 Task: In the Page Aeroplanefiles.pptx, add the text box with the name 'Aeroplane'make the text  'bold'change color to  purple, insert on the slide 'date and time', and insert on the page slide no
Action: Mouse moved to (689, 497)
Screenshot: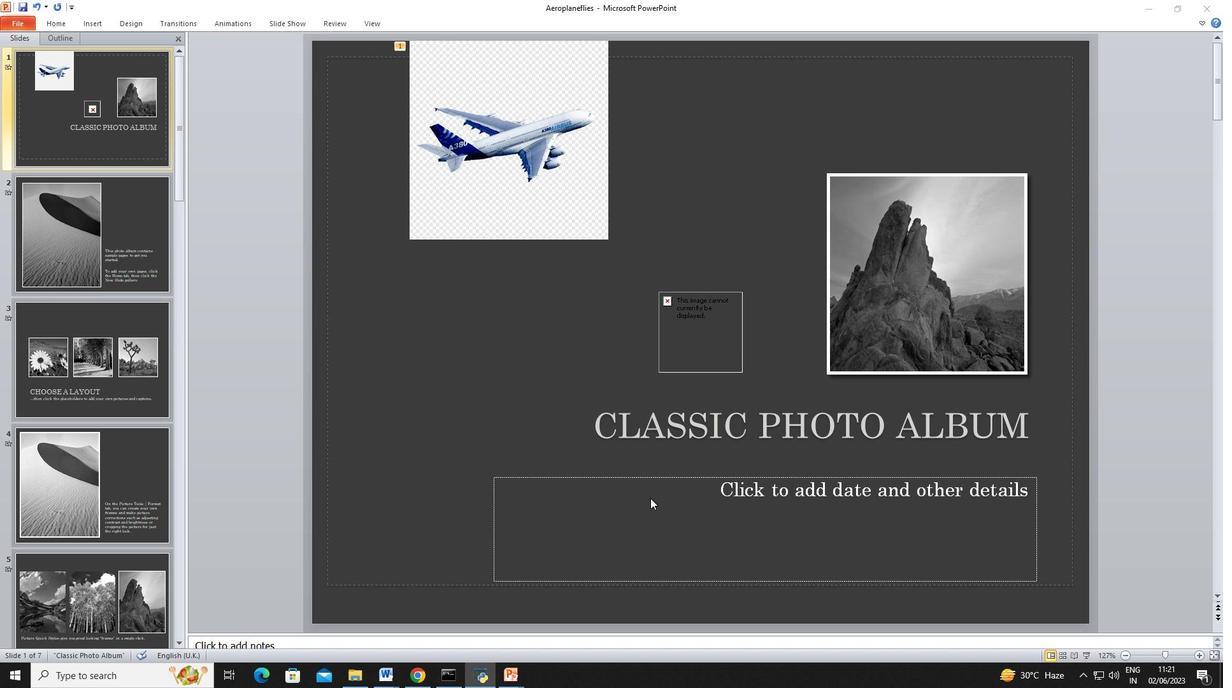 
Action: Mouse pressed left at (689, 497)
Screenshot: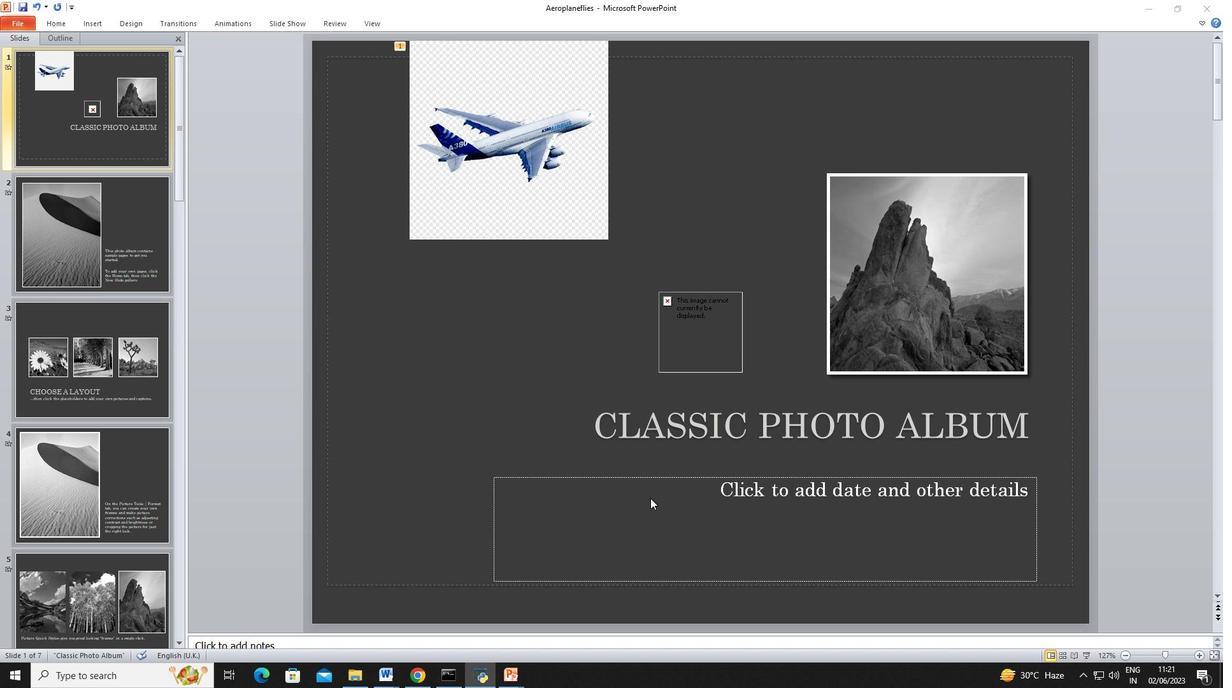 
Action: Mouse moved to (666, 302)
Screenshot: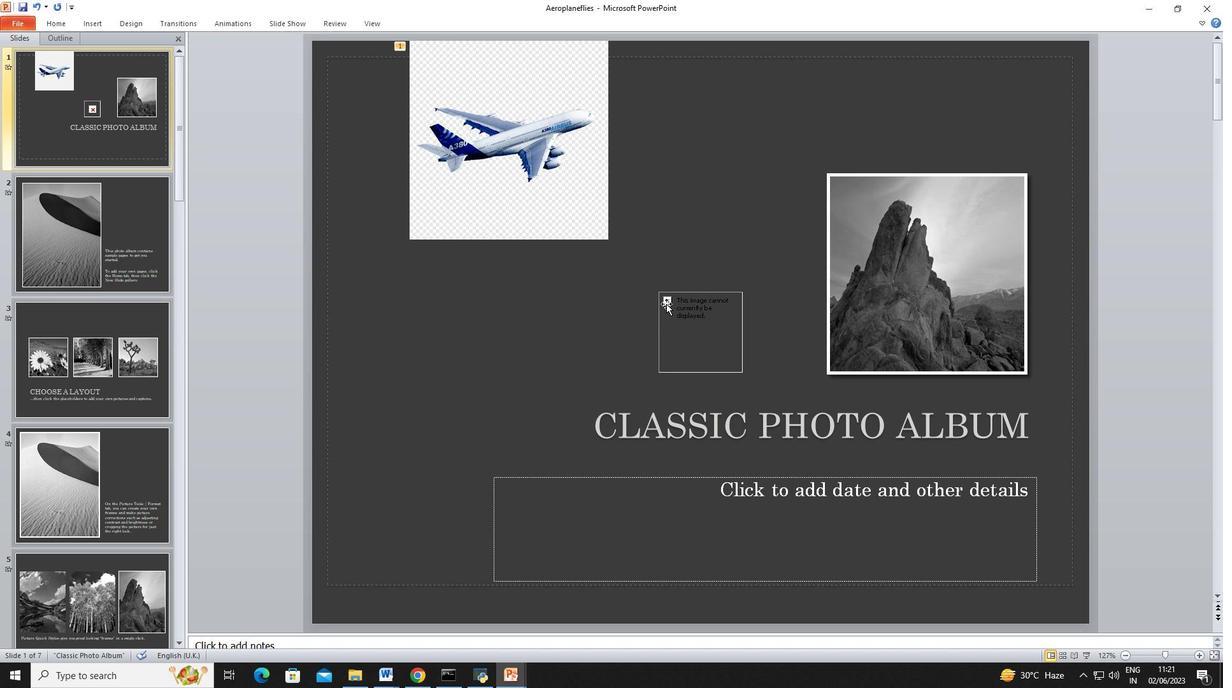 
Action: Mouse pressed left at (666, 302)
Screenshot: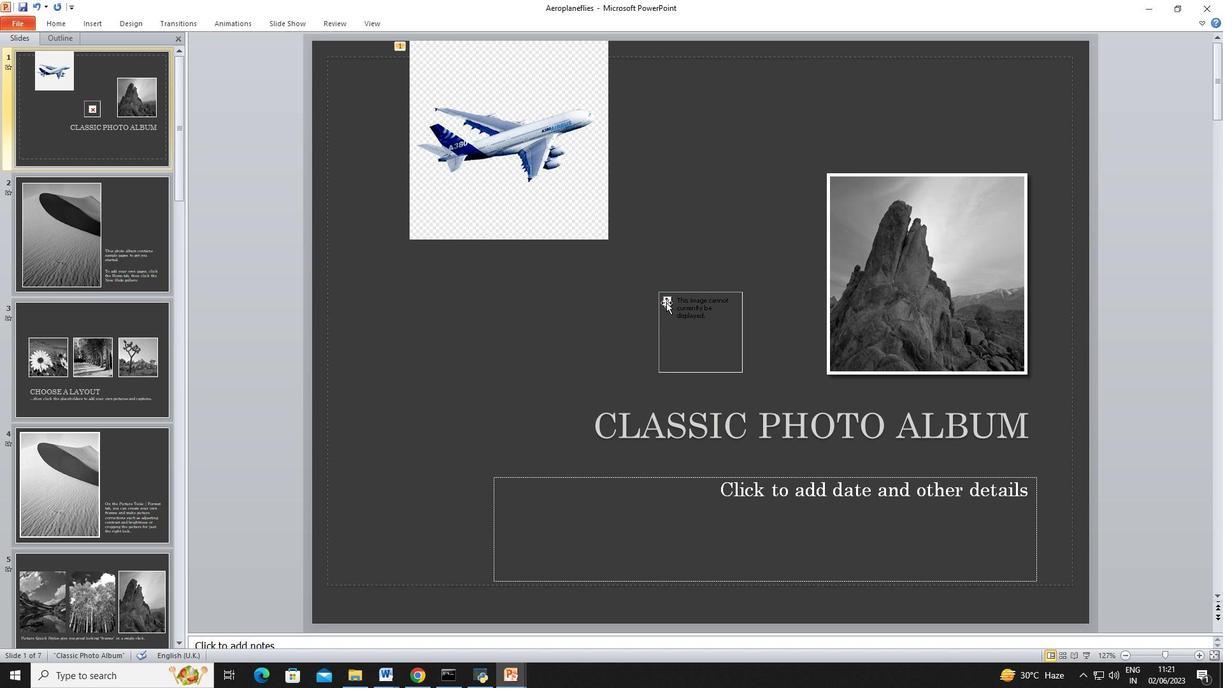 
Action: Mouse moved to (666, 299)
Screenshot: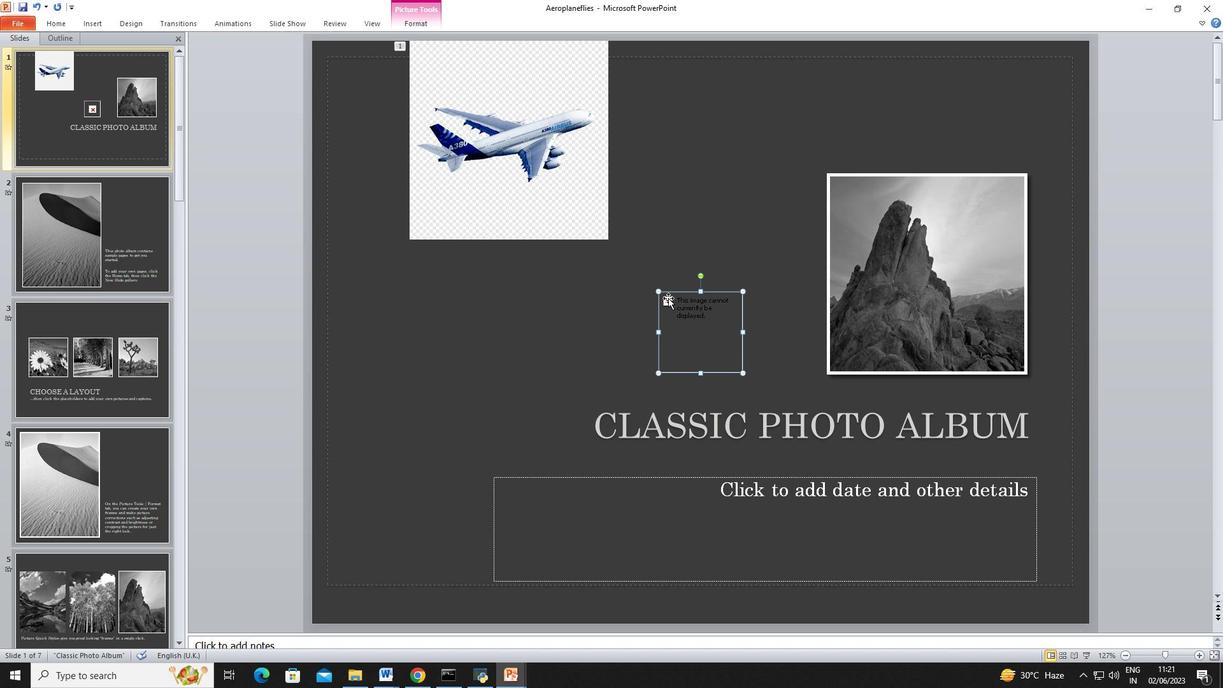 
Action: Mouse pressed left at (666, 299)
Screenshot: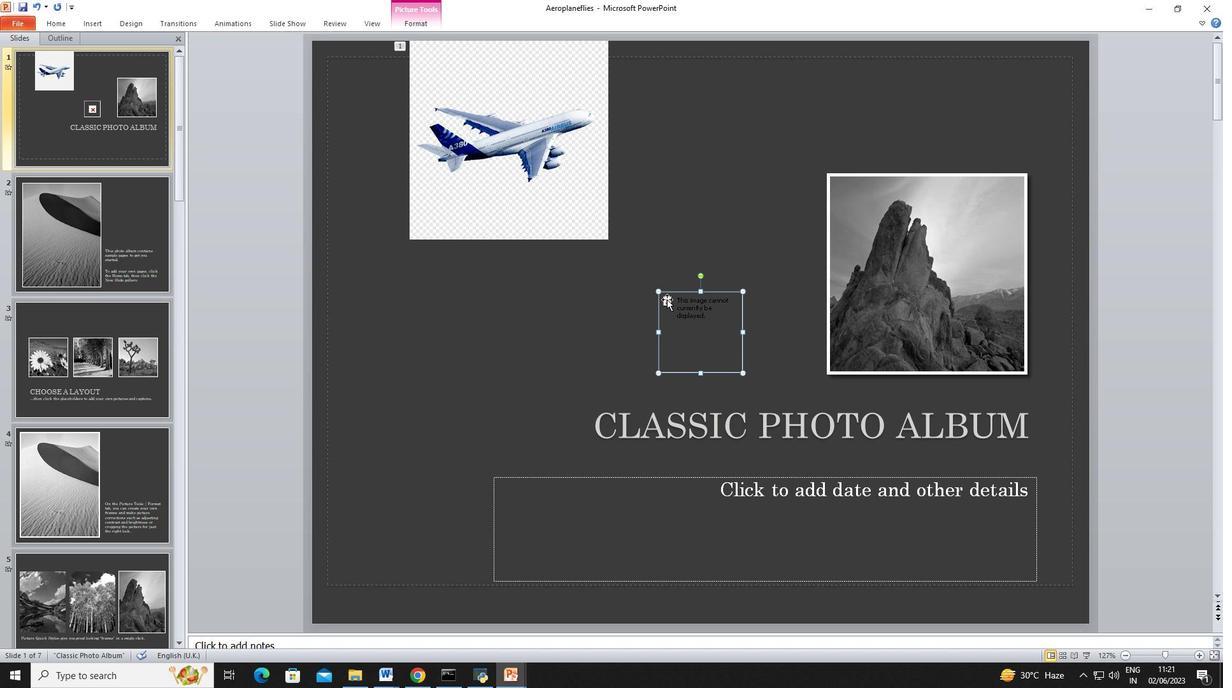 
Action: Mouse moved to (699, 290)
Screenshot: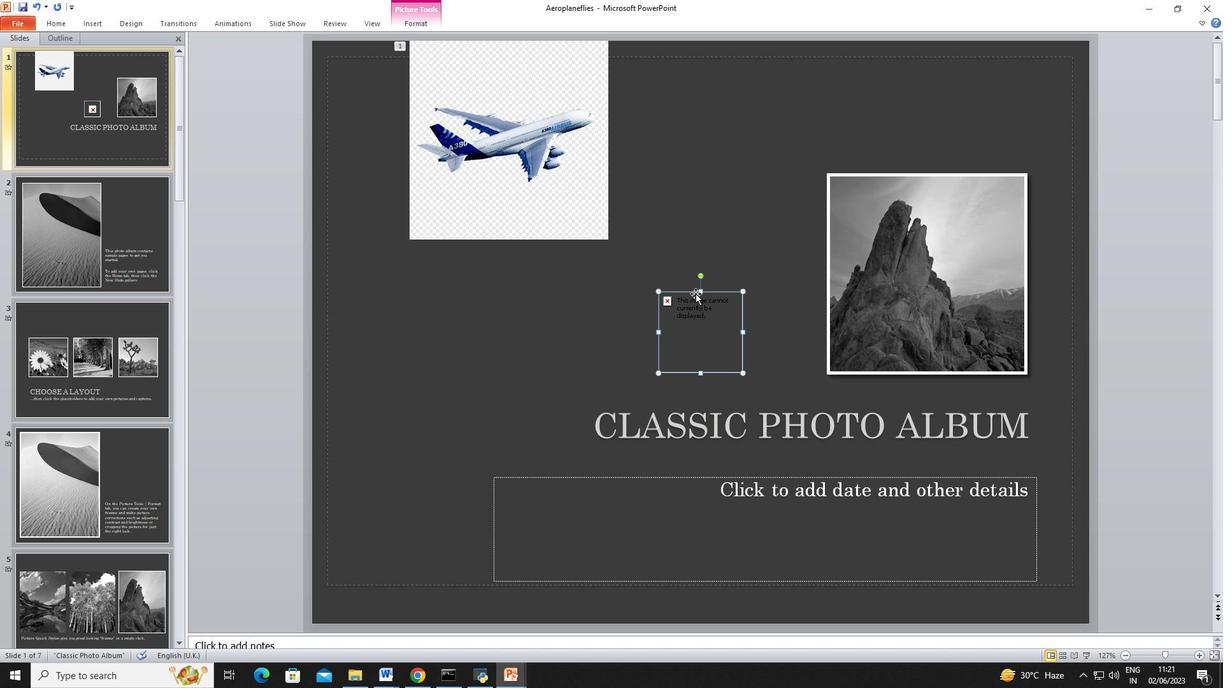 
Action: Mouse pressed right at (699, 290)
Screenshot: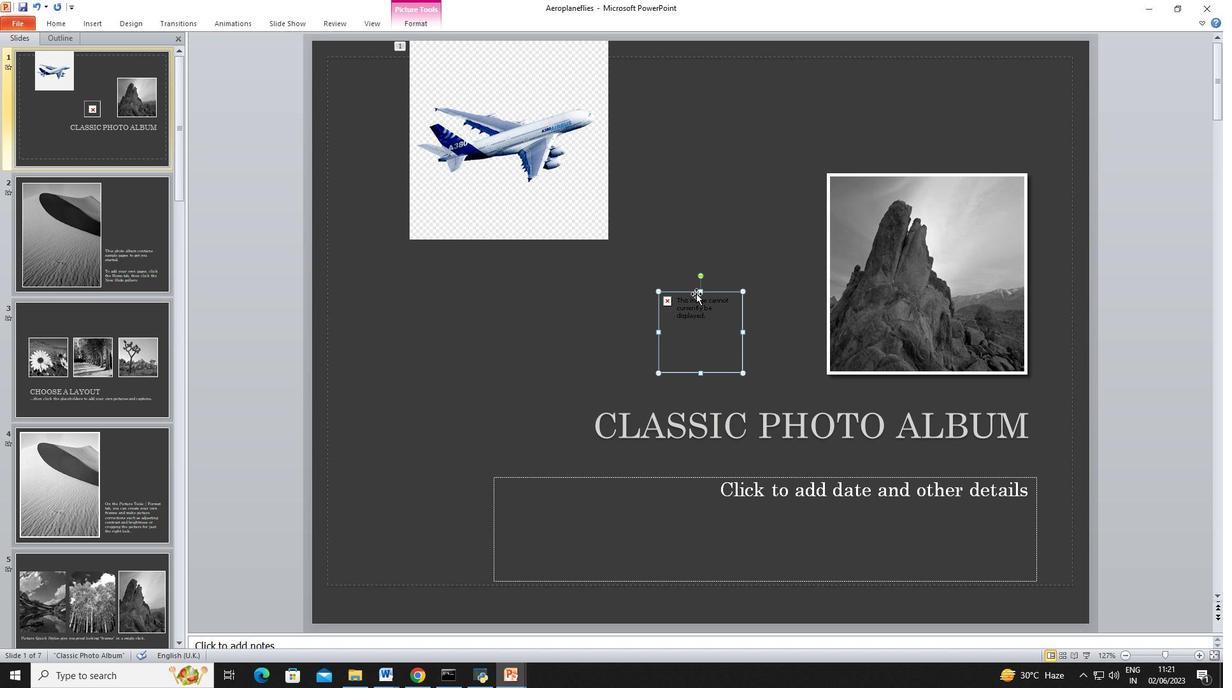 
Action: Mouse moved to (721, 300)
Screenshot: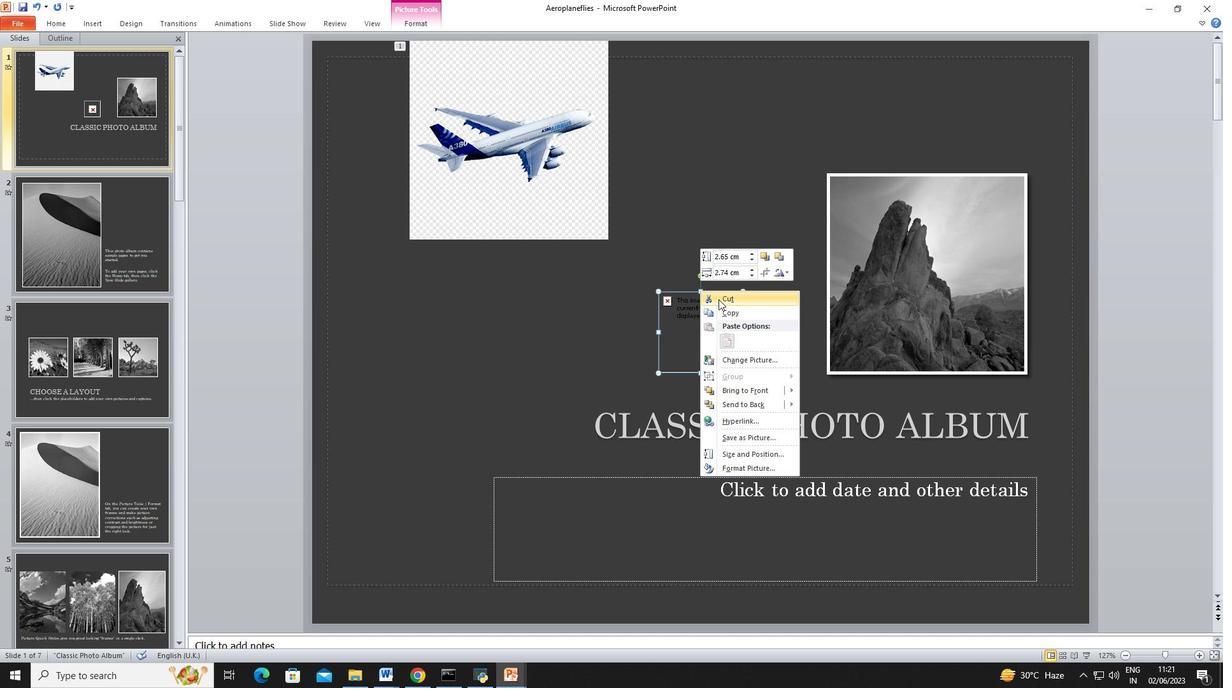 
Action: Mouse pressed left at (721, 300)
Screenshot: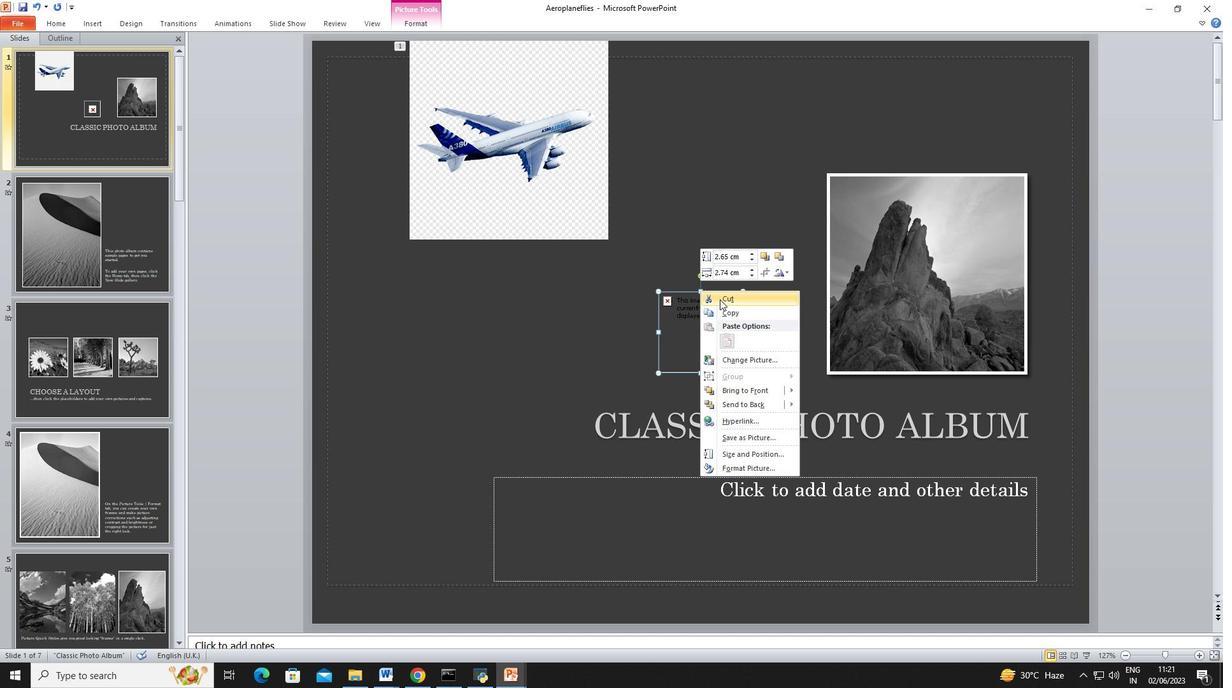 
Action: Mouse moved to (700, 506)
Screenshot: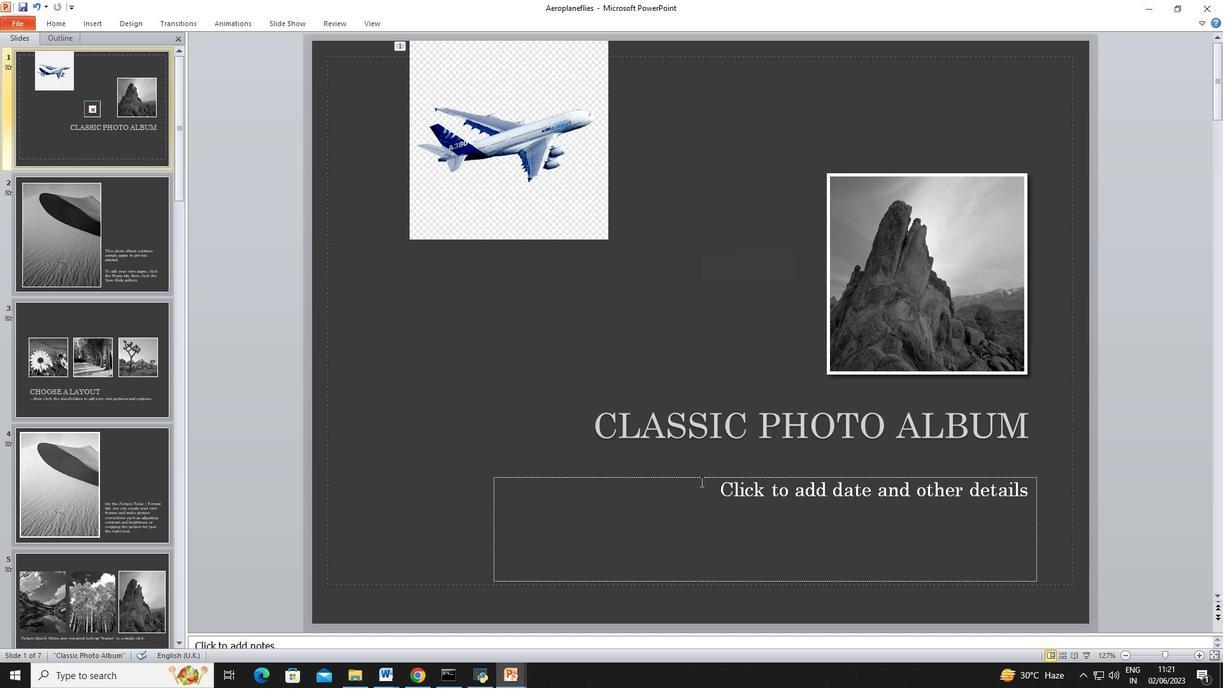
Action: Mouse pressed left at (700, 506)
Screenshot: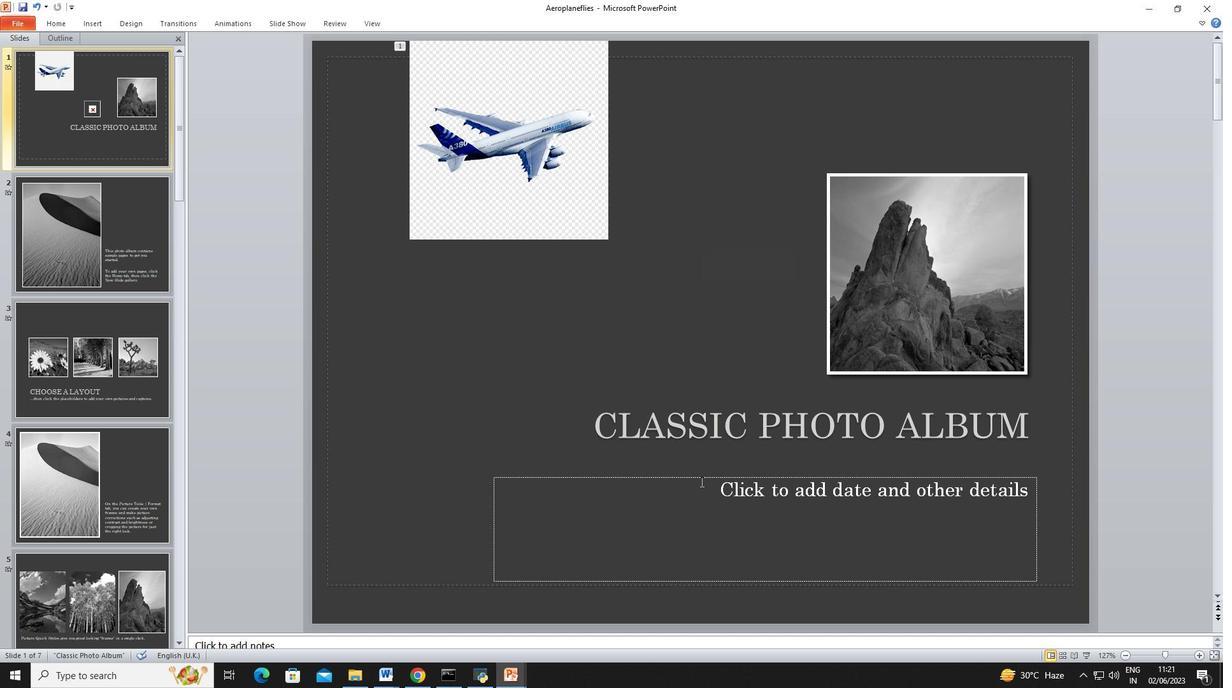 
Action: Mouse moved to (715, 543)
Screenshot: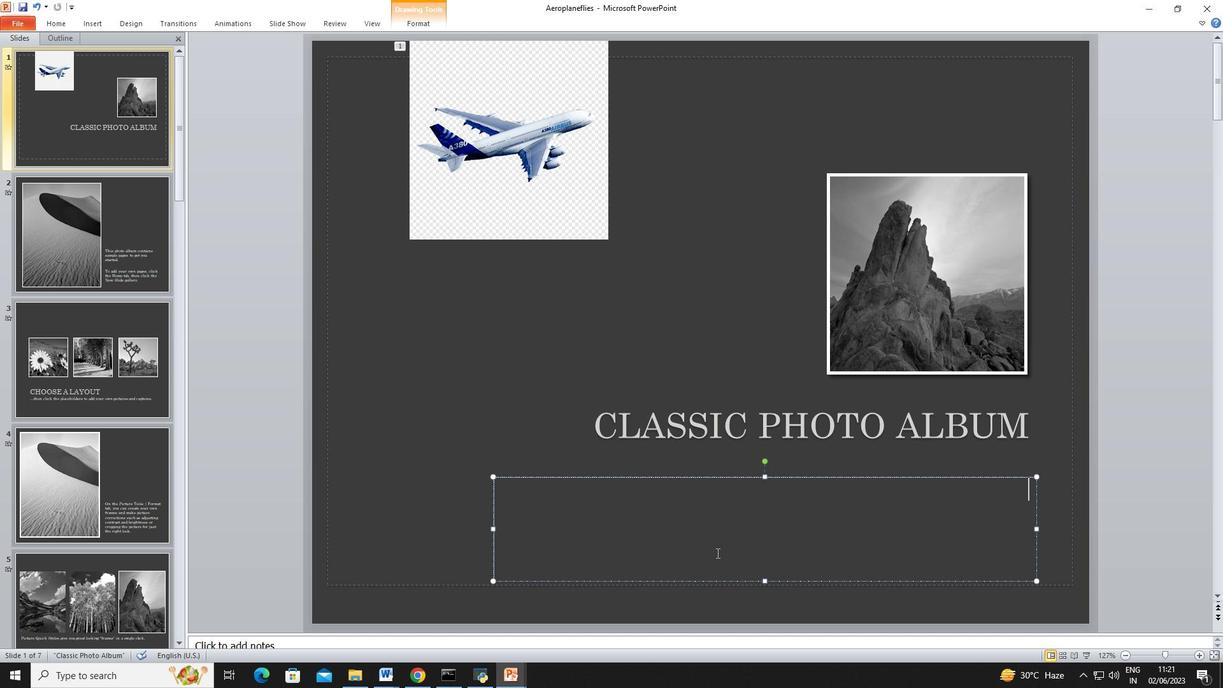 
Action: Key pressed <Key.shift>Aeroplane
Screenshot: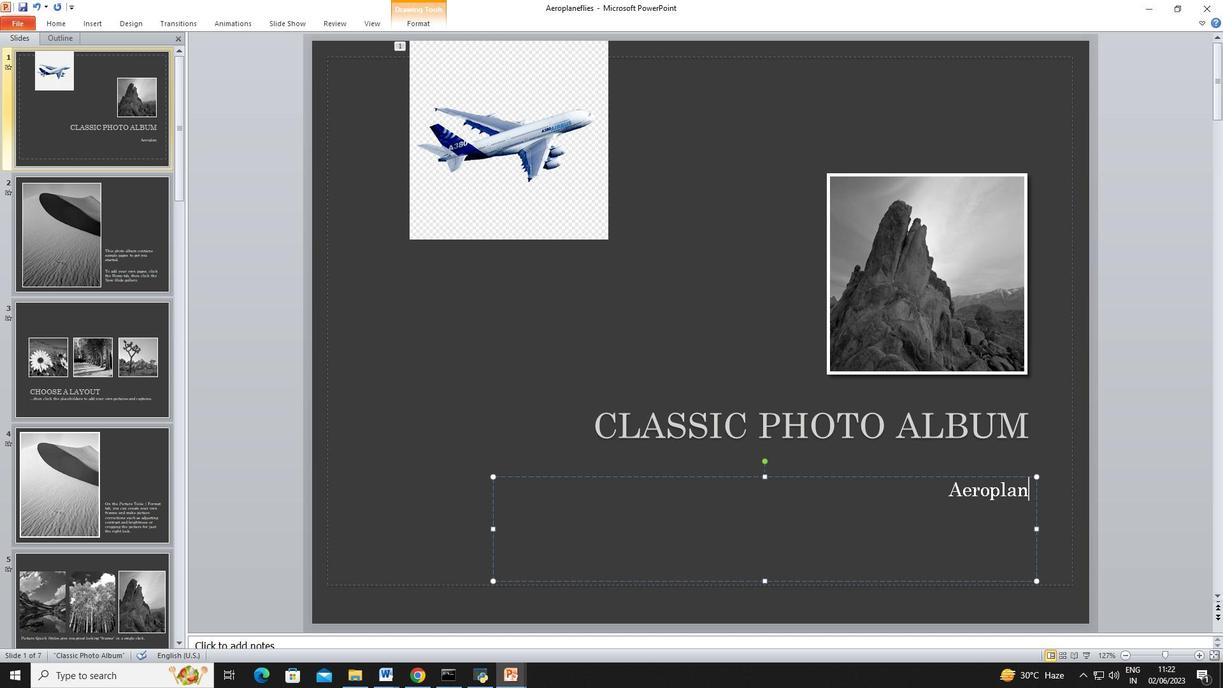 
Action: Mouse moved to (936, 498)
Screenshot: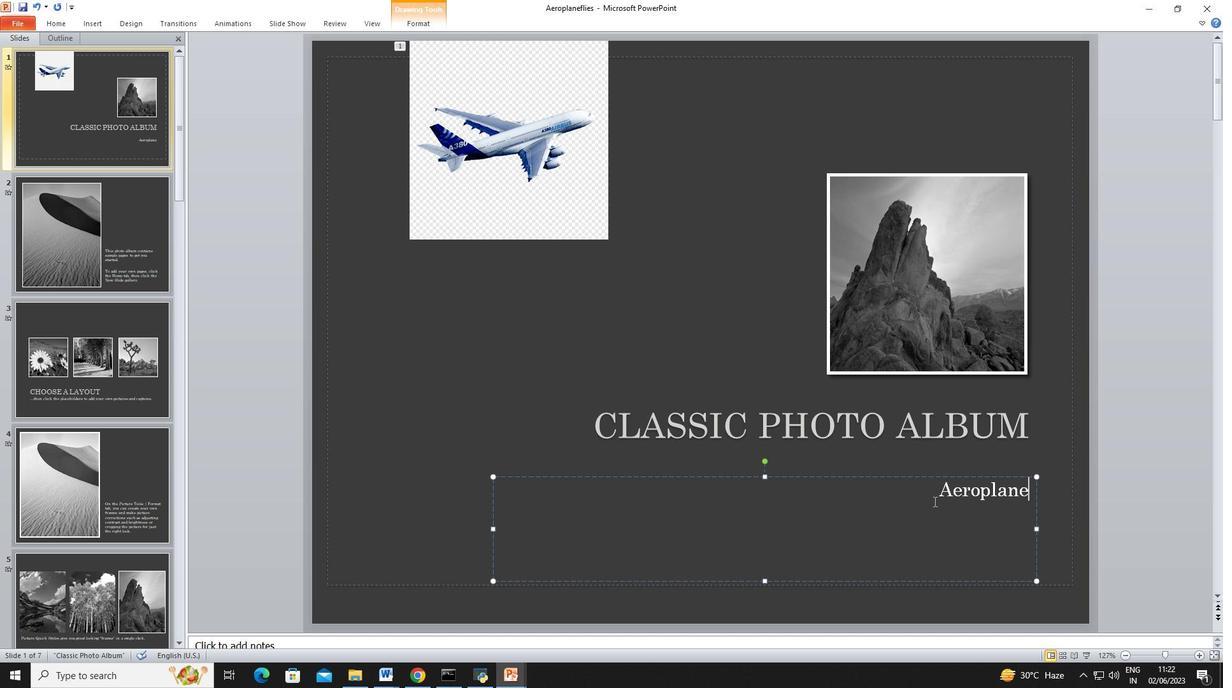 
Action: Mouse pressed left at (936, 498)
Screenshot: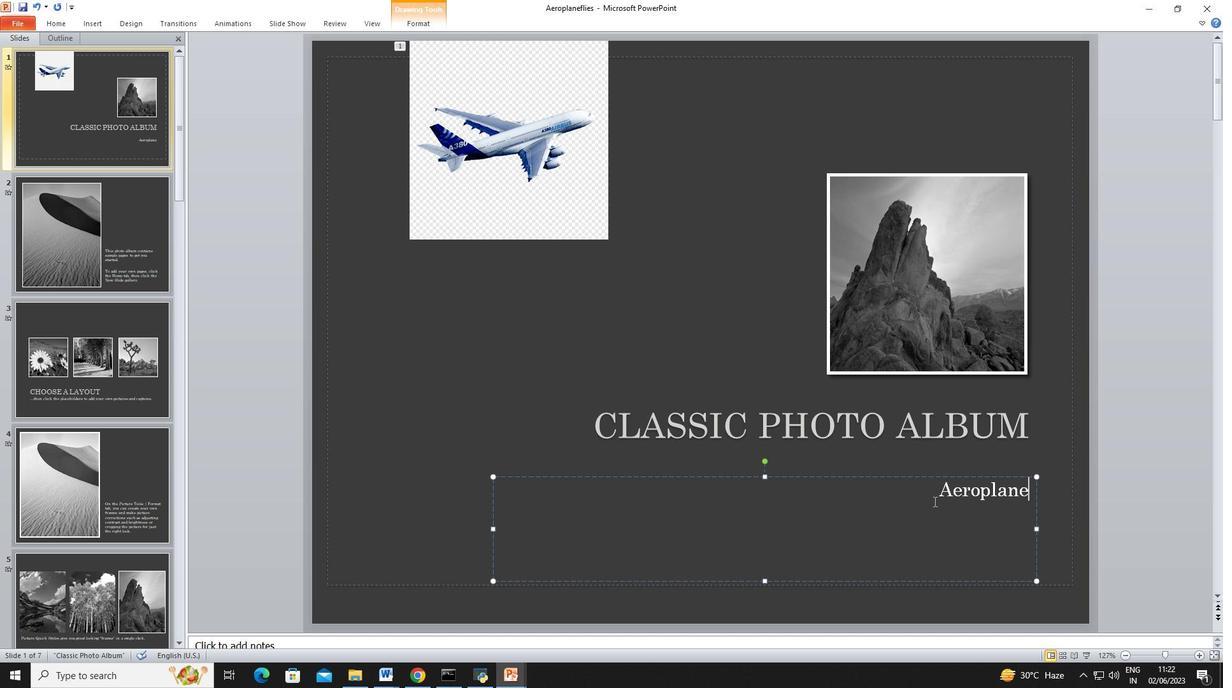 
Action: Mouse moved to (59, 21)
Screenshot: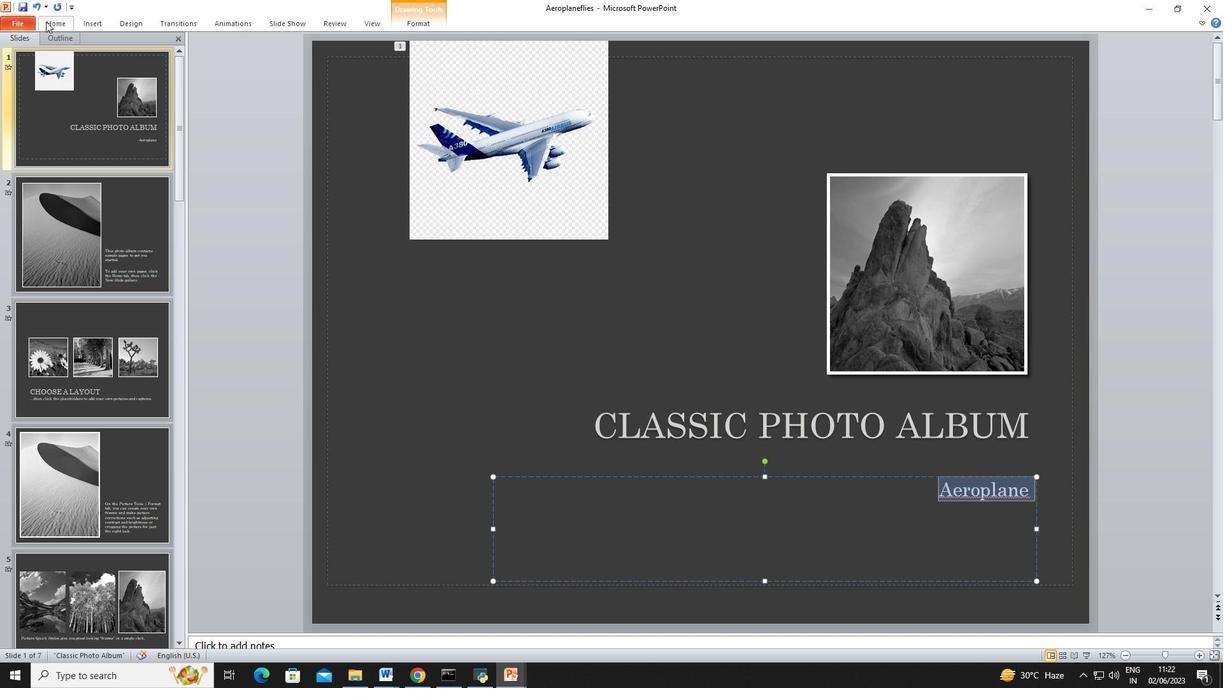 
Action: Mouse pressed left at (59, 21)
Screenshot: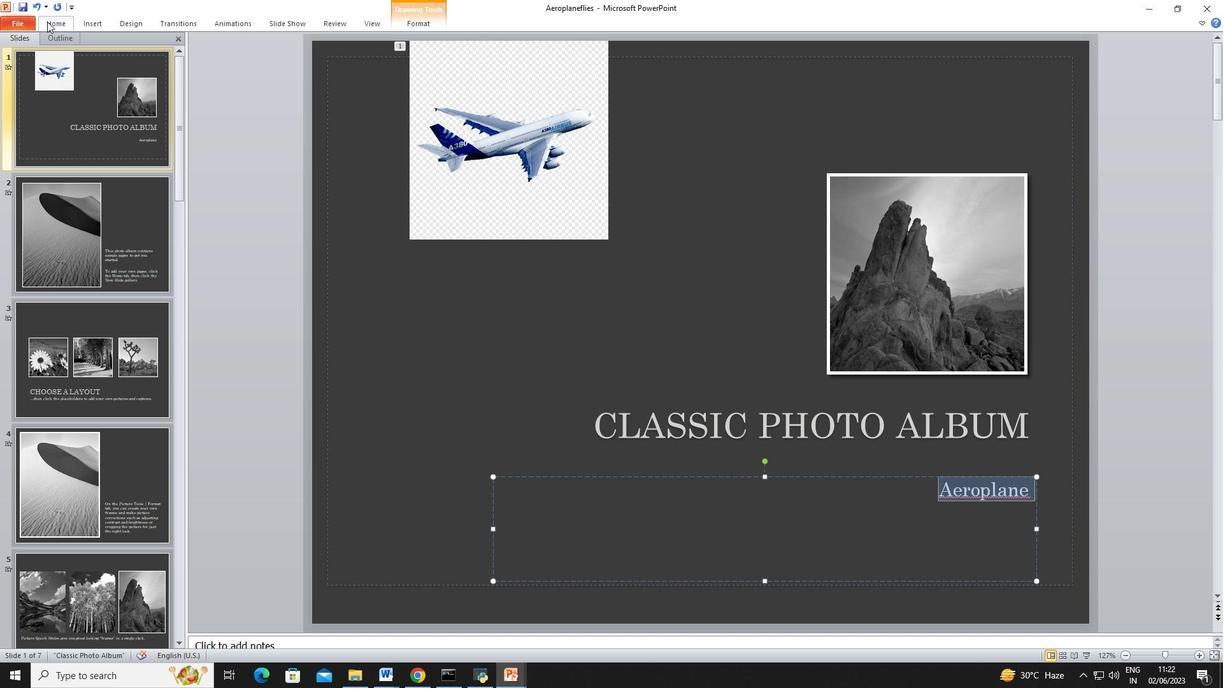 
Action: Mouse moved to (185, 65)
Screenshot: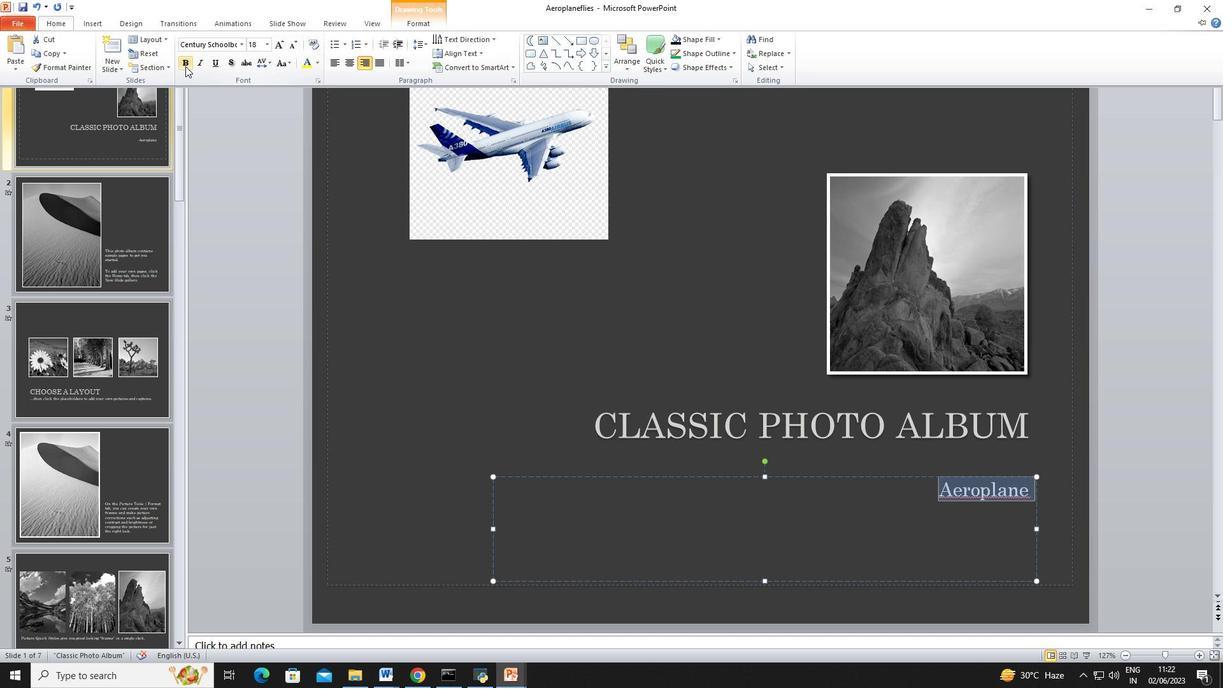 
Action: Mouse pressed left at (185, 65)
Screenshot: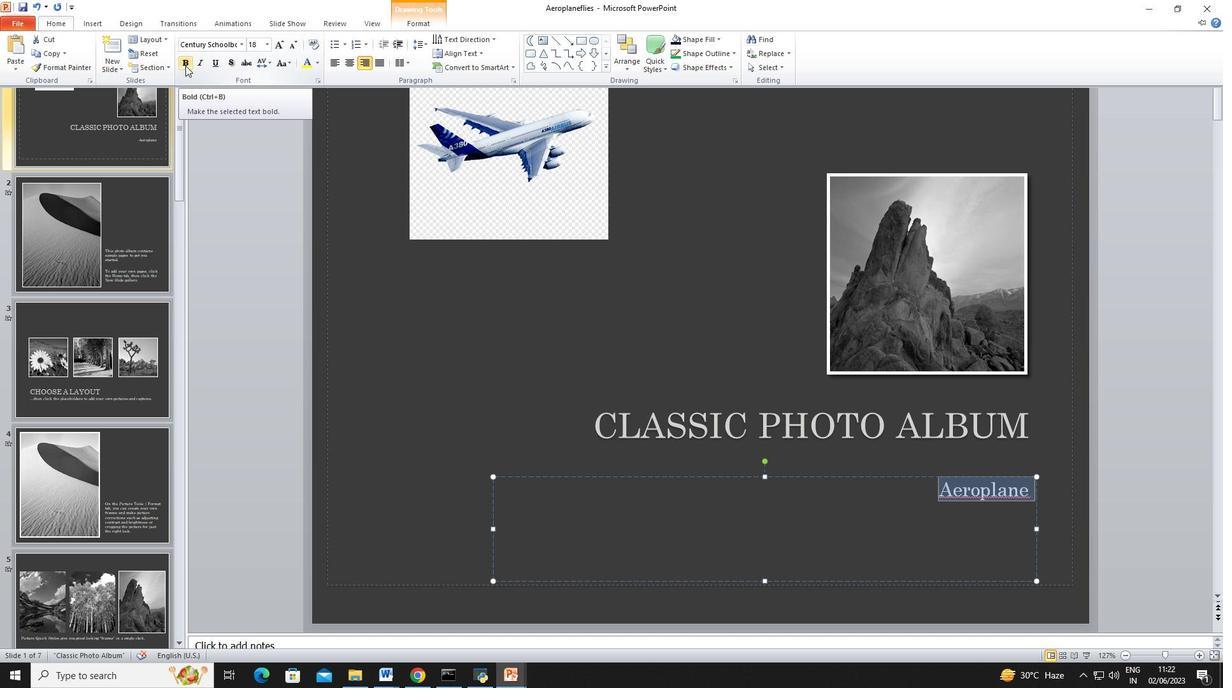 
Action: Mouse moved to (55, 21)
Screenshot: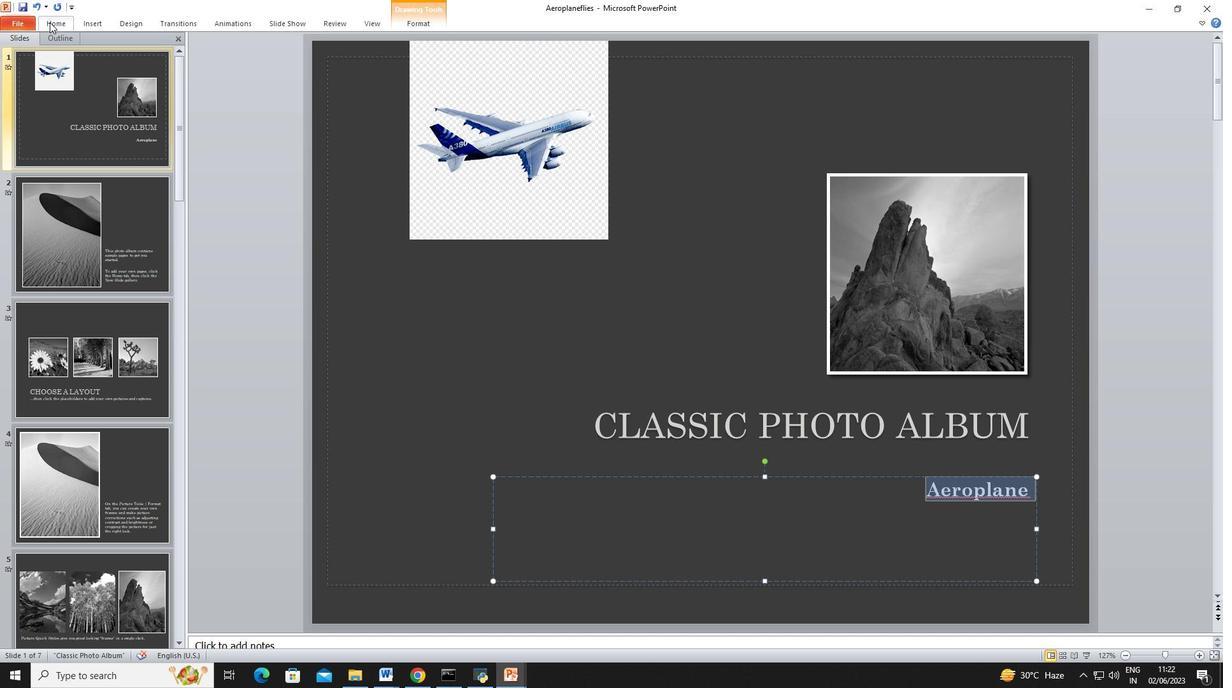 
Action: Mouse pressed left at (55, 21)
Screenshot: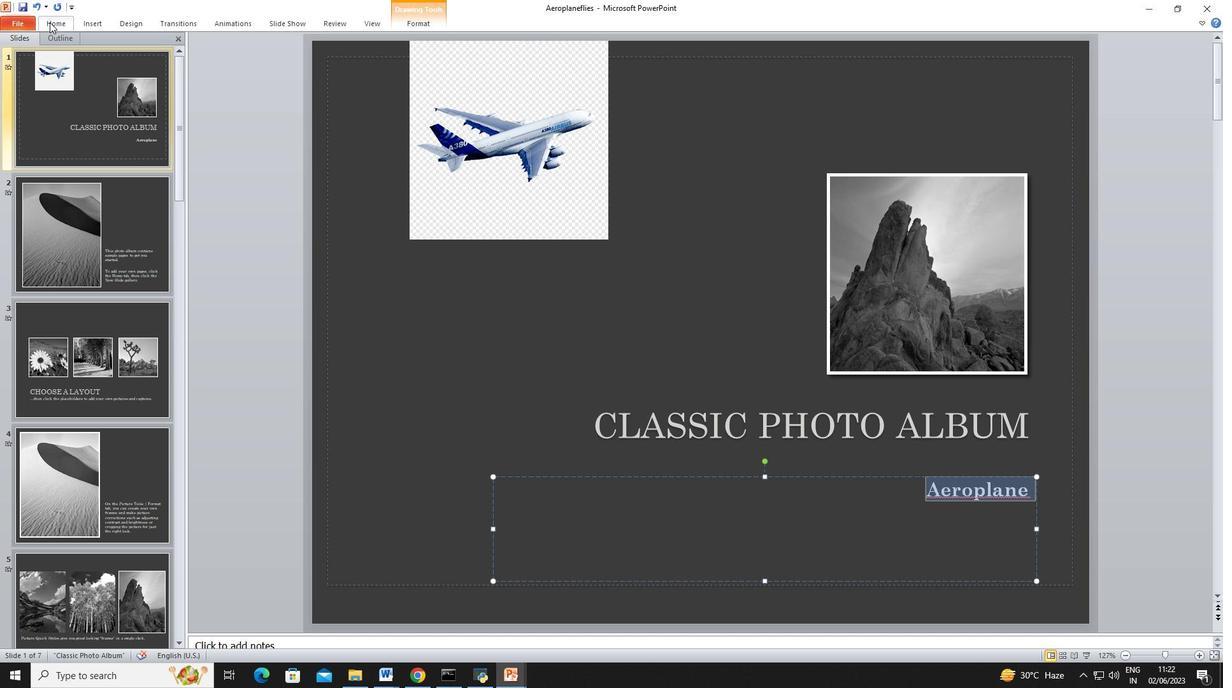 
Action: Mouse moved to (318, 61)
Screenshot: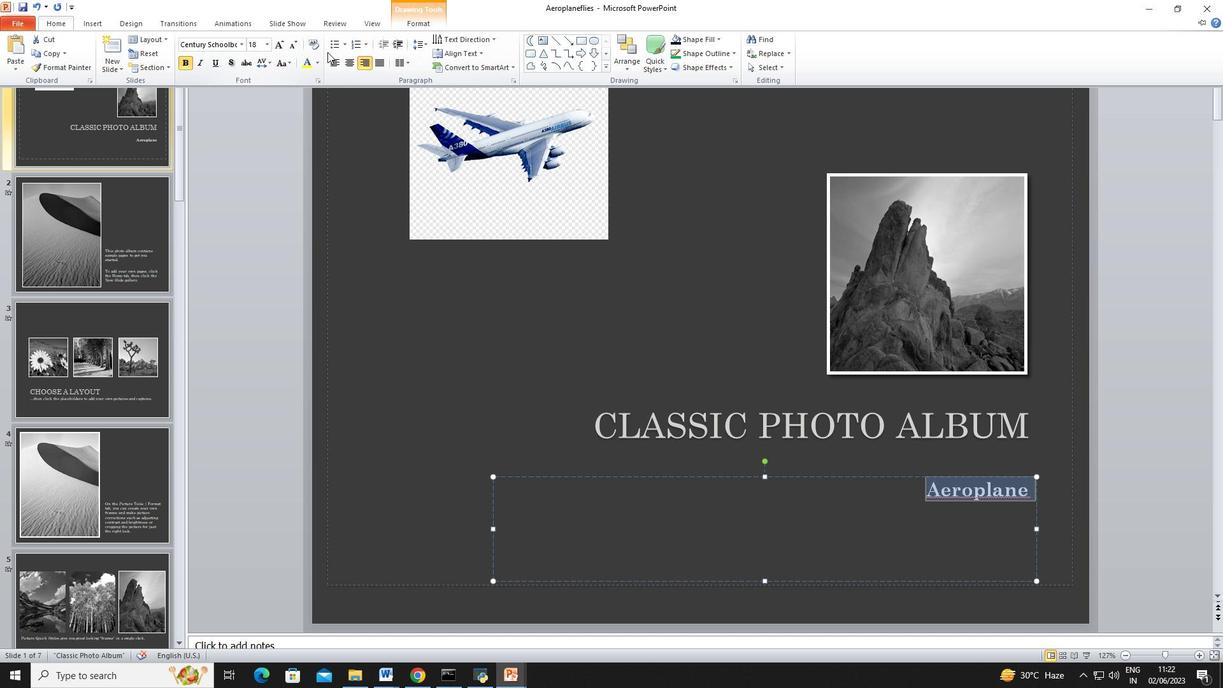 
Action: Mouse pressed left at (318, 61)
Screenshot: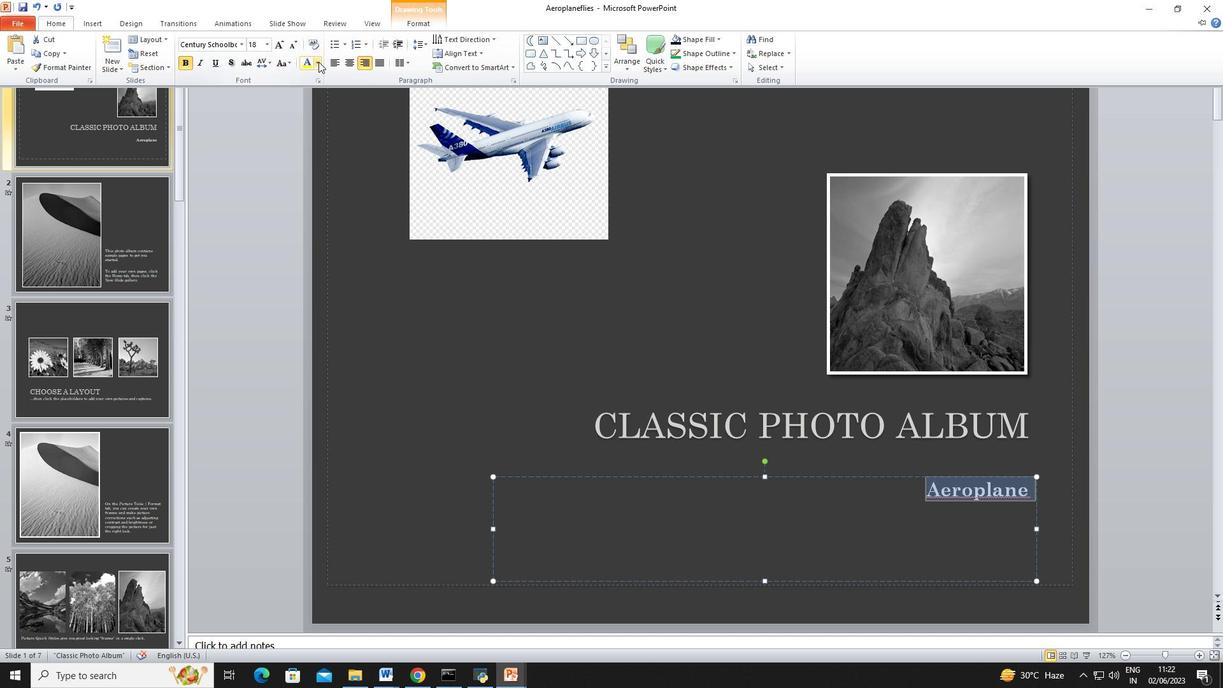 
Action: Mouse moved to (400, 154)
Screenshot: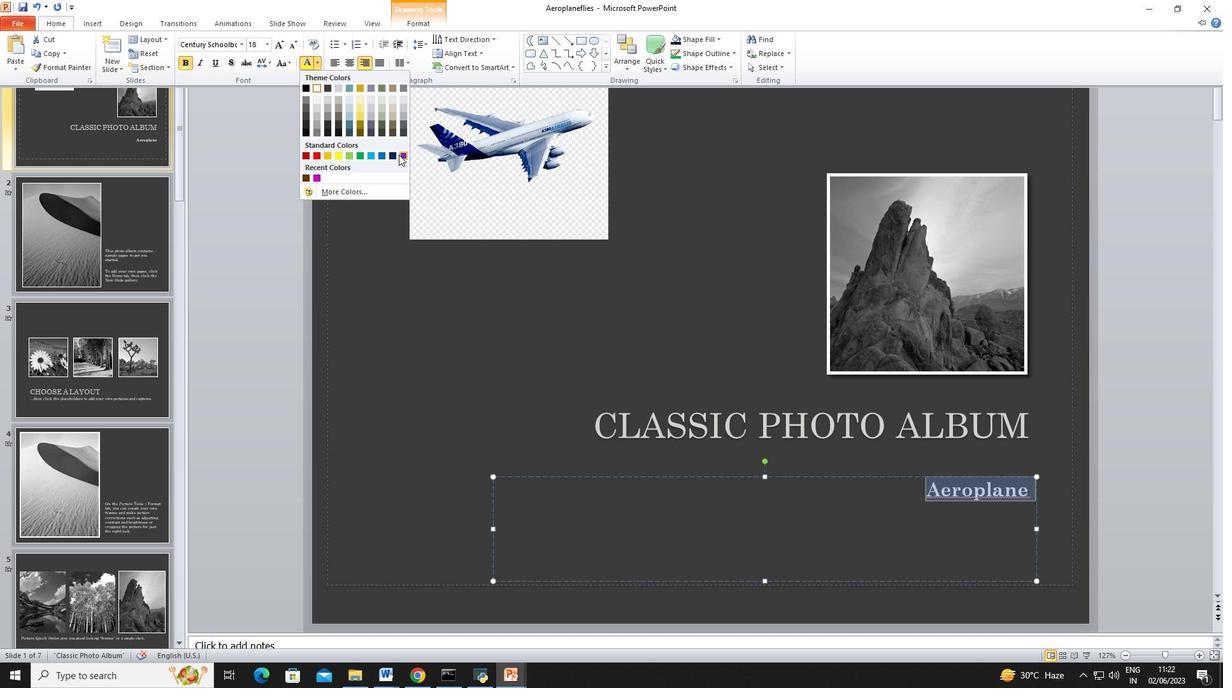 
Action: Mouse pressed left at (400, 154)
Screenshot: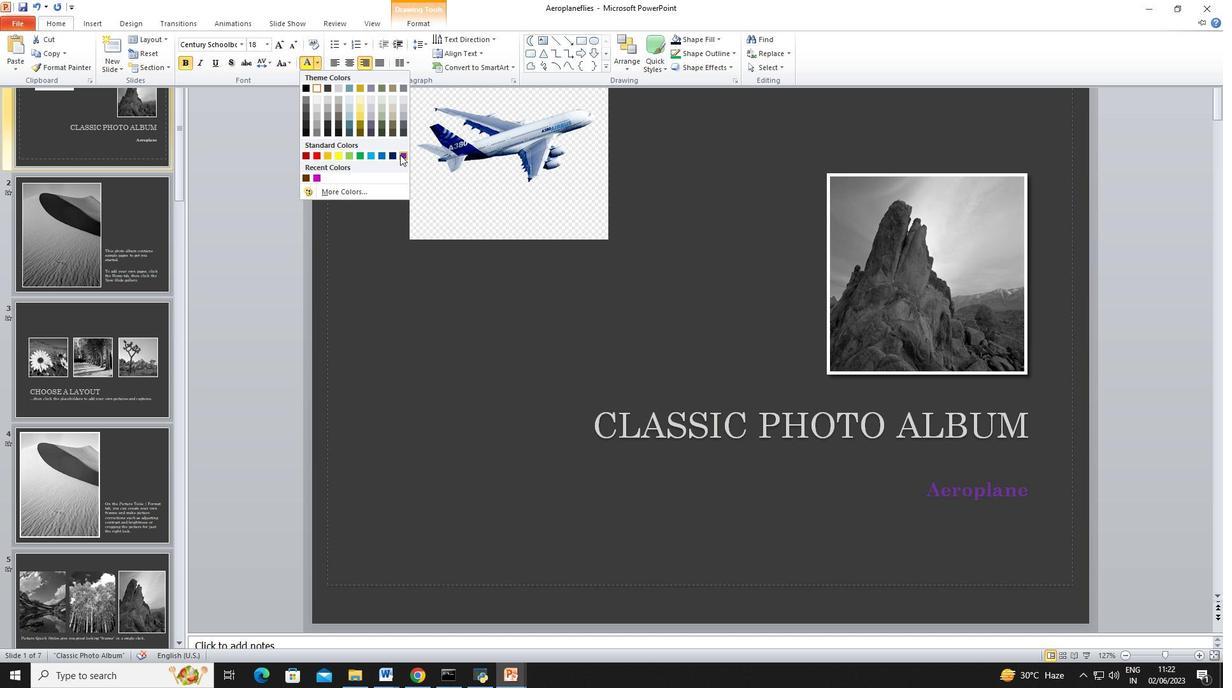 
Action: Mouse moved to (1021, 490)
Screenshot: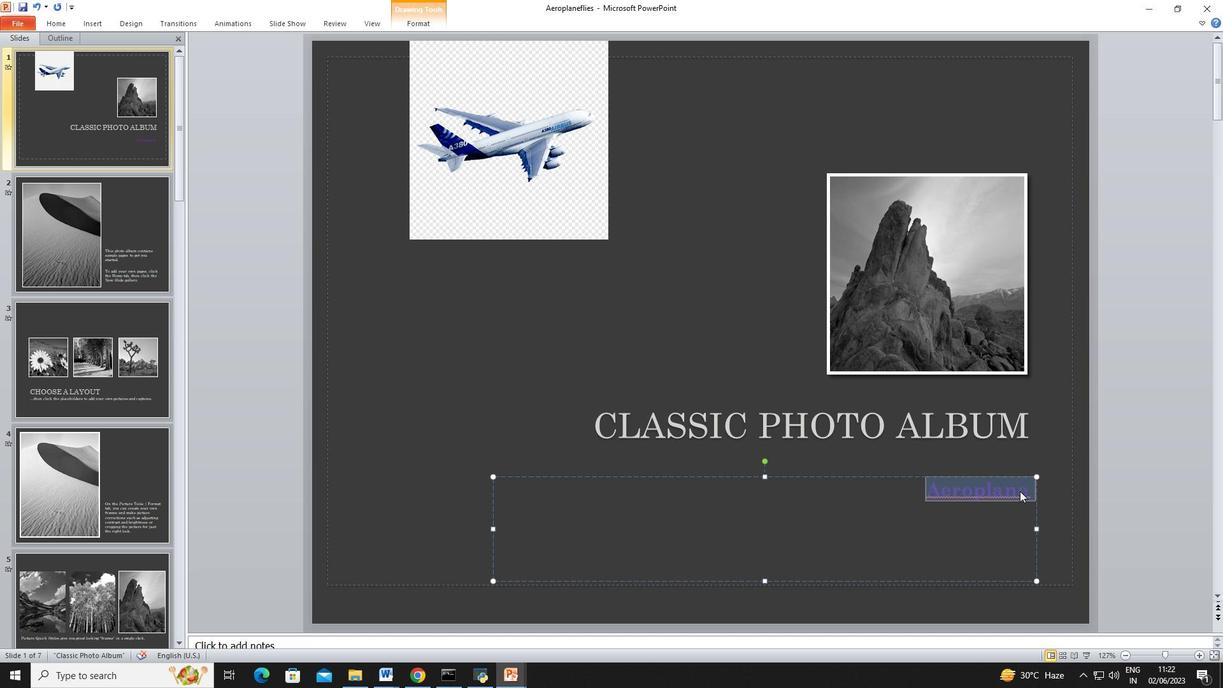 
Action: Mouse pressed left at (1021, 490)
Screenshot: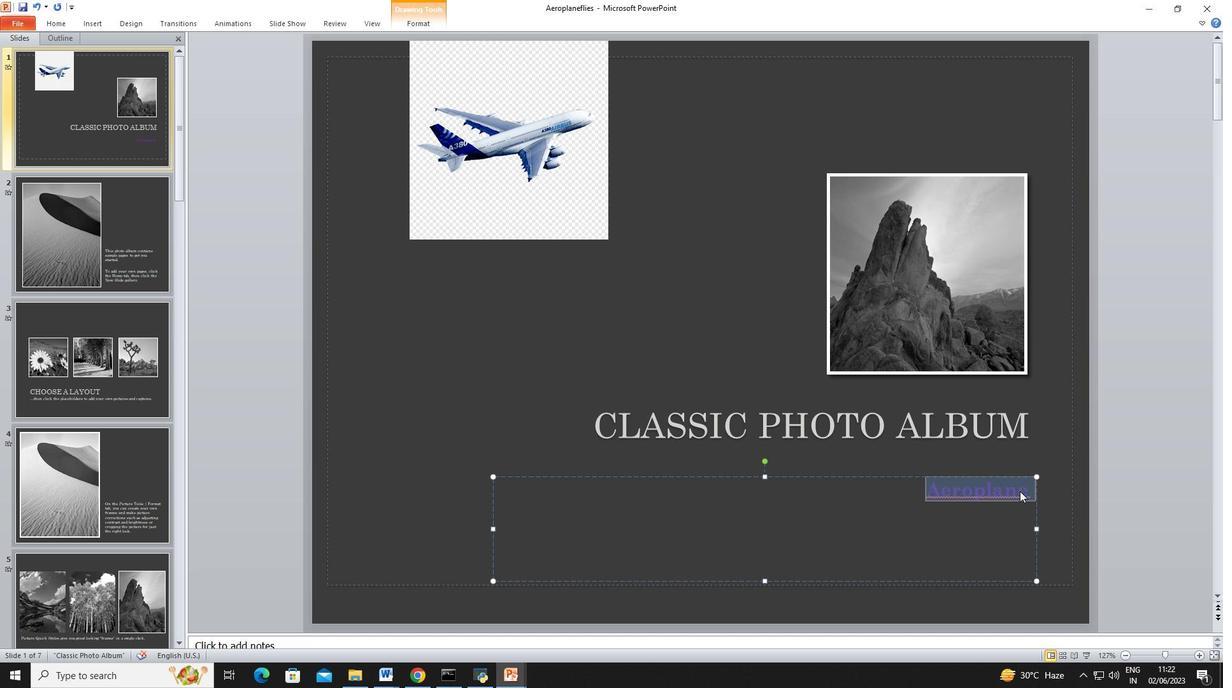 
Action: Mouse moved to (1027, 498)
Screenshot: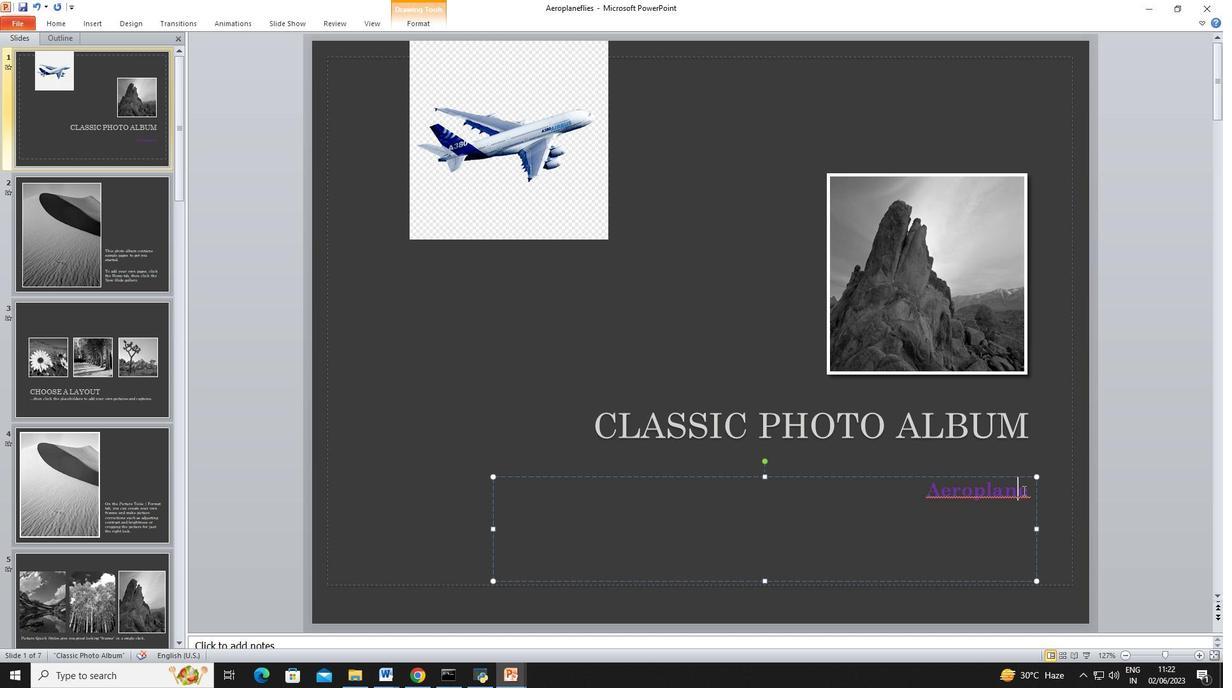 
Action: Mouse pressed left at (1027, 498)
Screenshot: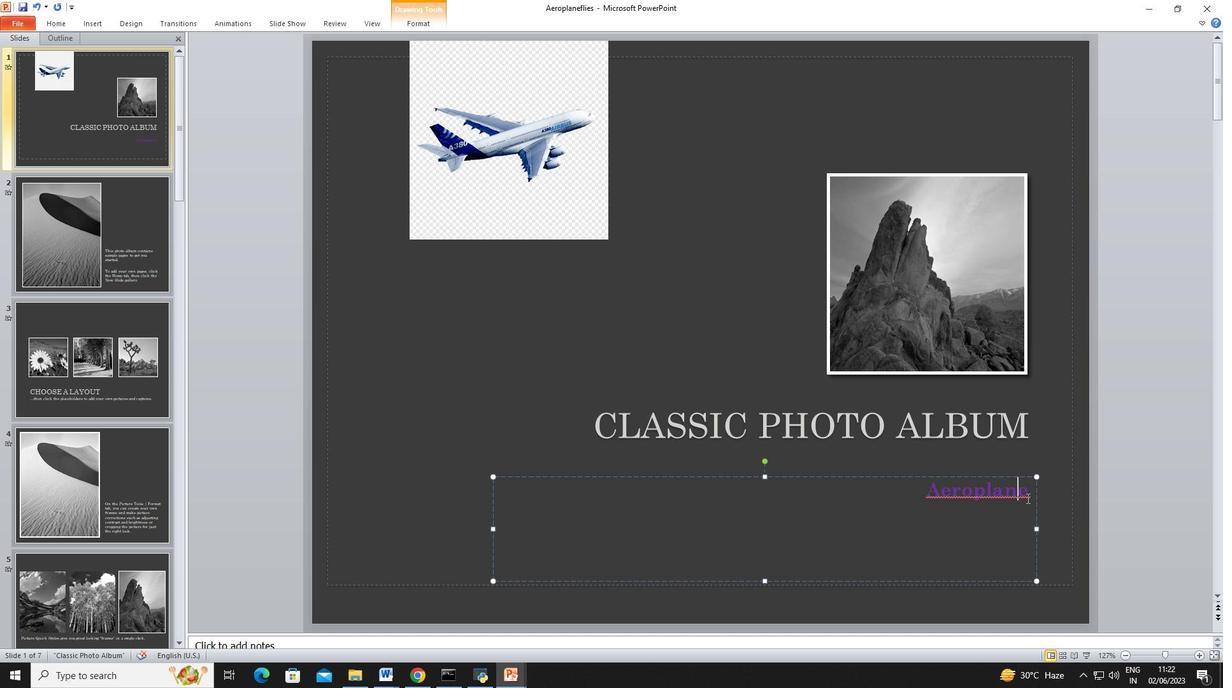 
Action: Mouse moved to (98, 22)
Screenshot: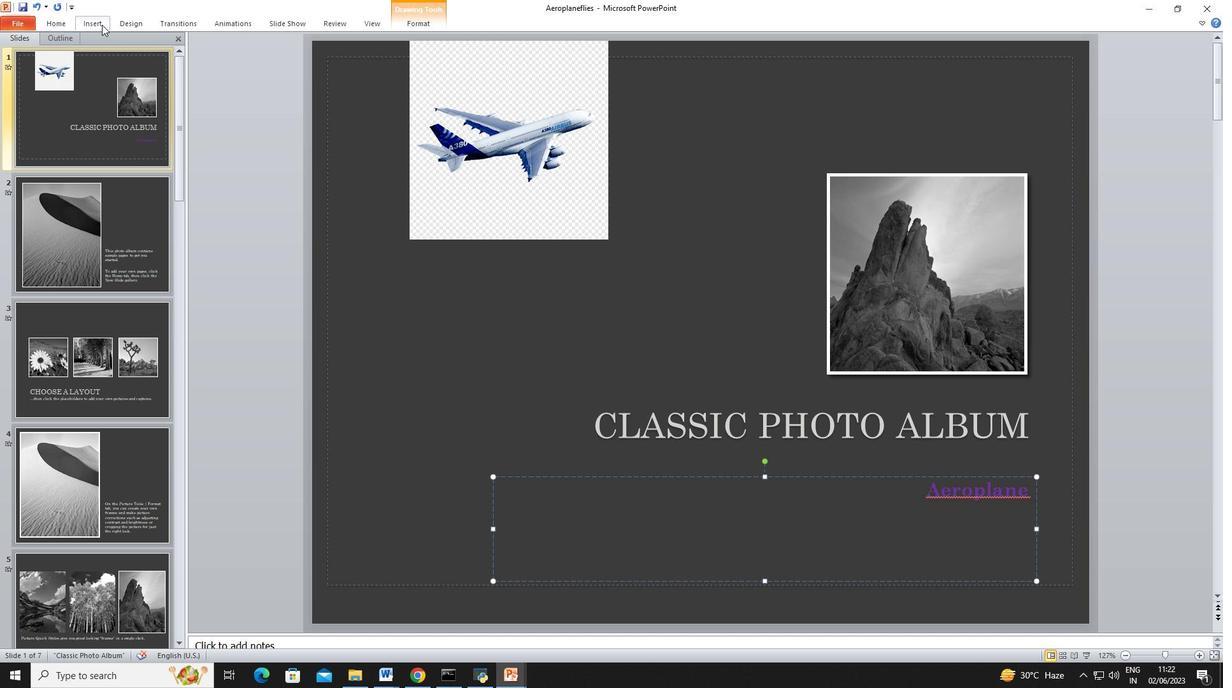 
Action: Mouse pressed left at (98, 22)
Screenshot: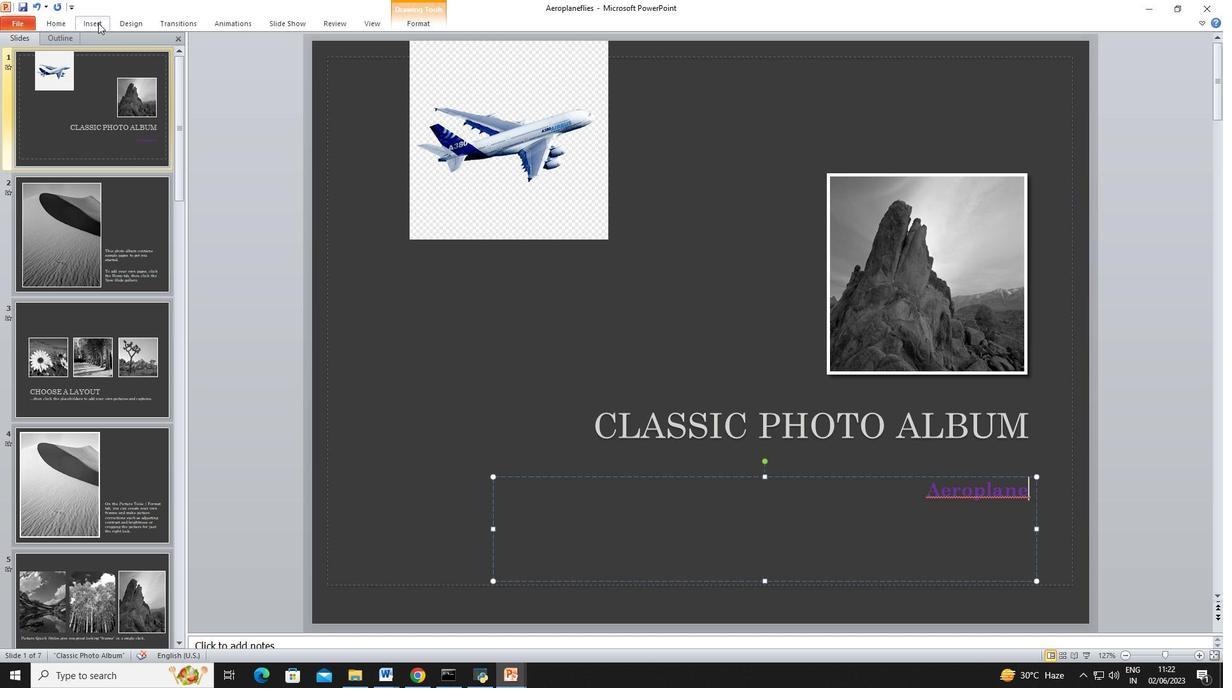 
Action: Mouse moved to (418, 66)
Screenshot: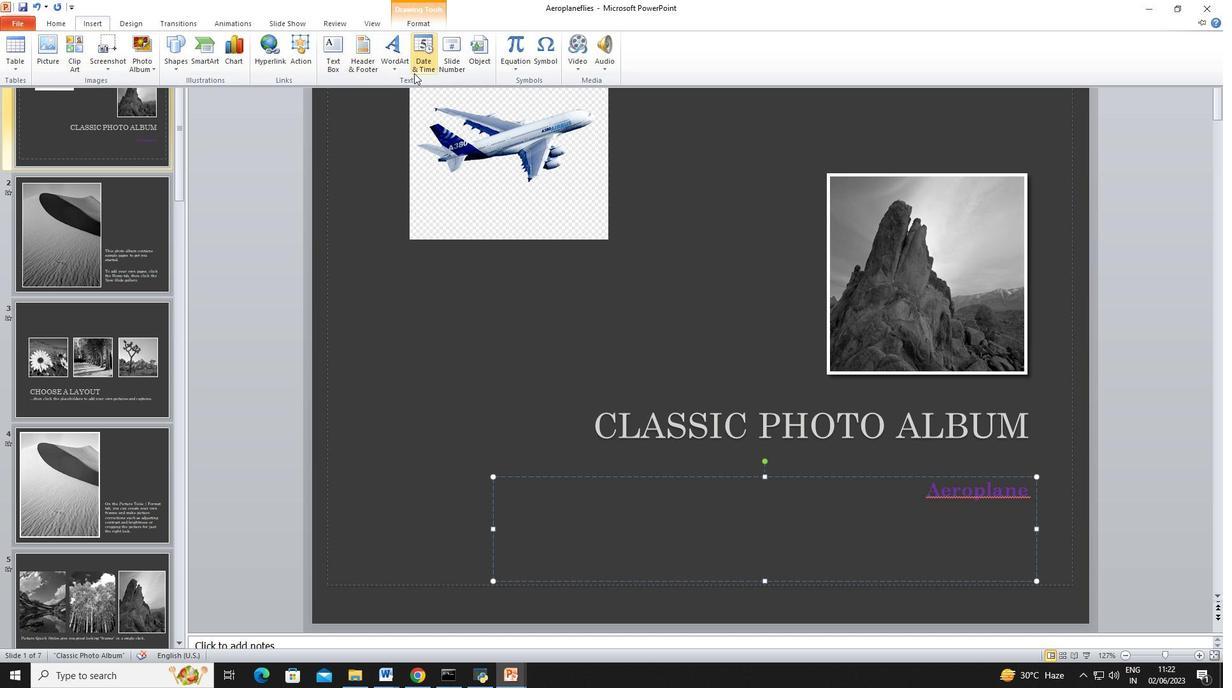 
Action: Mouse pressed left at (418, 66)
Screenshot: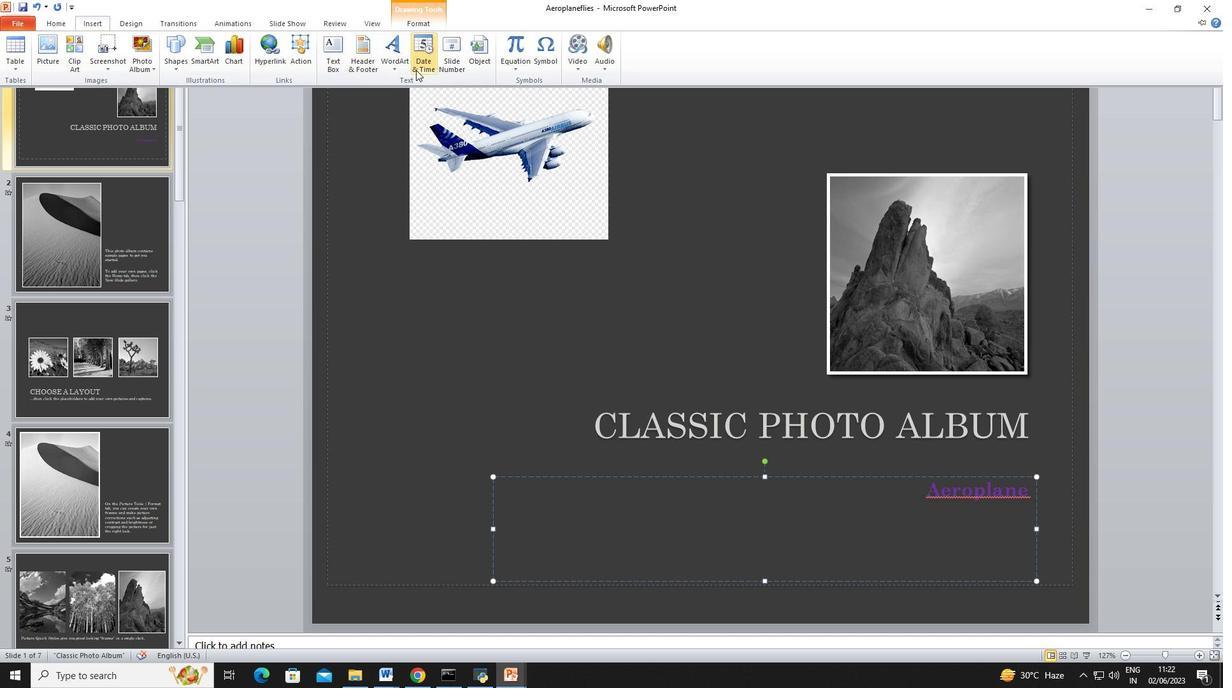 
Action: Mouse moved to (316, 388)
Screenshot: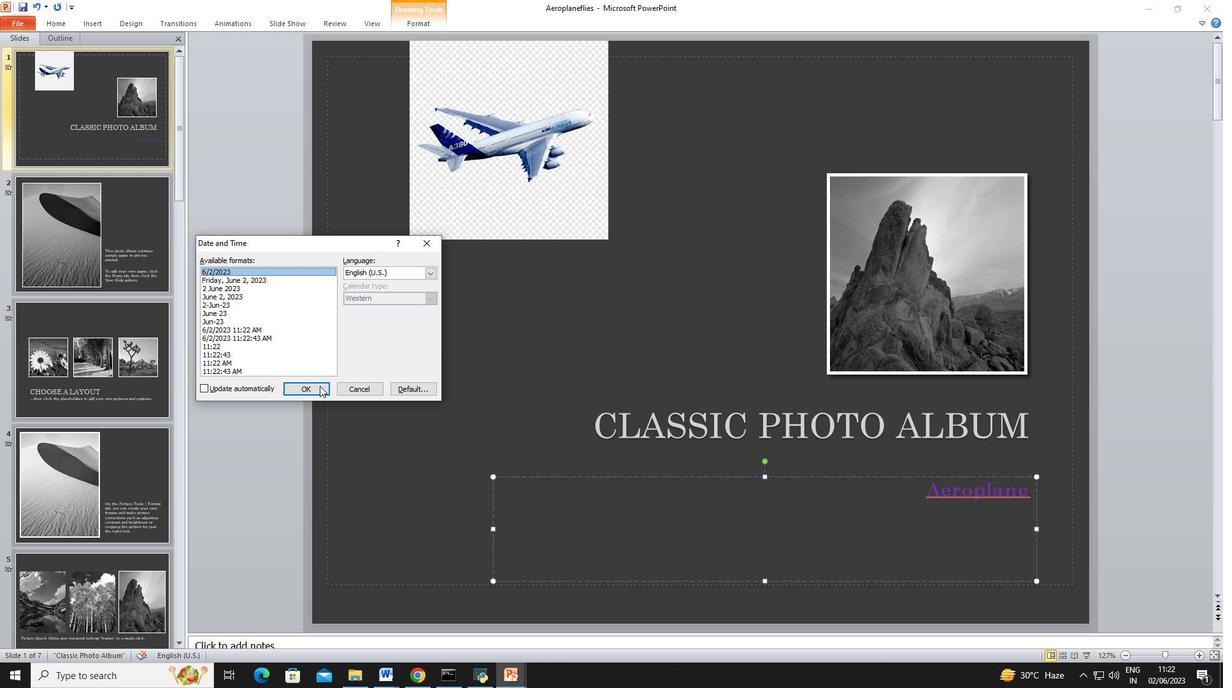 
Action: Mouse pressed left at (316, 388)
Screenshot: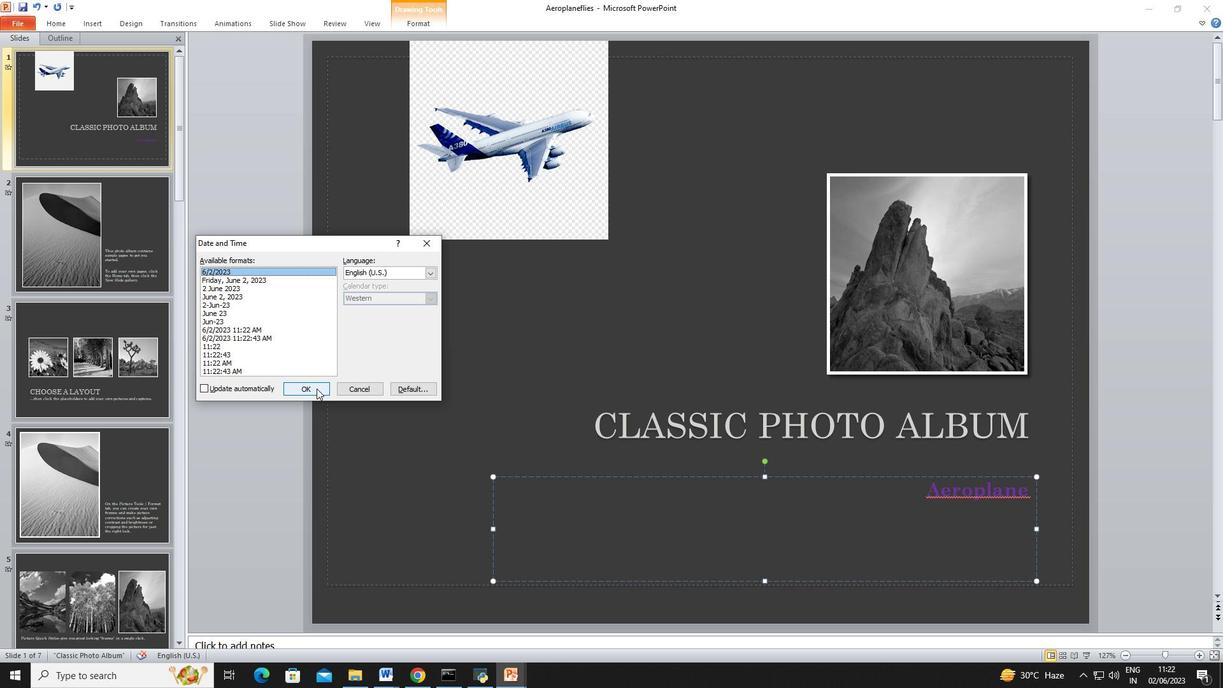 
Action: Mouse moved to (949, 488)
Screenshot: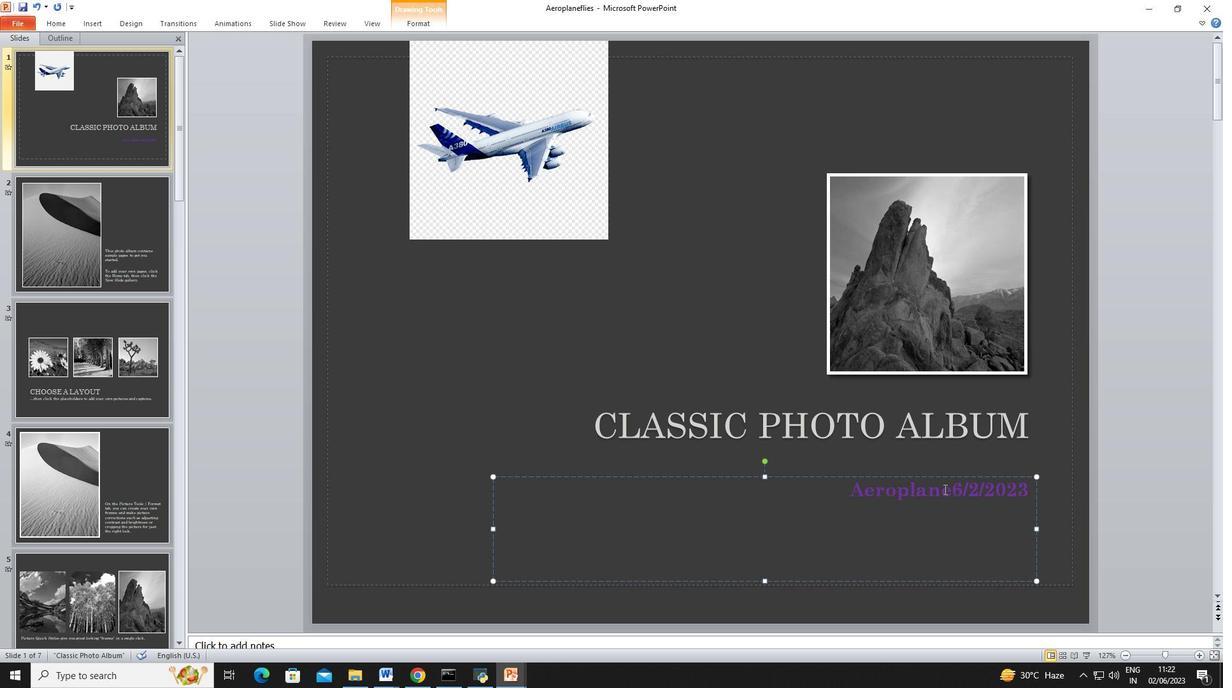 
Action: Mouse pressed left at (949, 488)
Screenshot: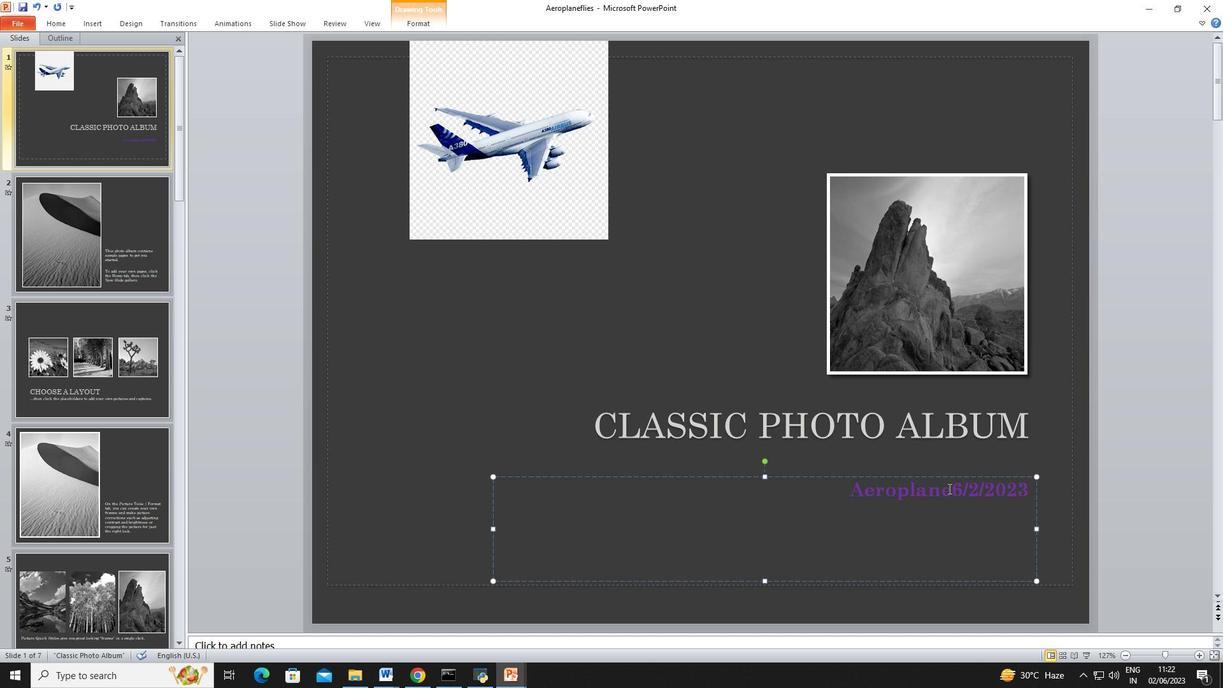 
Action: Mouse moved to (1032, 483)
Screenshot: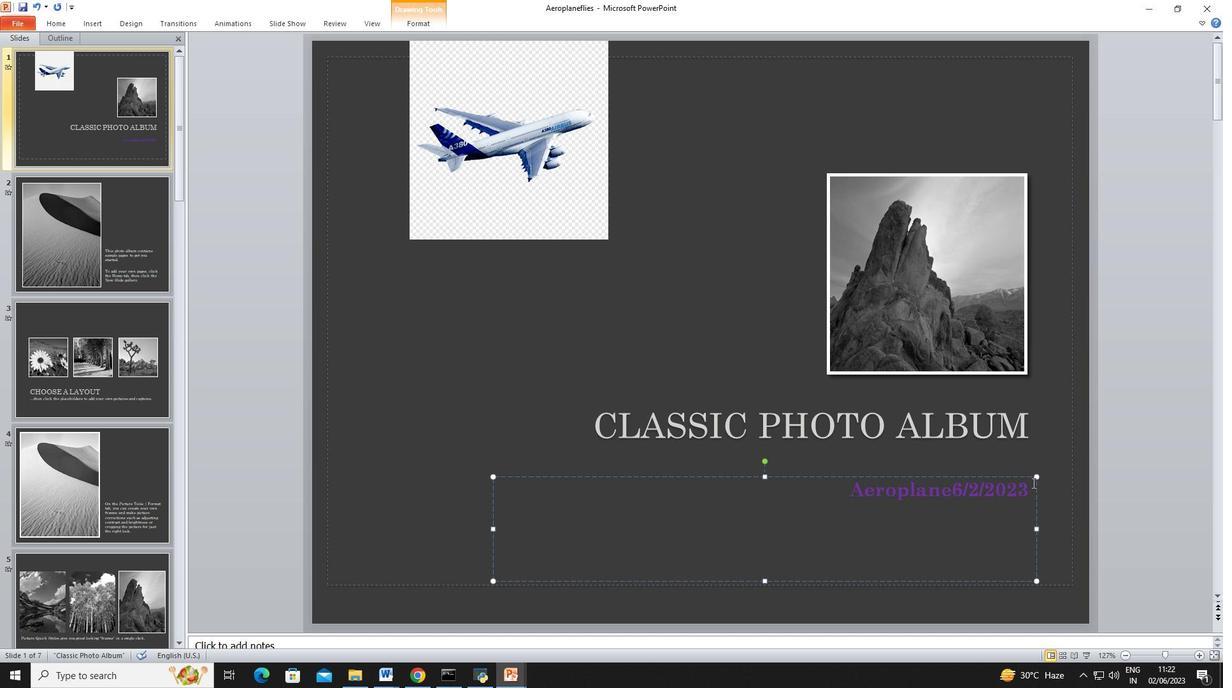 
Action: Mouse pressed left at (1032, 483)
Screenshot: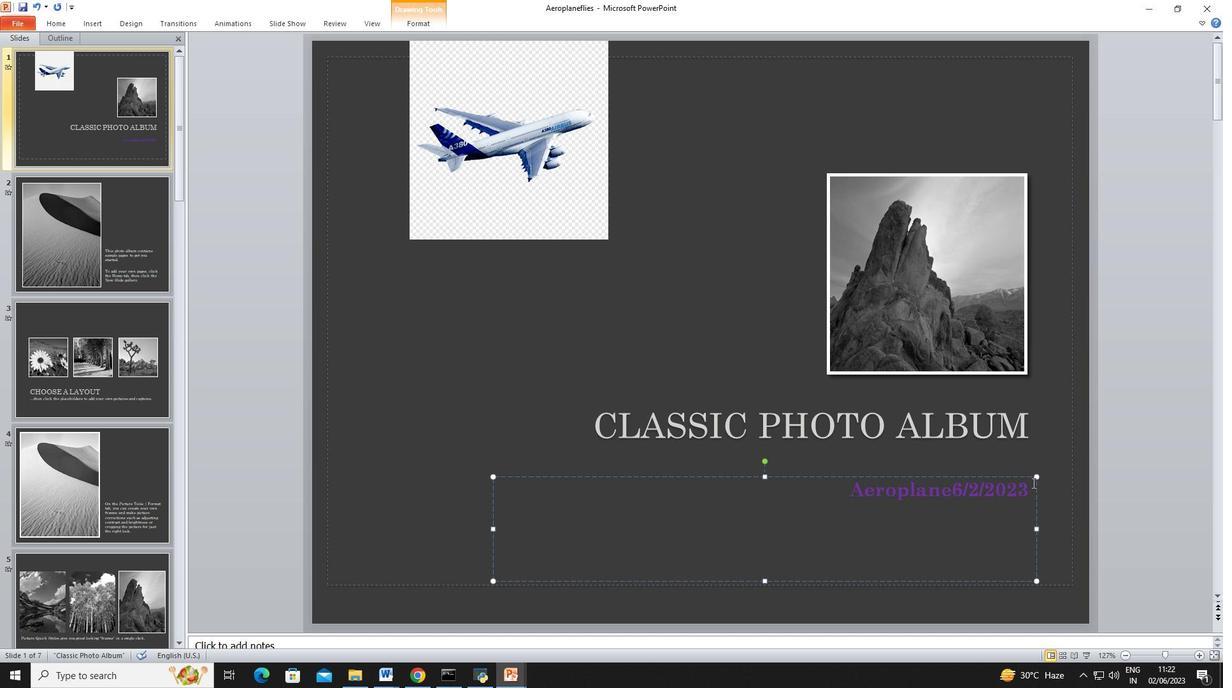 
Action: Mouse moved to (852, 487)
Screenshot: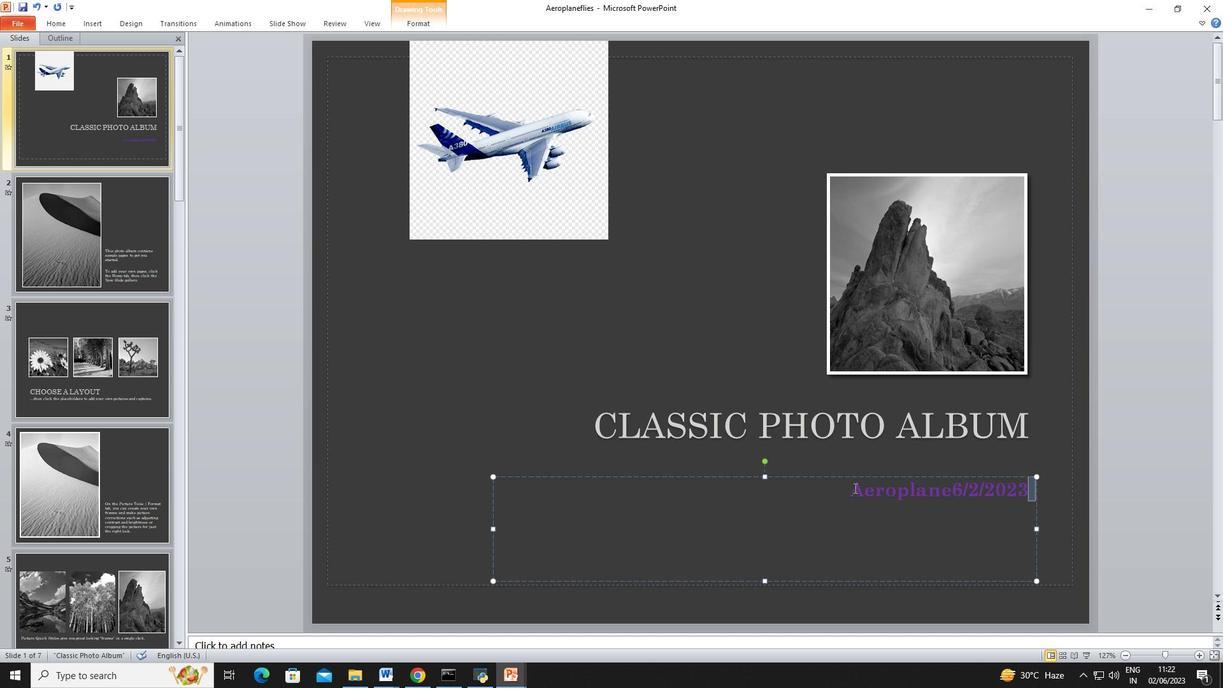 
Action: Mouse pressed left at (852, 487)
Screenshot: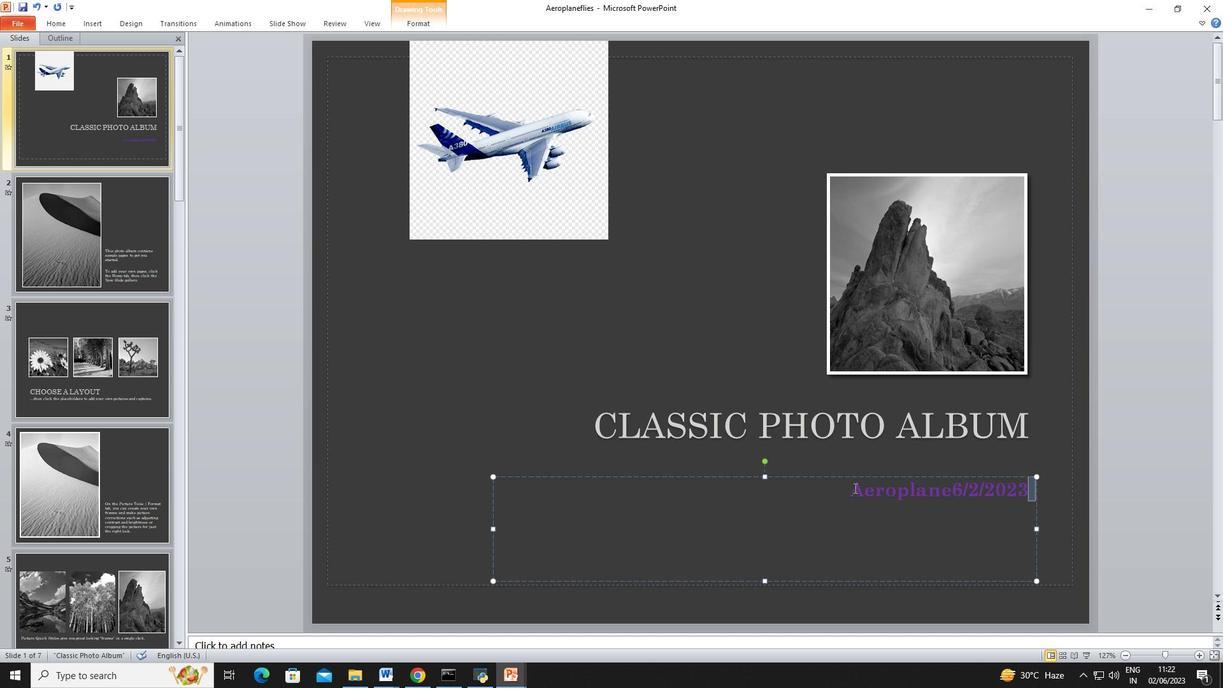 
Action: Mouse moved to (849, 486)
Screenshot: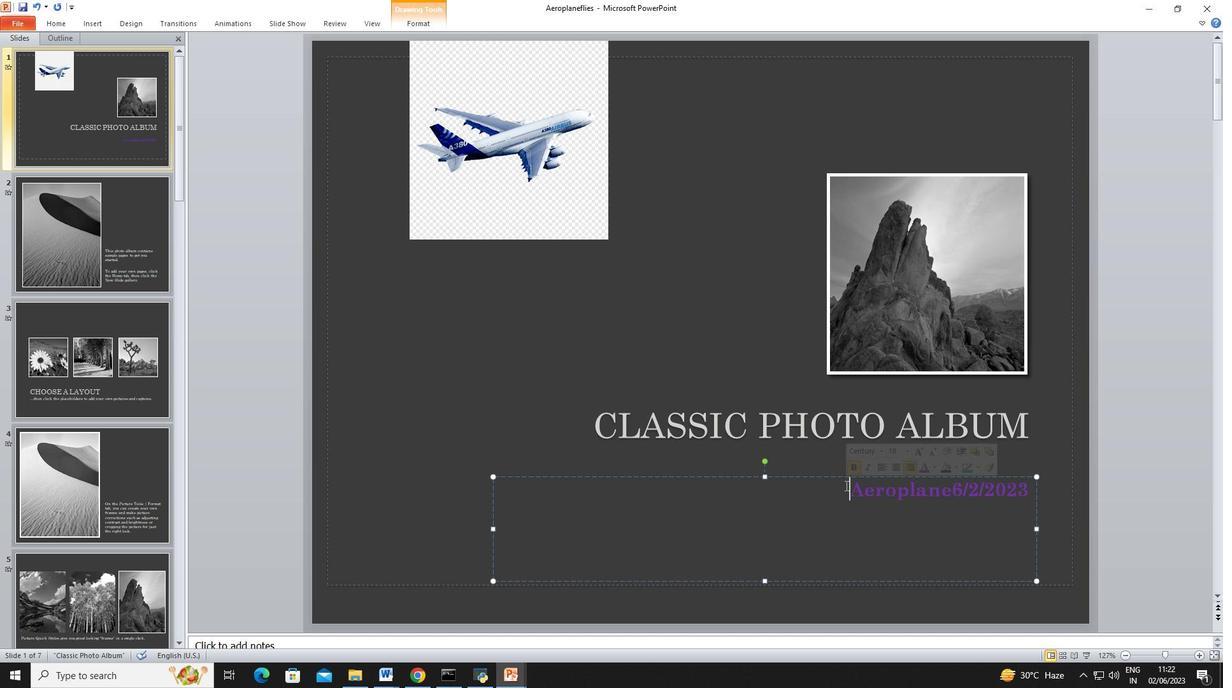 
Action: Key pressed <Key.backspace><Key.backspace>
Screenshot: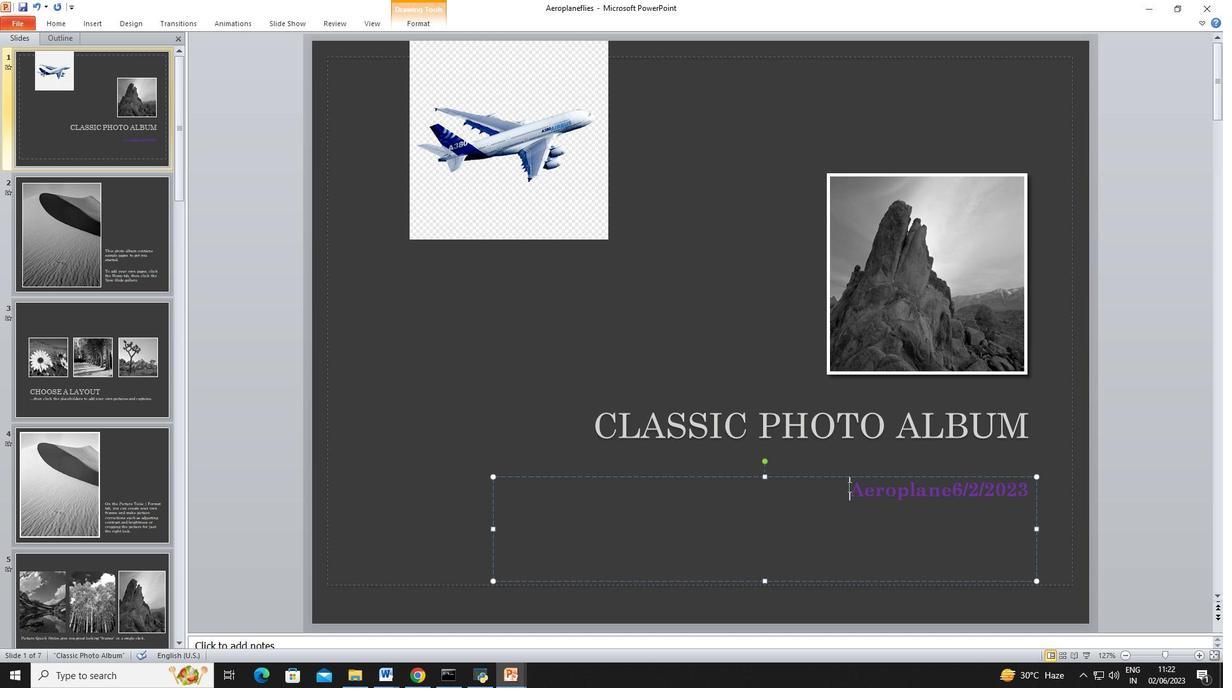 
Action: Mouse moved to (850, 486)
Screenshot: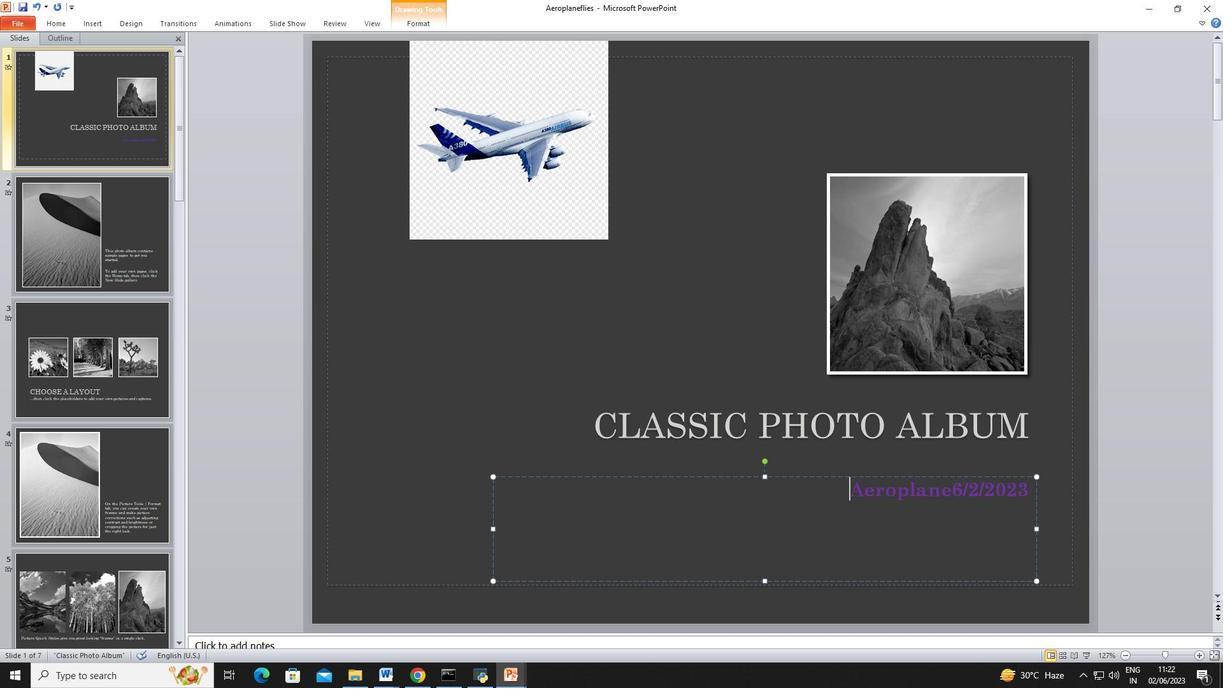 
Action: Key pressed <Key.backspace>
Screenshot: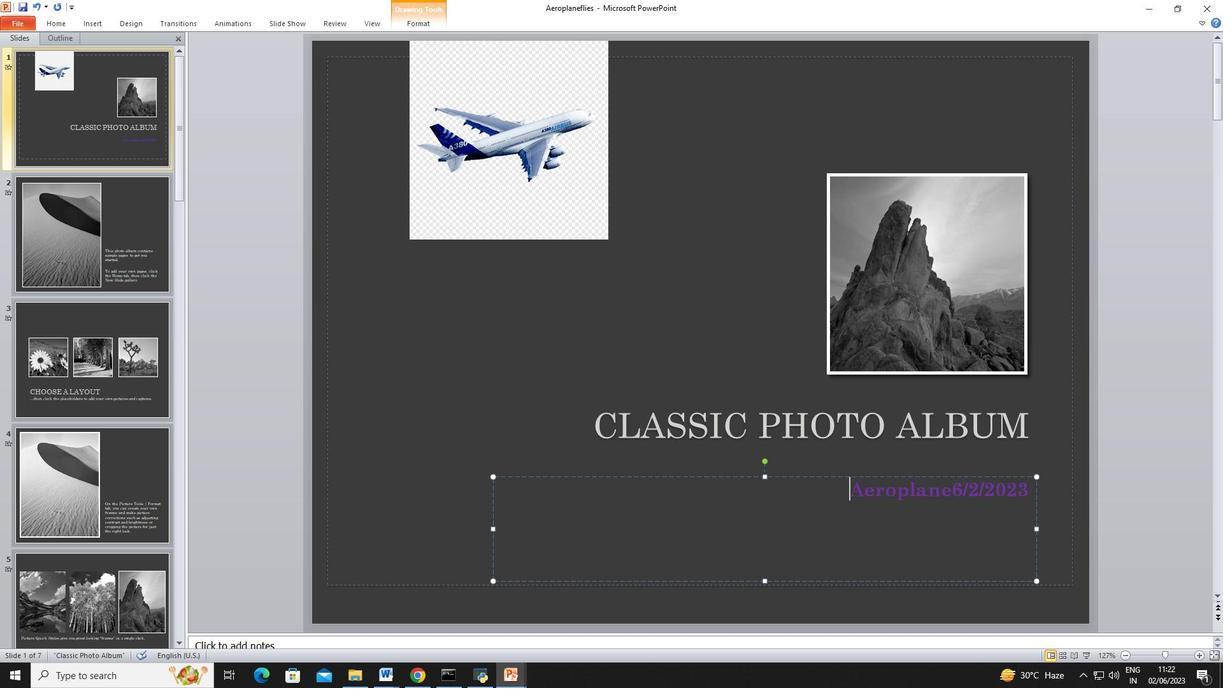 
Action: Mouse moved to (863, 488)
Screenshot: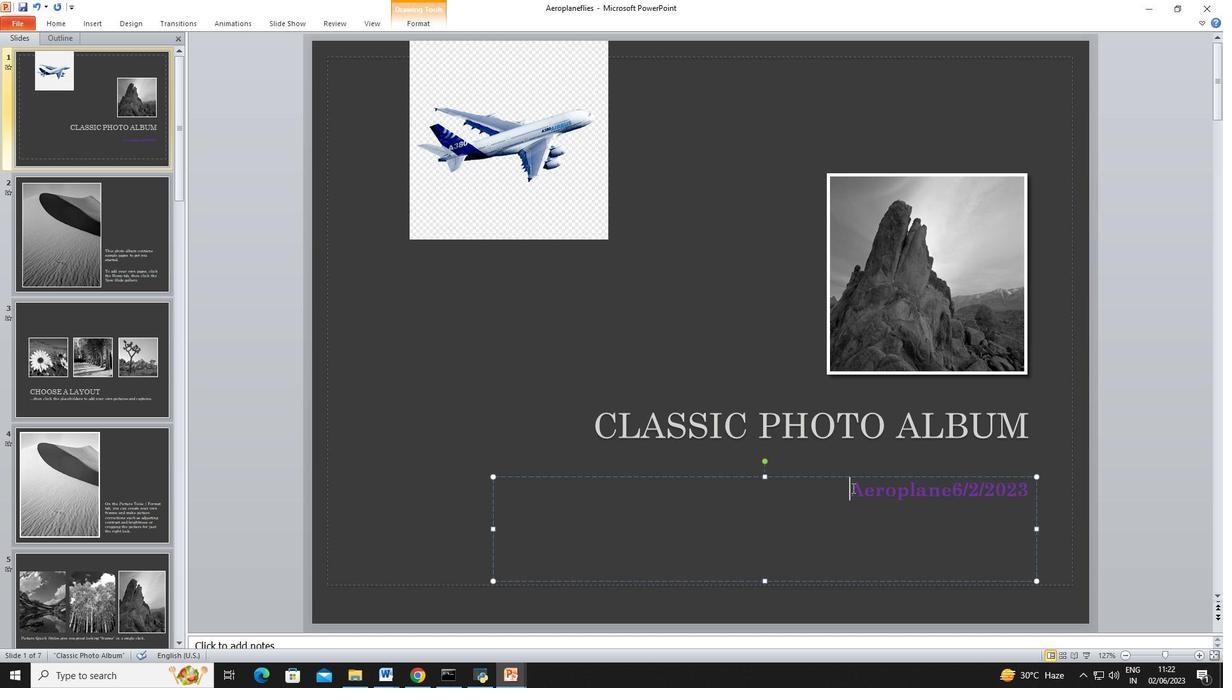 
Action: Key pressed <Key.backspace>
Screenshot: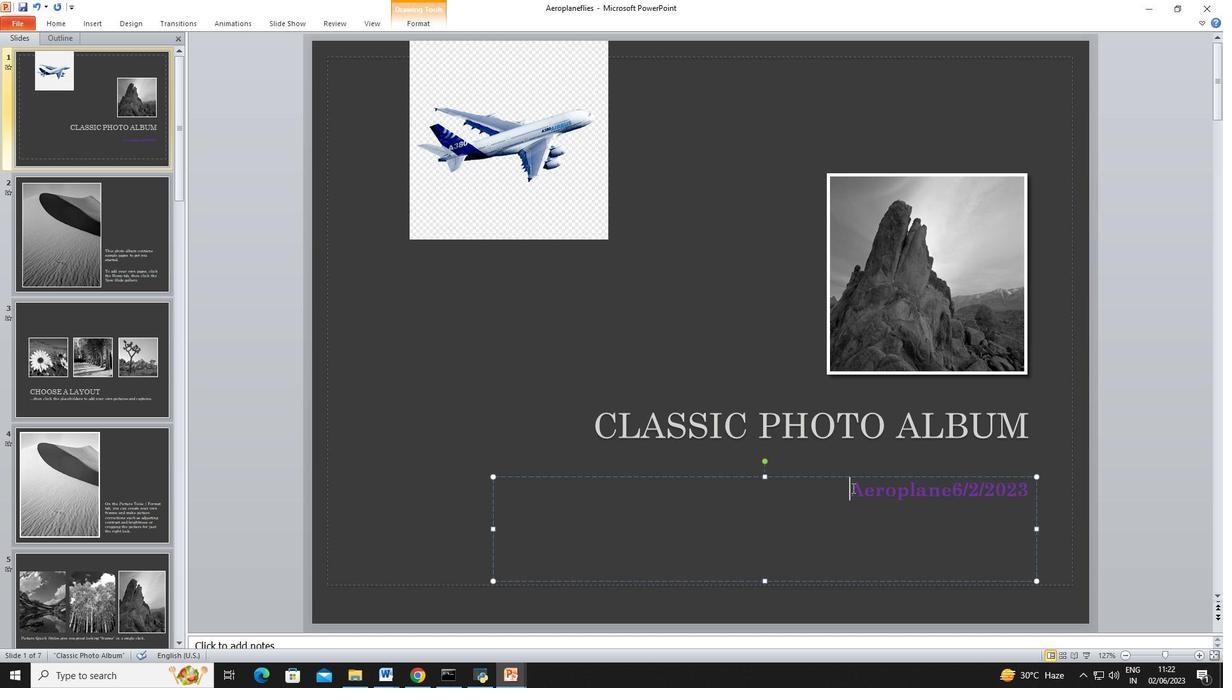 
Action: Mouse moved to (950, 490)
Screenshot: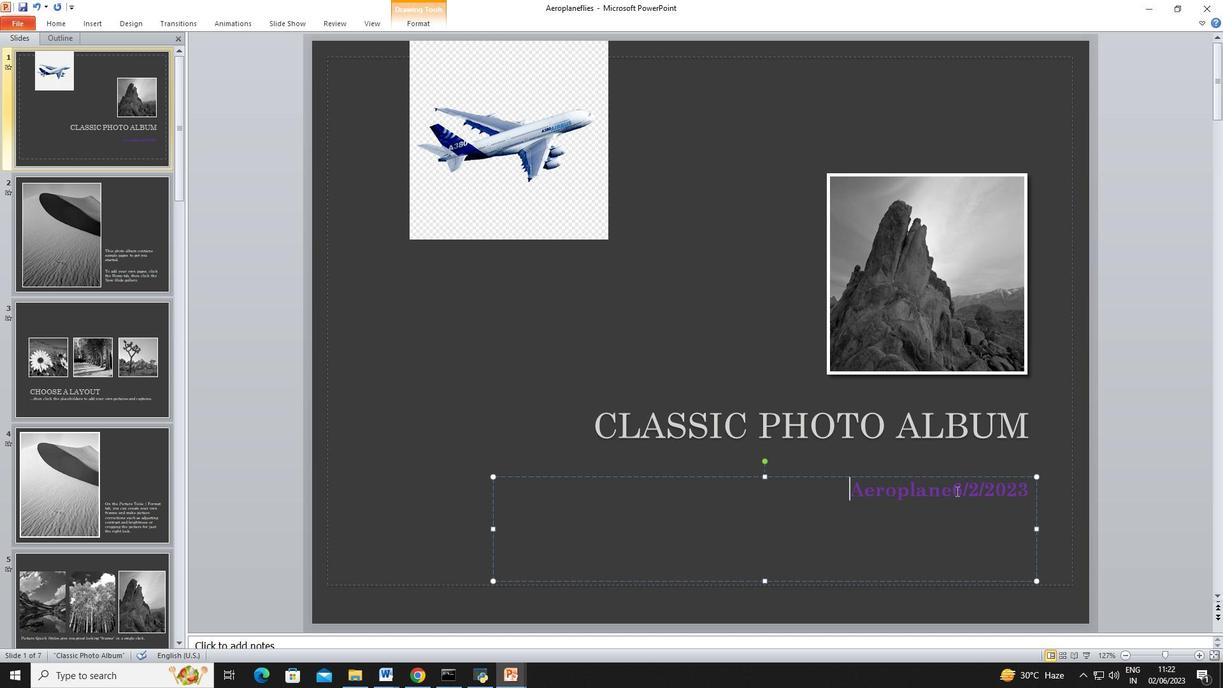 
Action: Mouse pressed left at (950, 490)
Screenshot: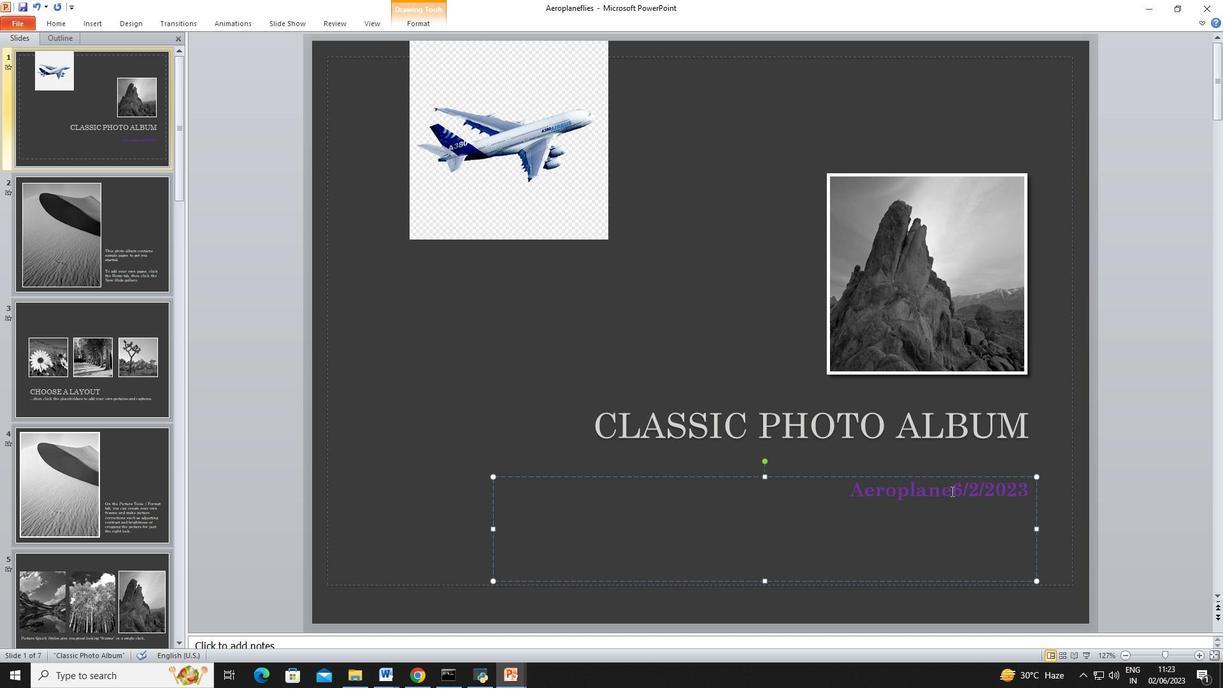 
Action: Key pressed <Key.space>
Screenshot: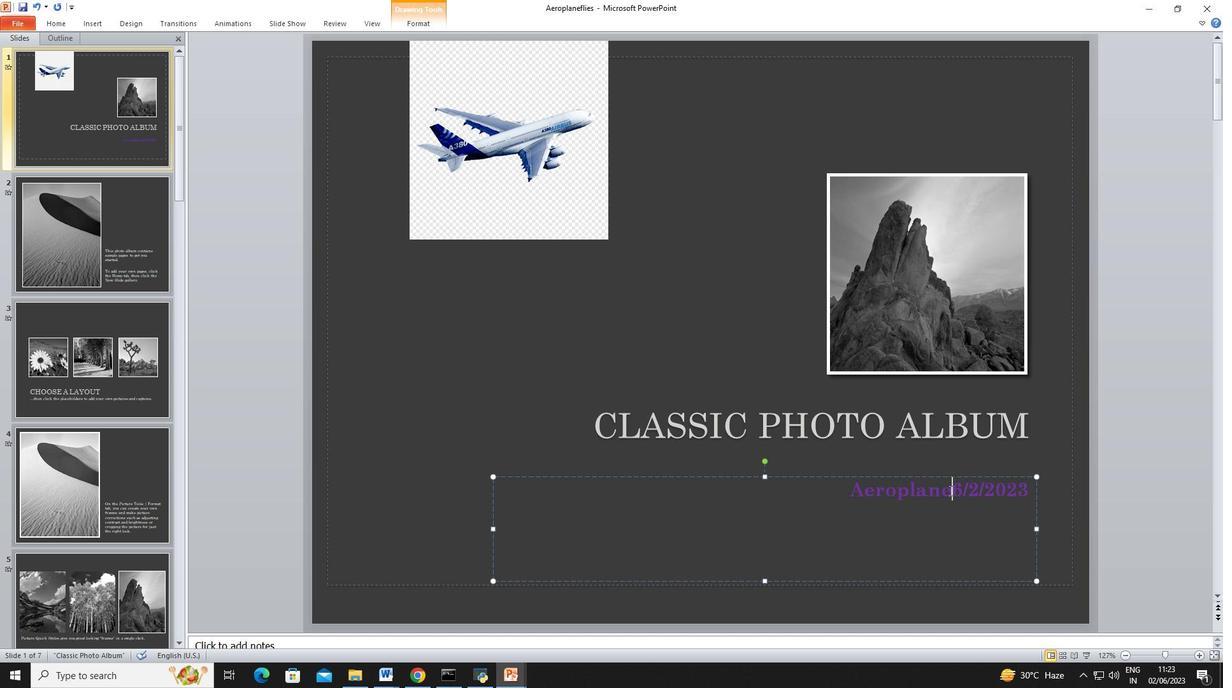 
Action: Mouse moved to (949, 490)
Screenshot: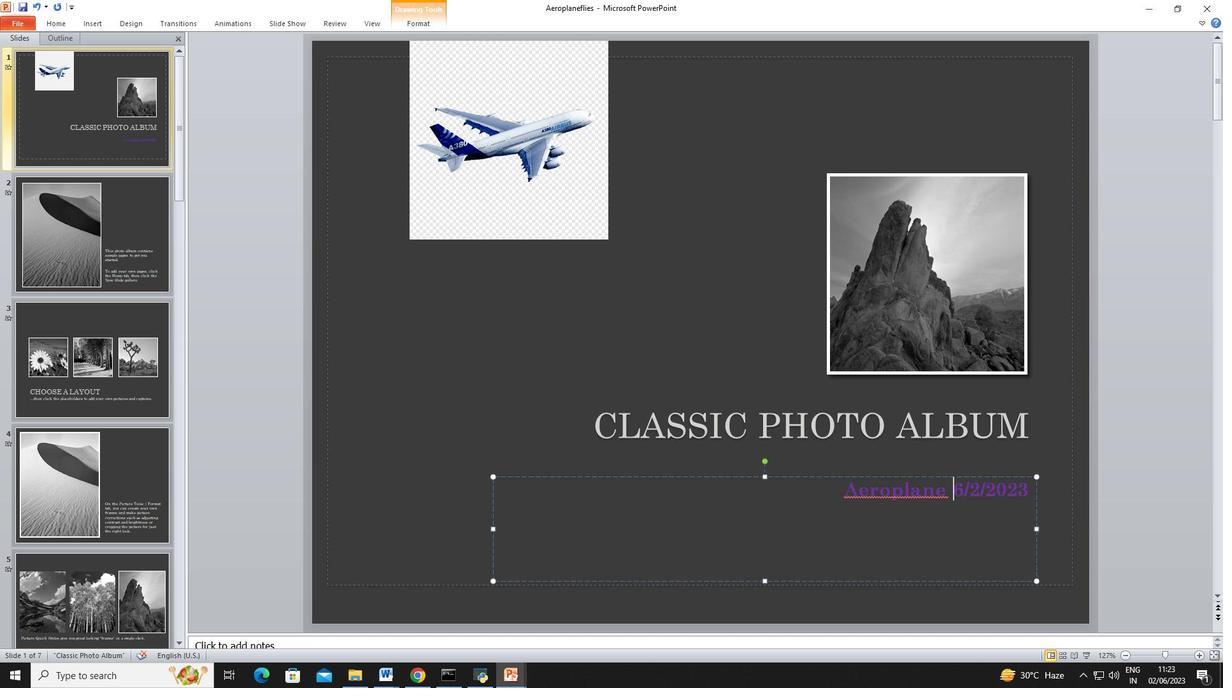 
Action: Key pressed <Key.space><Key.space><Key.space><Key.space><Key.space><Key.space><Key.space><Key.space><Key.space><Key.space><Key.space><Key.space><Key.space><Key.space><Key.space><Key.space><Key.space><Key.space><Key.space><Key.space><Key.space><Key.space><Key.space><Key.space><Key.space>
Screenshot: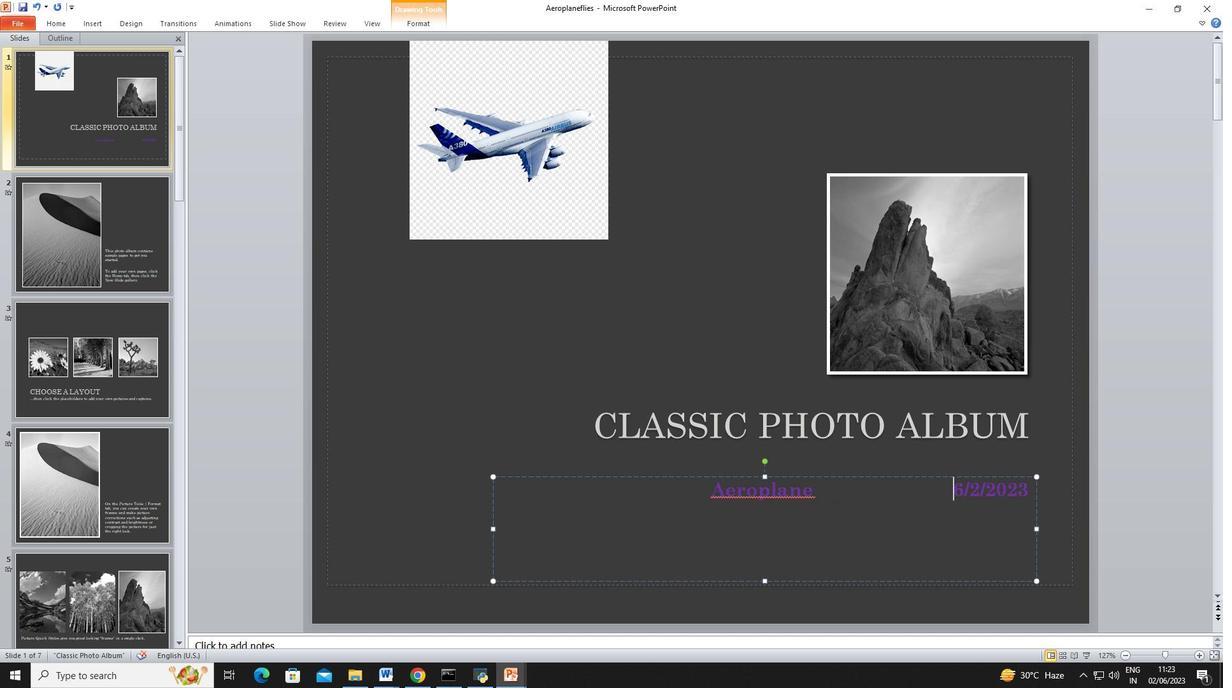 
Action: Mouse moved to (908, 481)
Screenshot: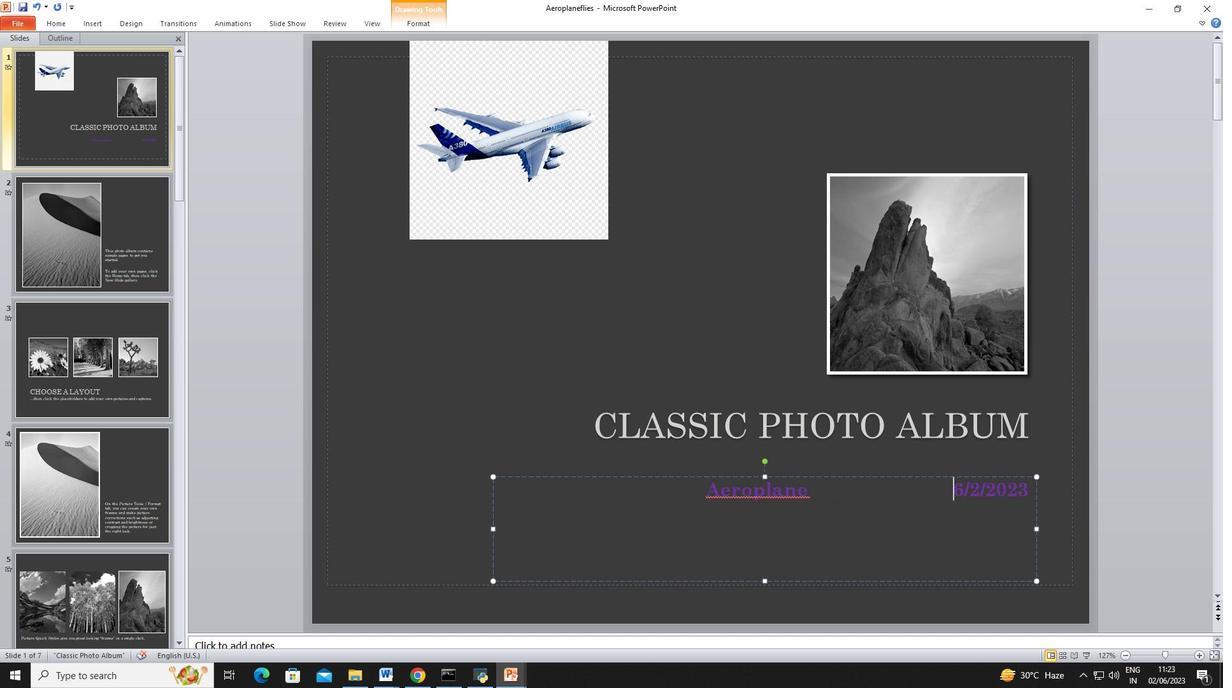 
Action: Key pressed <Key.space>
Screenshot: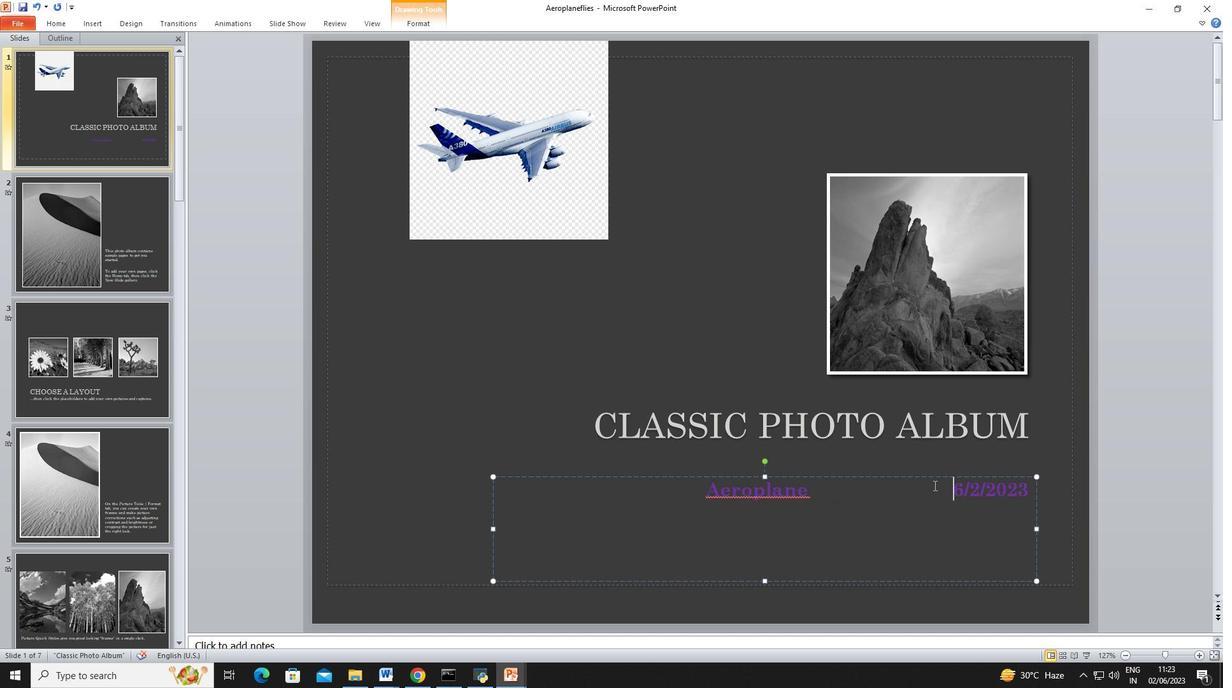 
Action: Mouse moved to (900, 481)
Screenshot: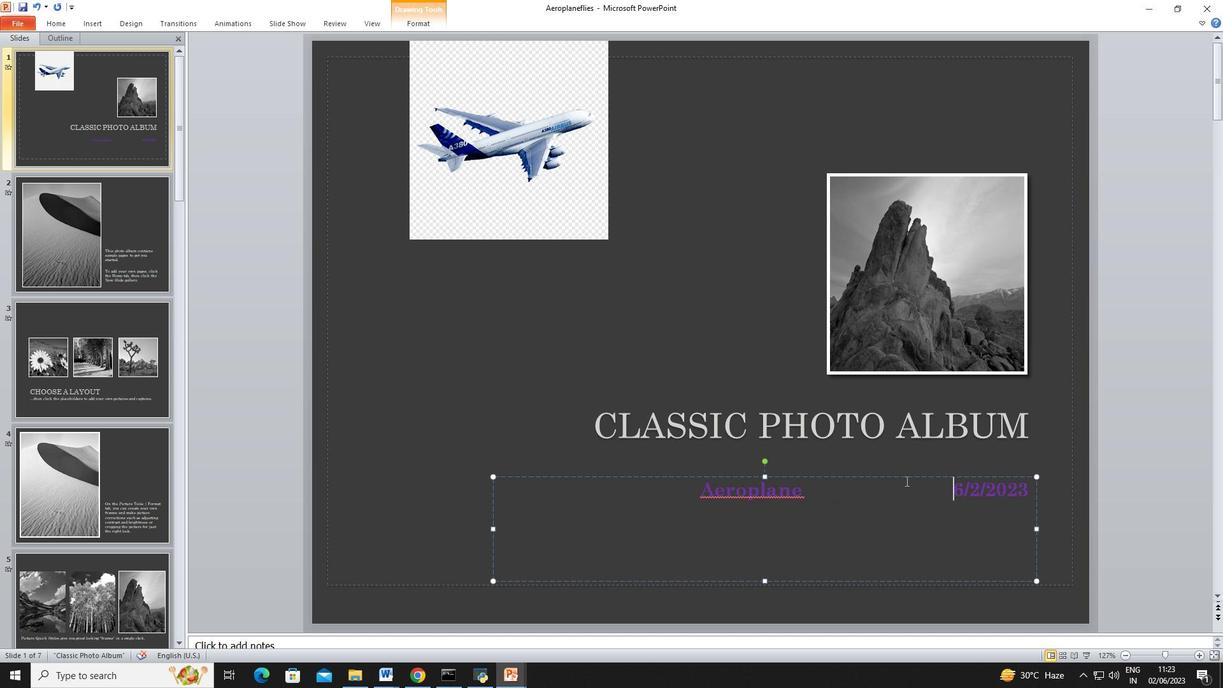 
Action: Key pressed <Key.space>
Screenshot: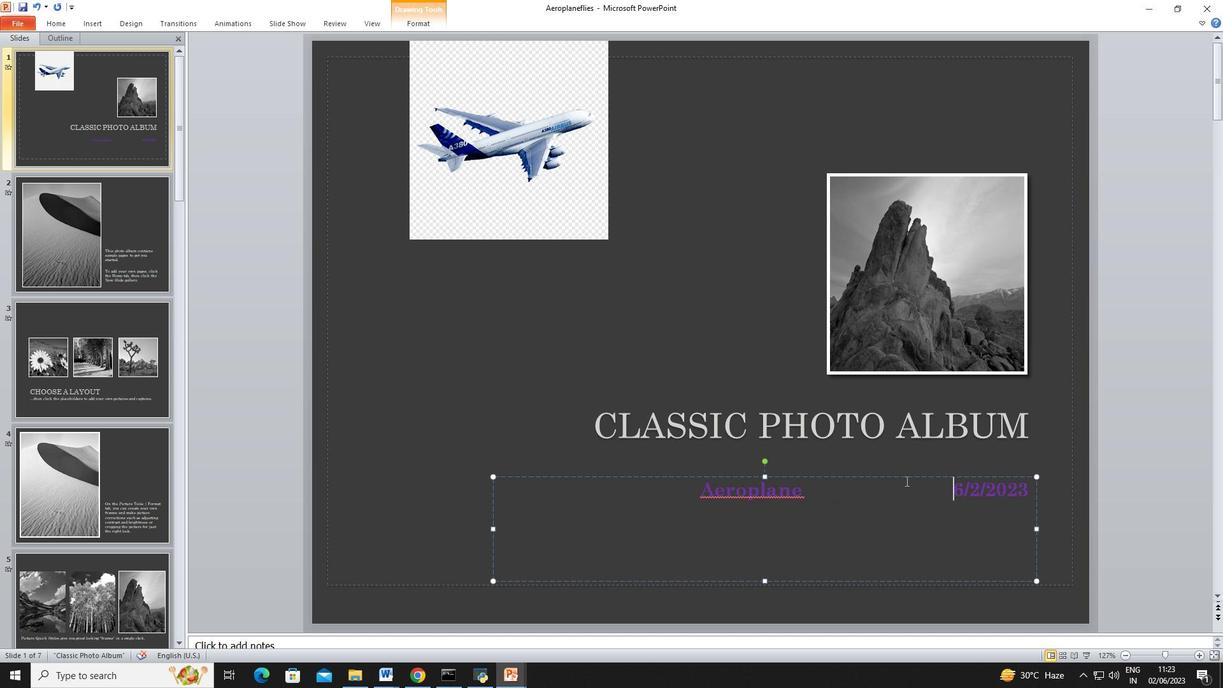
Action: Mouse moved to (712, 411)
Screenshot: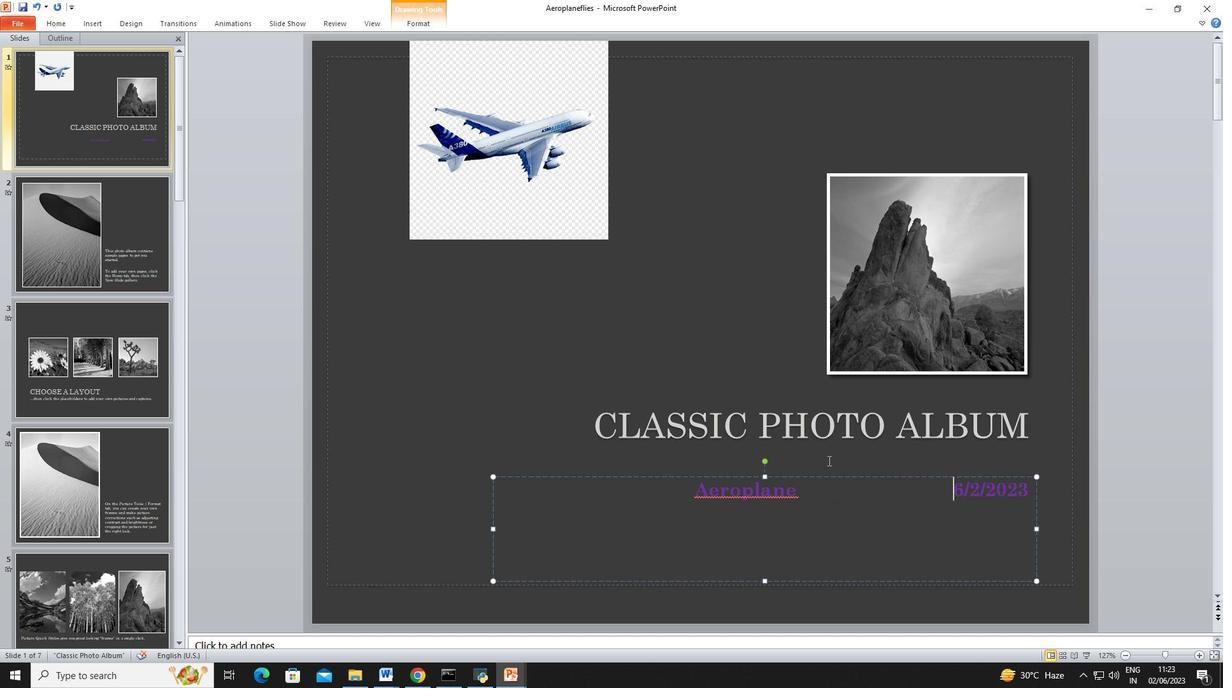 
Action: Key pressed <Key.space>
Screenshot: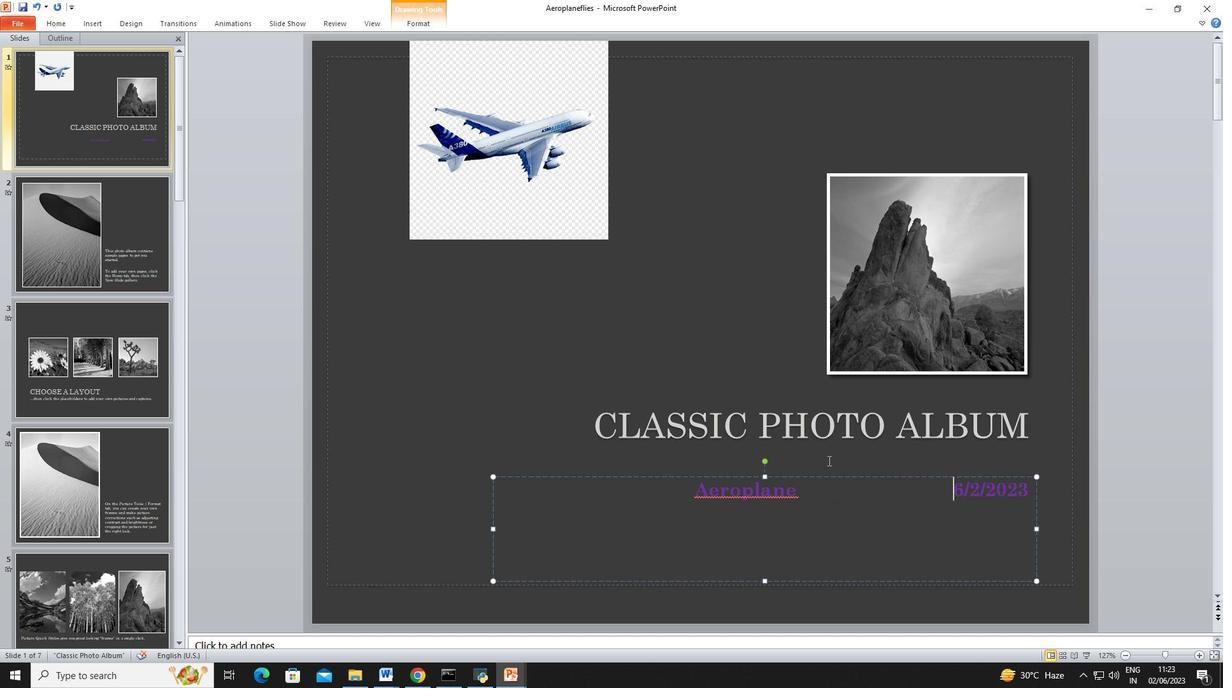 
Action: Mouse moved to (544, 130)
Screenshot: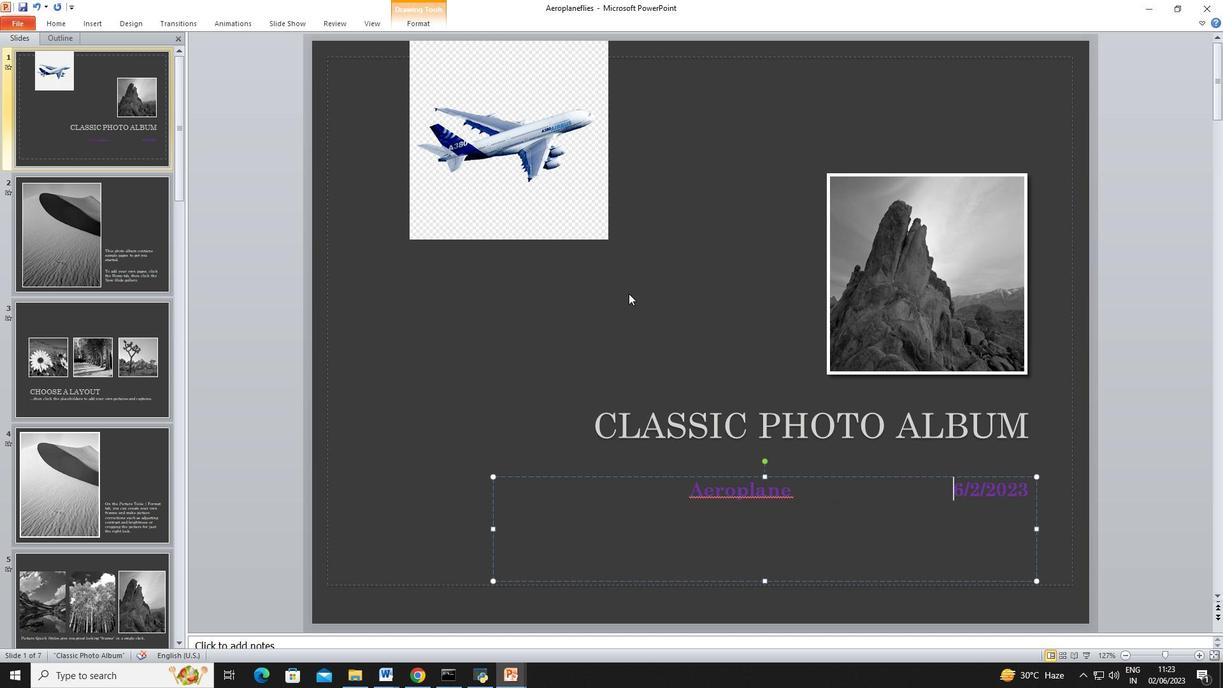 
Action: Mouse pressed left at (544, 130)
Screenshot: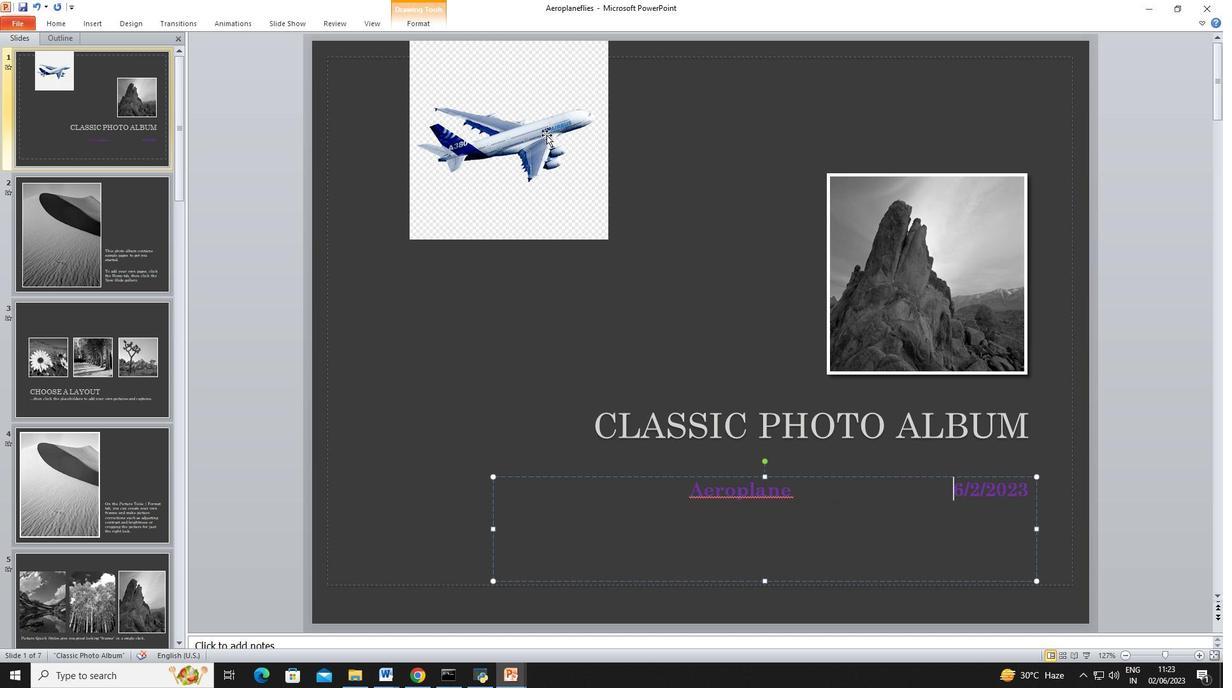 
Action: Mouse pressed left at (544, 130)
Screenshot: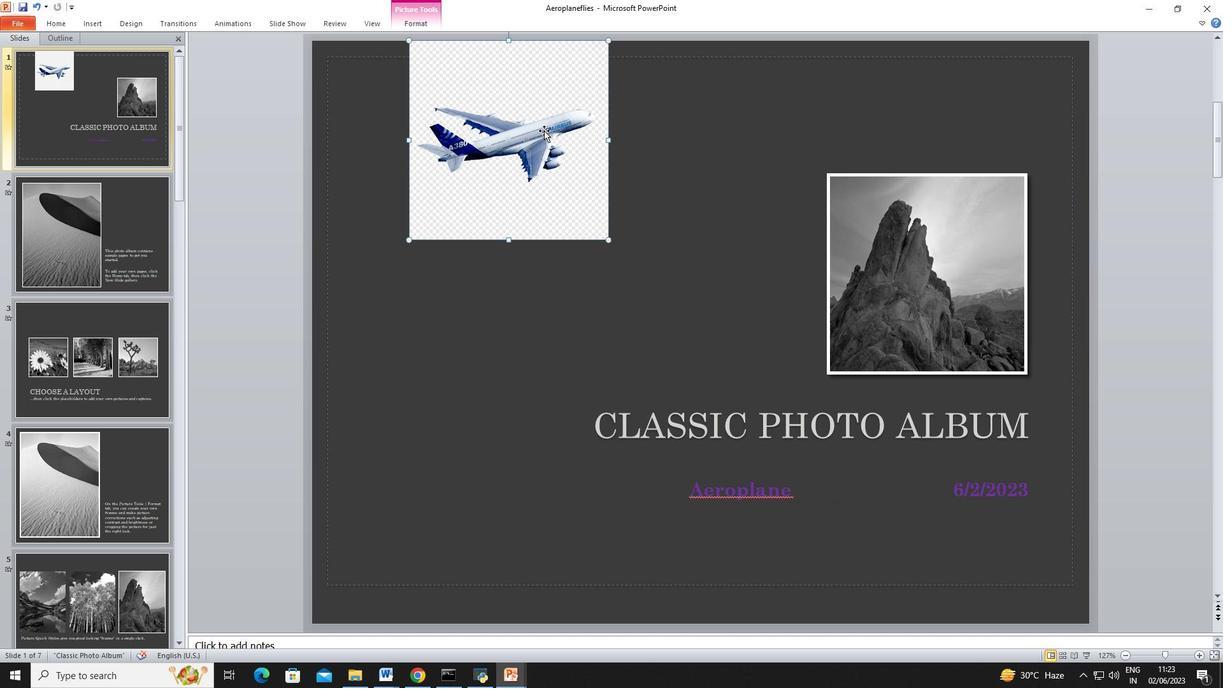 
Action: Mouse moved to (562, 177)
Screenshot: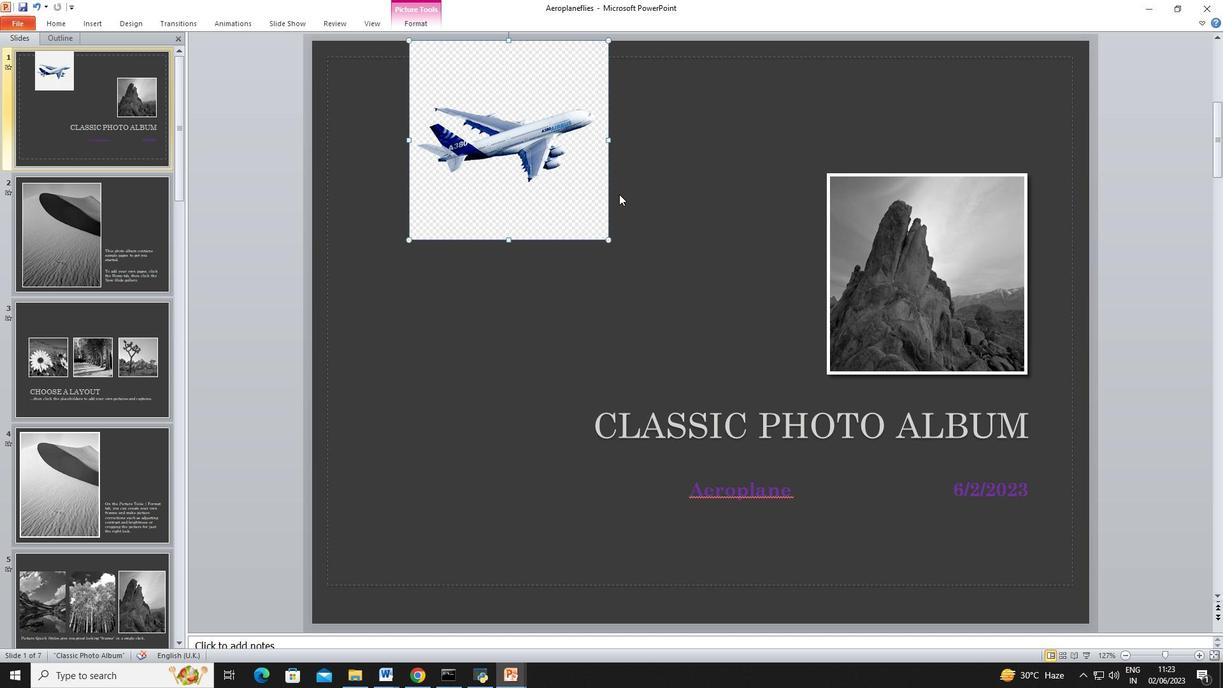 
Action: Mouse pressed left at (562, 177)
Screenshot: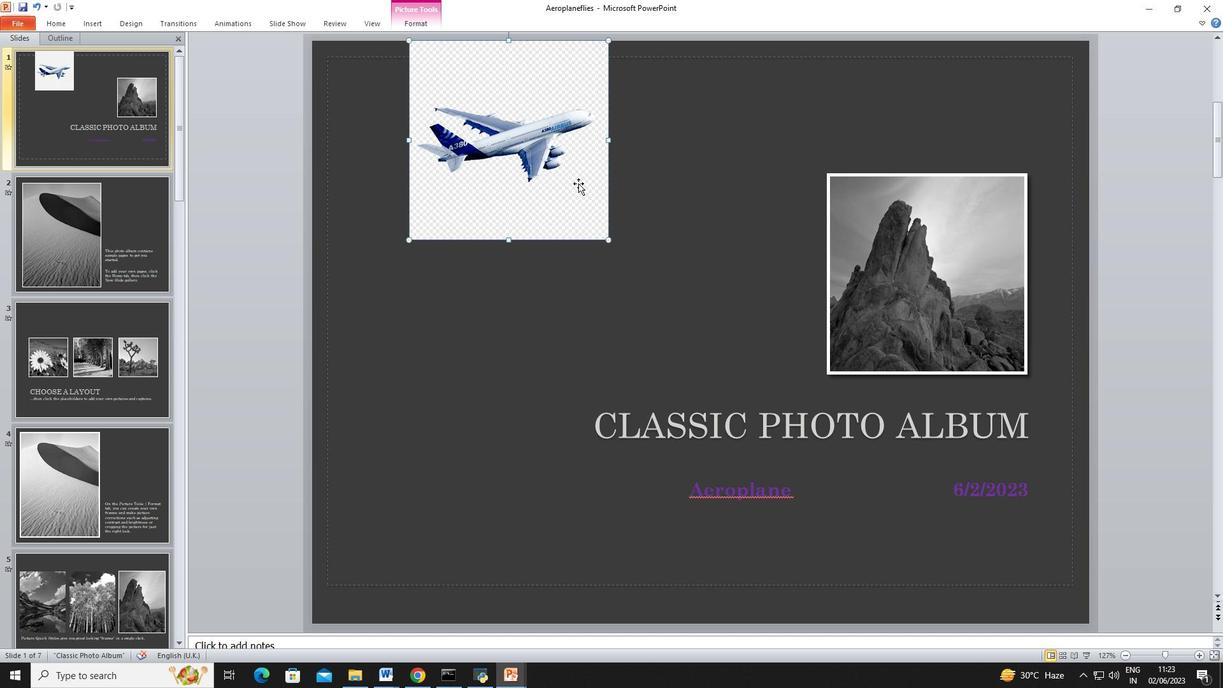 
Action: Mouse moved to (958, 314)
Screenshot: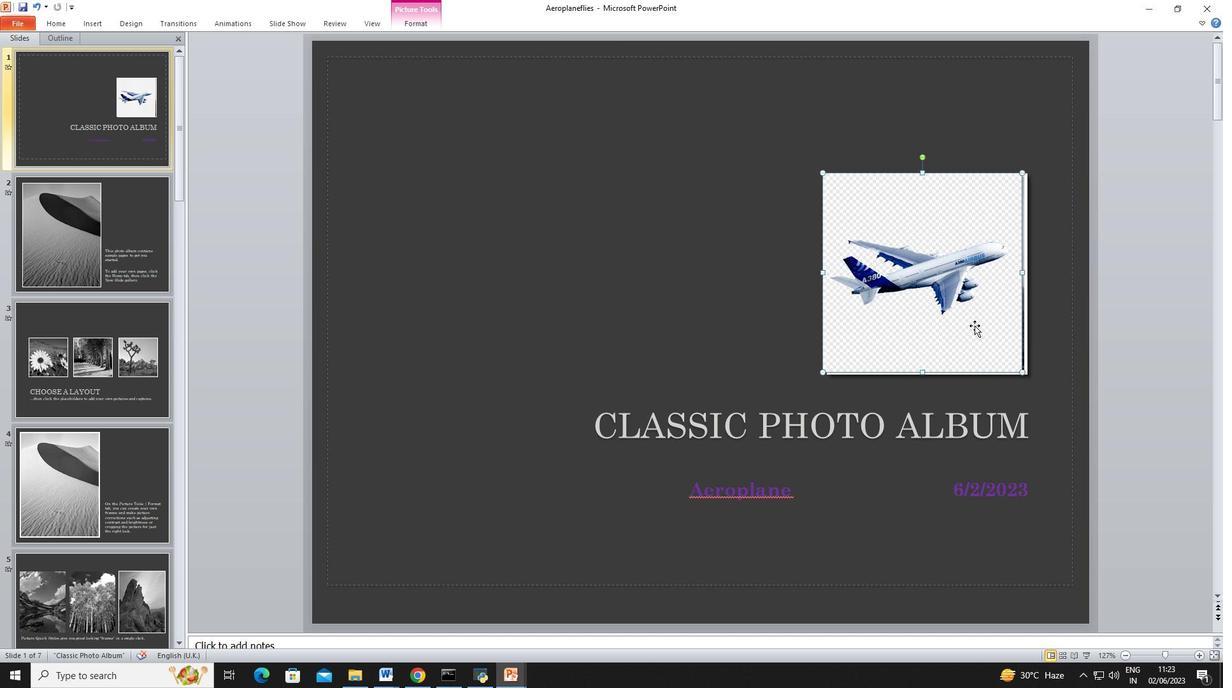 
Action: Mouse pressed left at (958, 314)
Screenshot: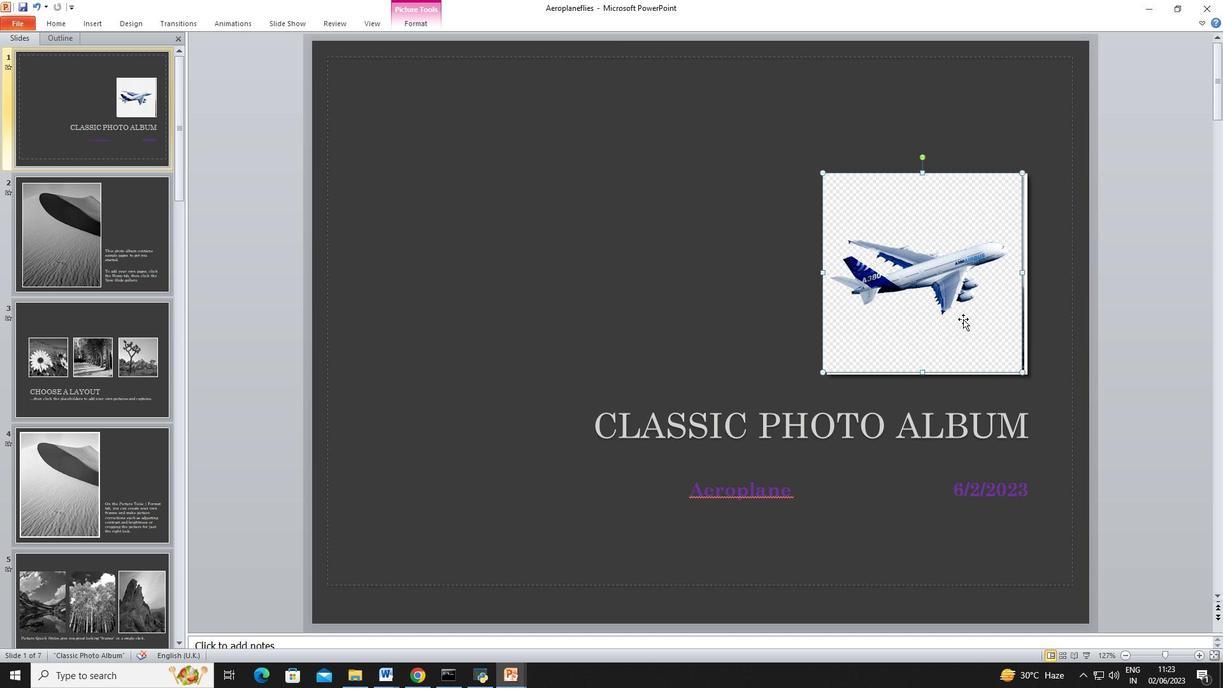 
Action: Mouse moved to (984, 430)
Screenshot: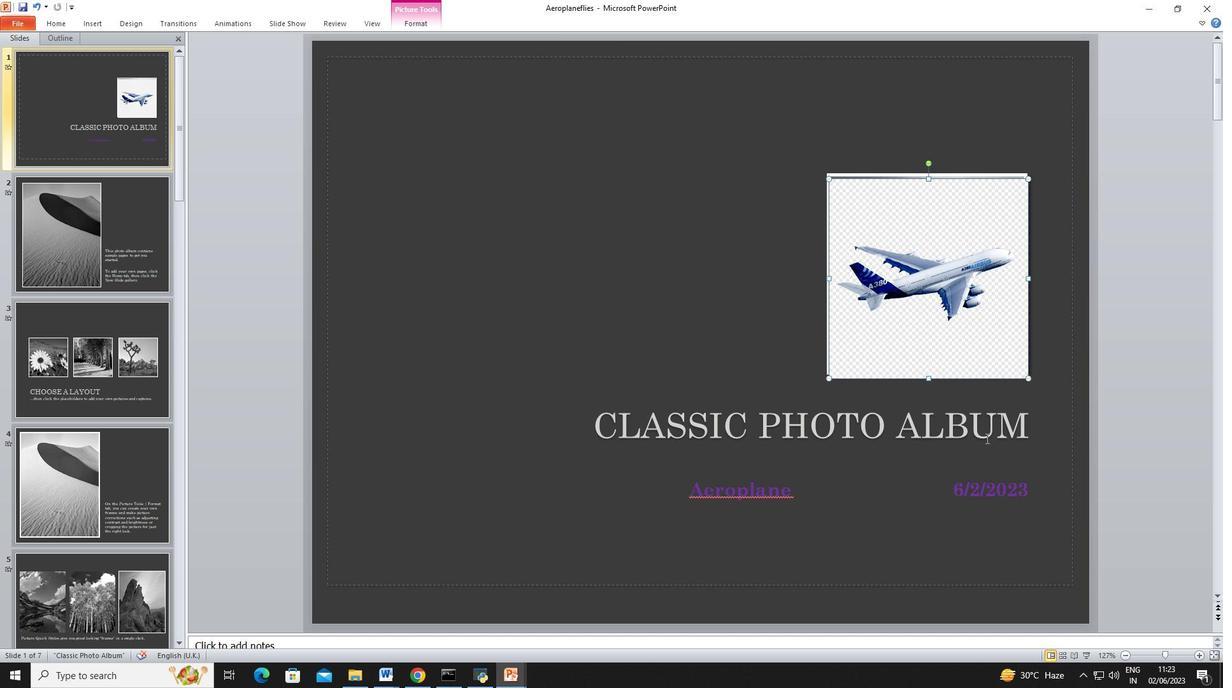
Action: Mouse pressed left at (984, 430)
Screenshot: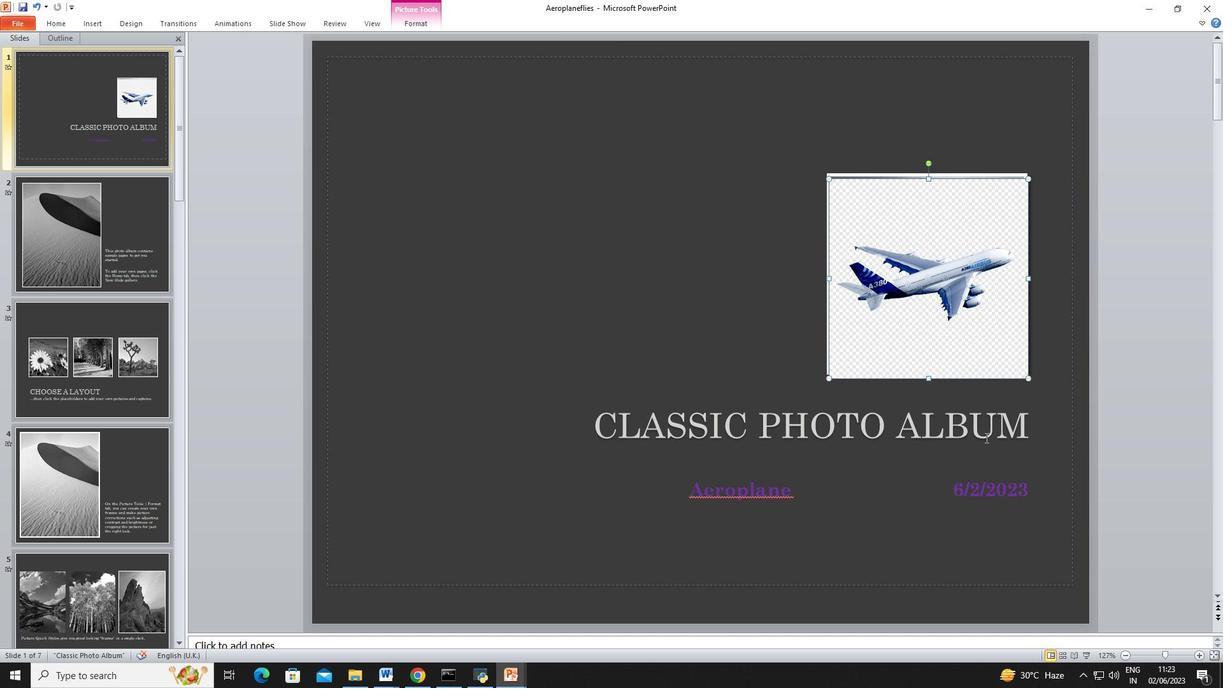 
Action: Mouse moved to (1027, 427)
Screenshot: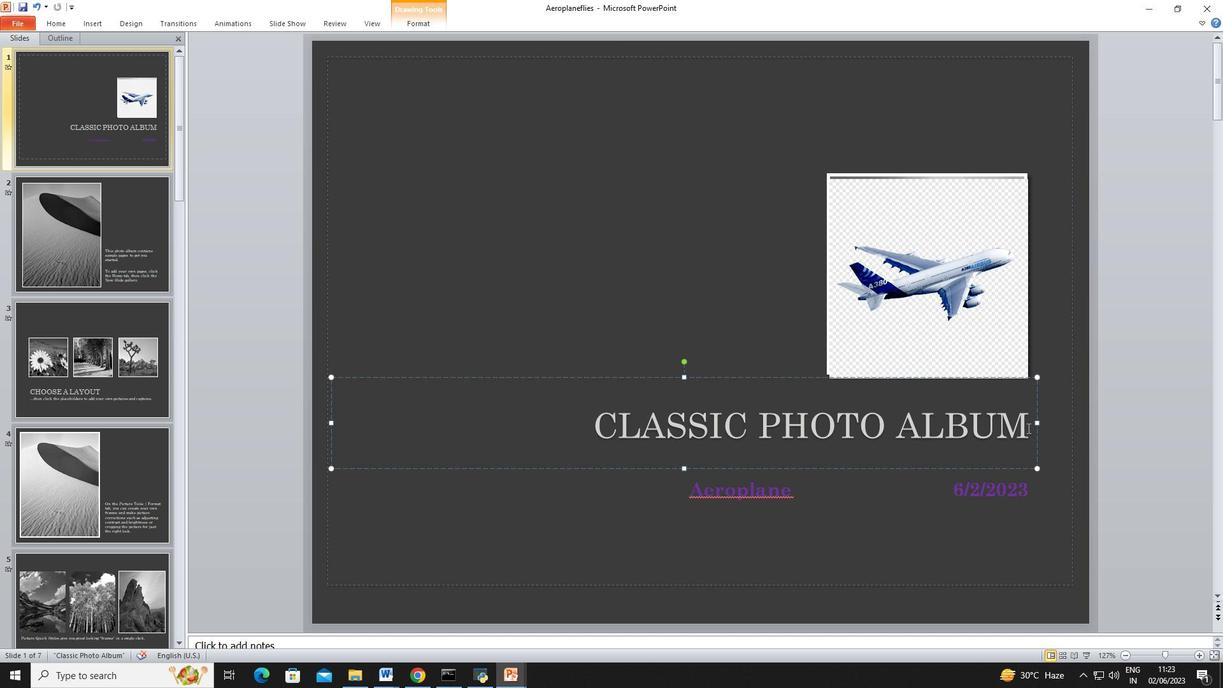 
Action: Mouse pressed left at (1027, 427)
Screenshot: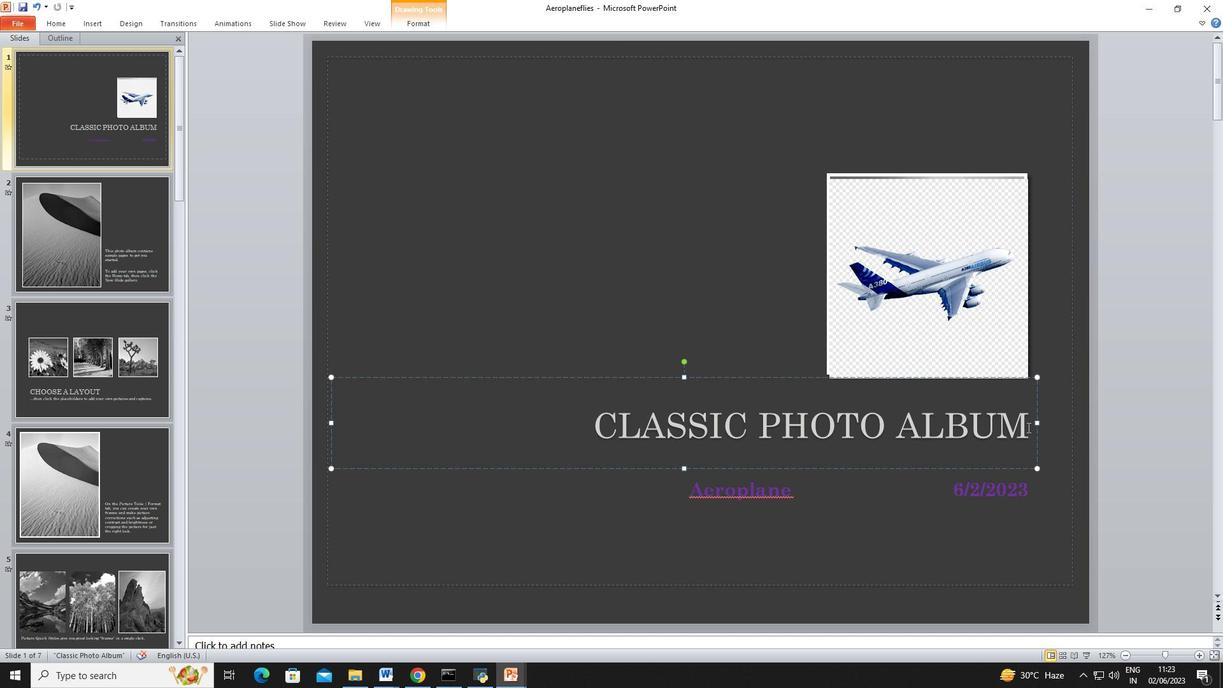 
Action: Mouse moved to (696, 429)
Screenshot: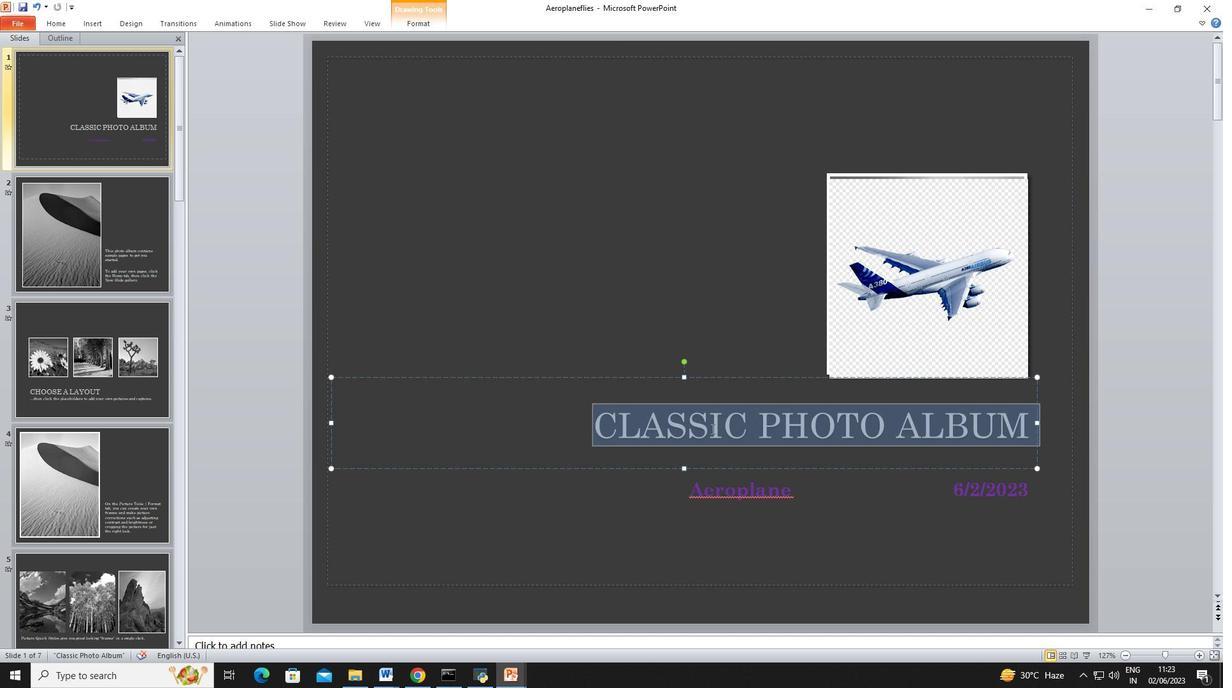 
Action: Key pressed <Key.backspace>
Screenshot: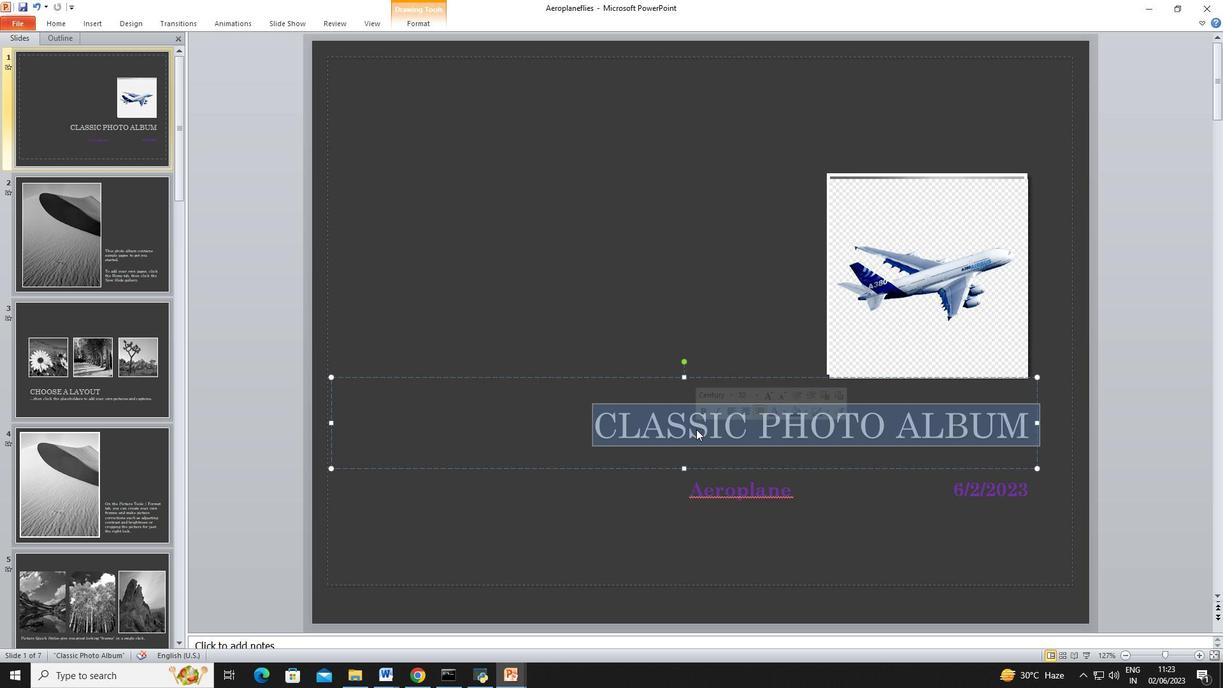 
Action: Mouse moved to (808, 492)
Screenshot: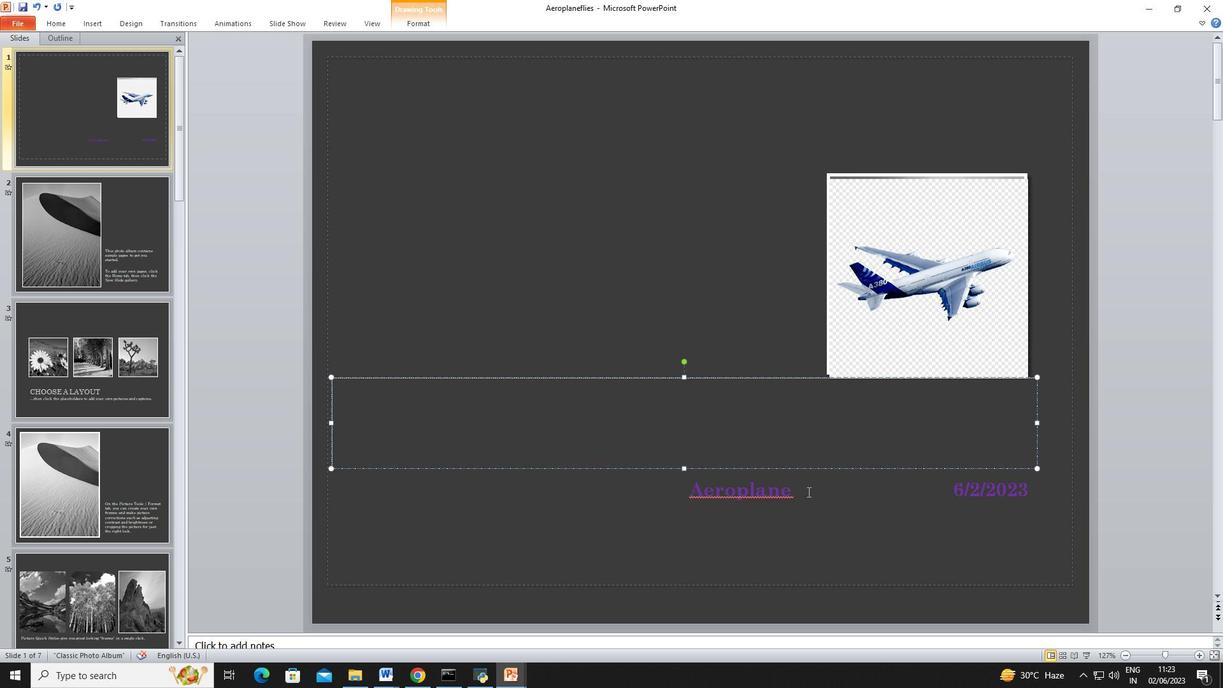 
Action: Mouse pressed left at (808, 492)
Screenshot: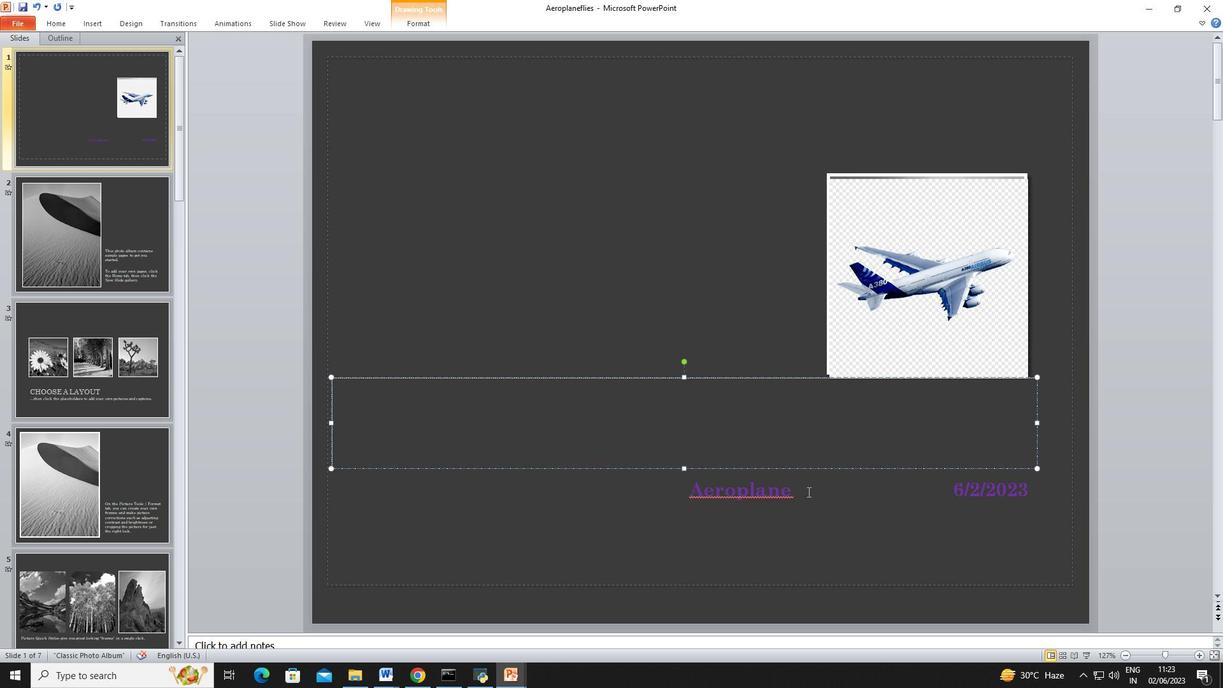 
Action: Mouse moved to (674, 479)
Screenshot: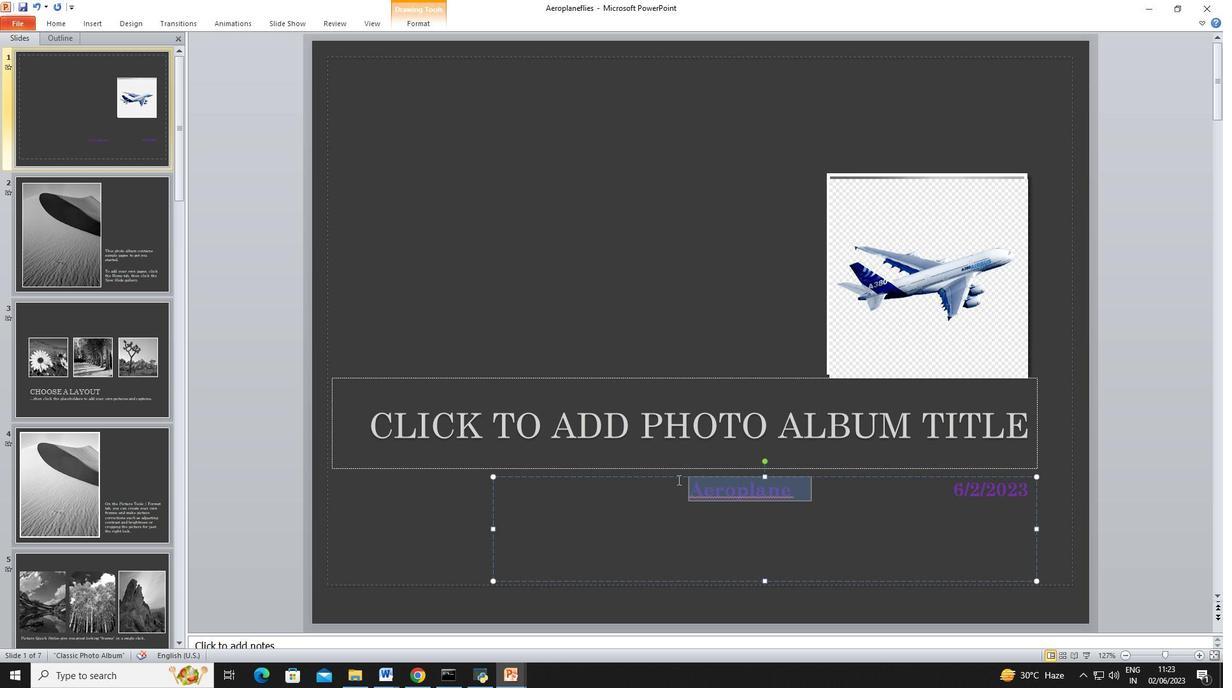 
Action: Key pressed ctrl+X
Screenshot: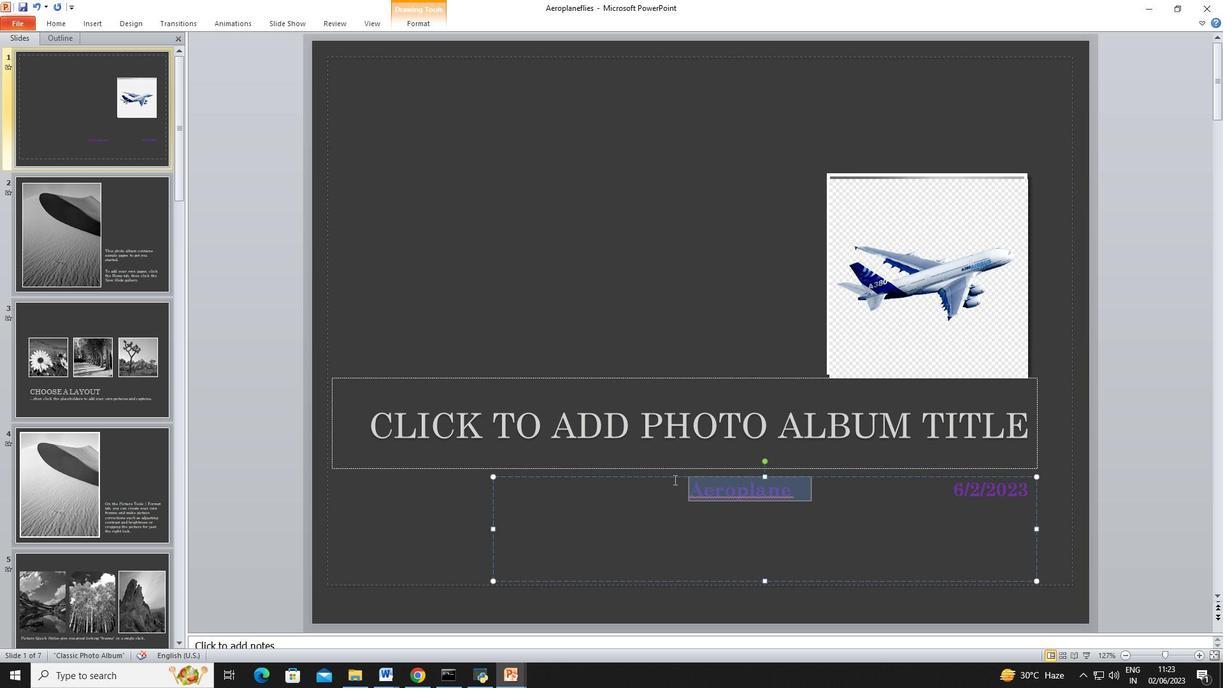
Action: Mouse moved to (1025, 416)
Screenshot: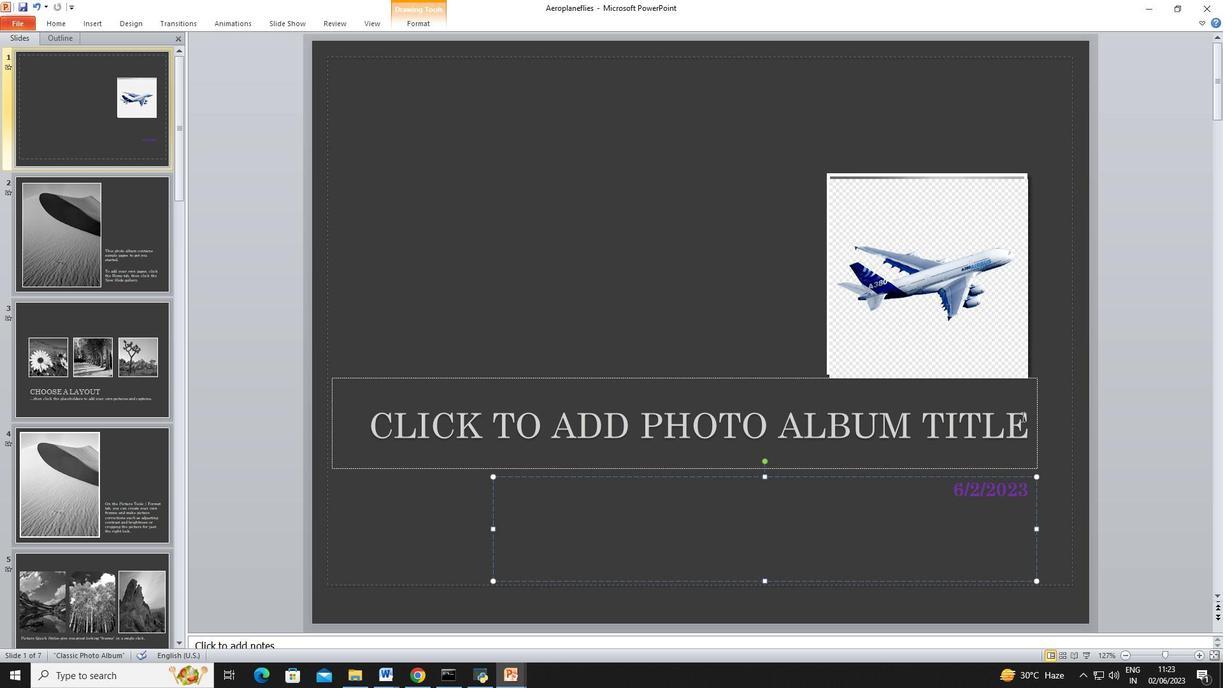 
Action: Mouse pressed left at (1025, 416)
Screenshot: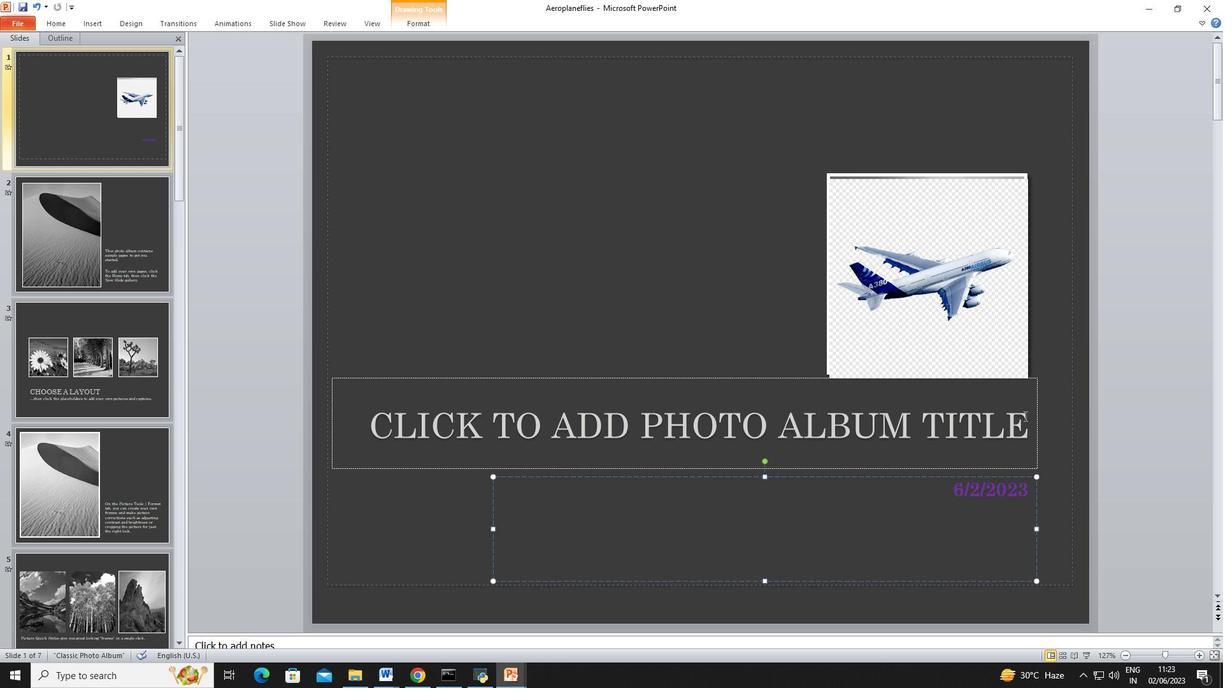 
Action: Mouse moved to (1011, 416)
Screenshot: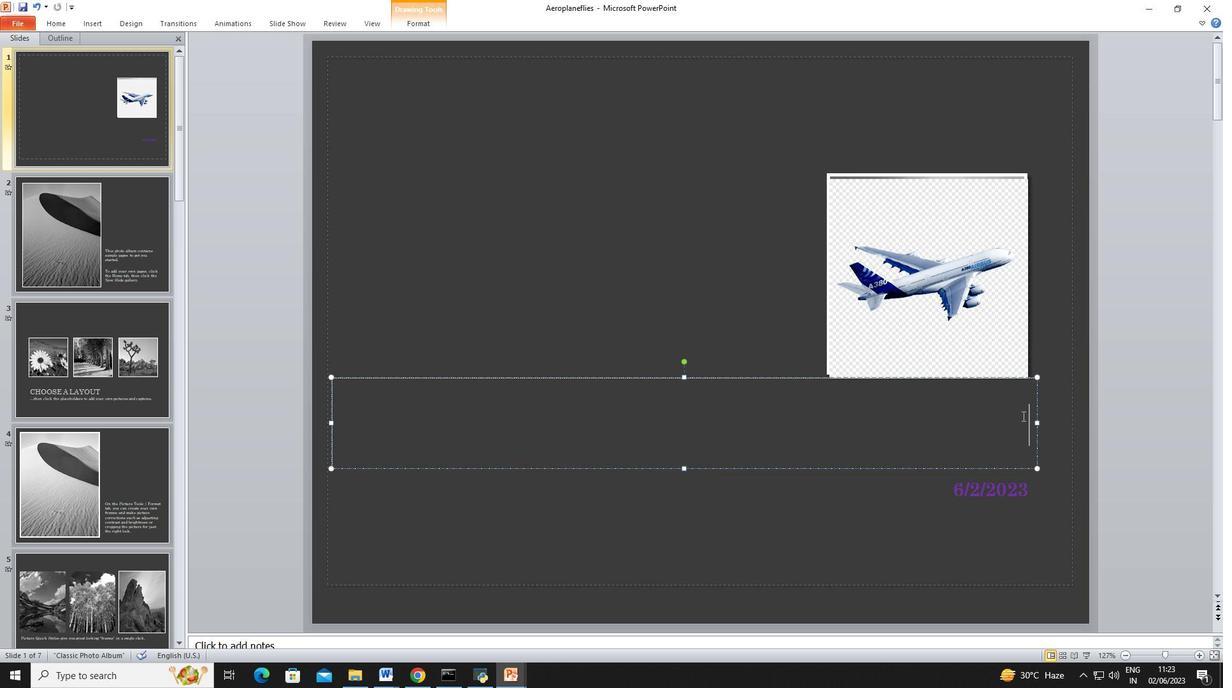
Action: Key pressed ctrl+V
Screenshot: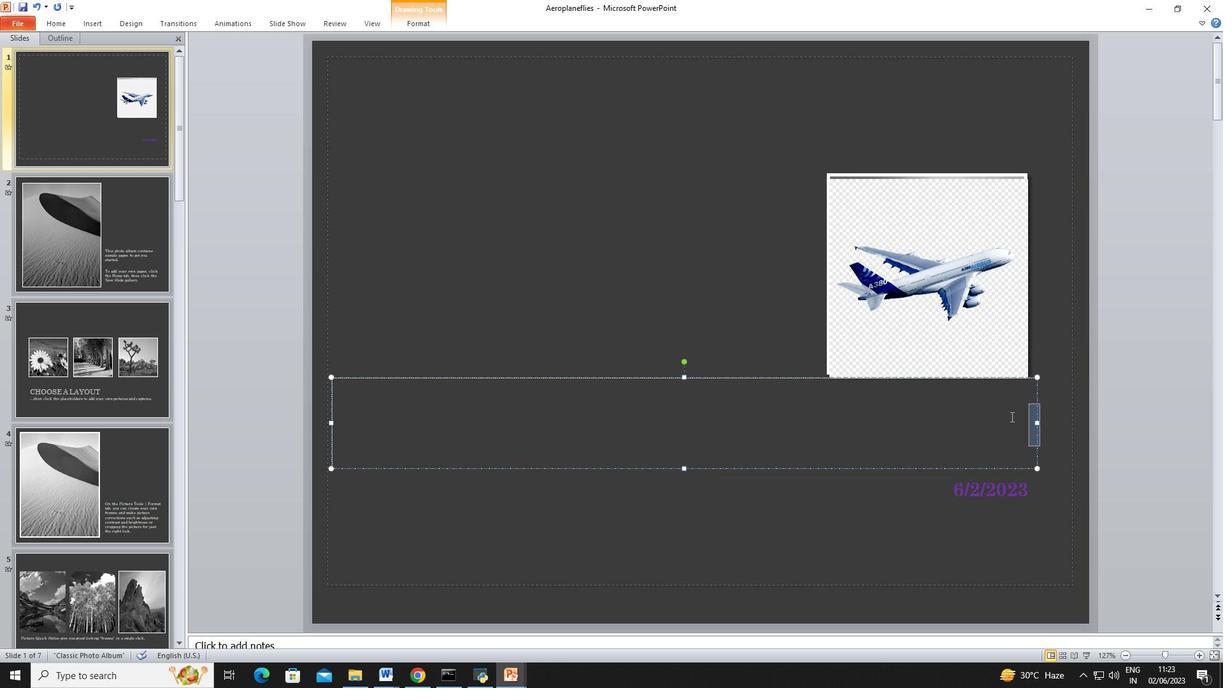
Action: Mouse moved to (854, 506)
Screenshot: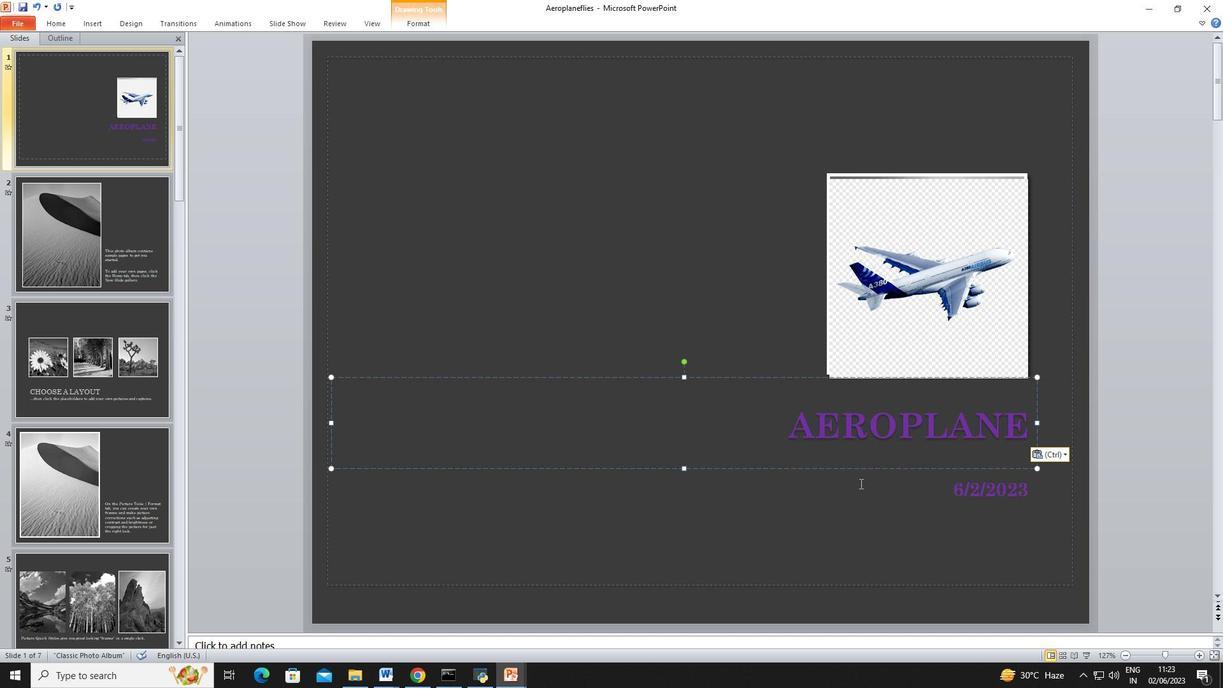 
Action: Mouse pressed left at (854, 506)
Screenshot: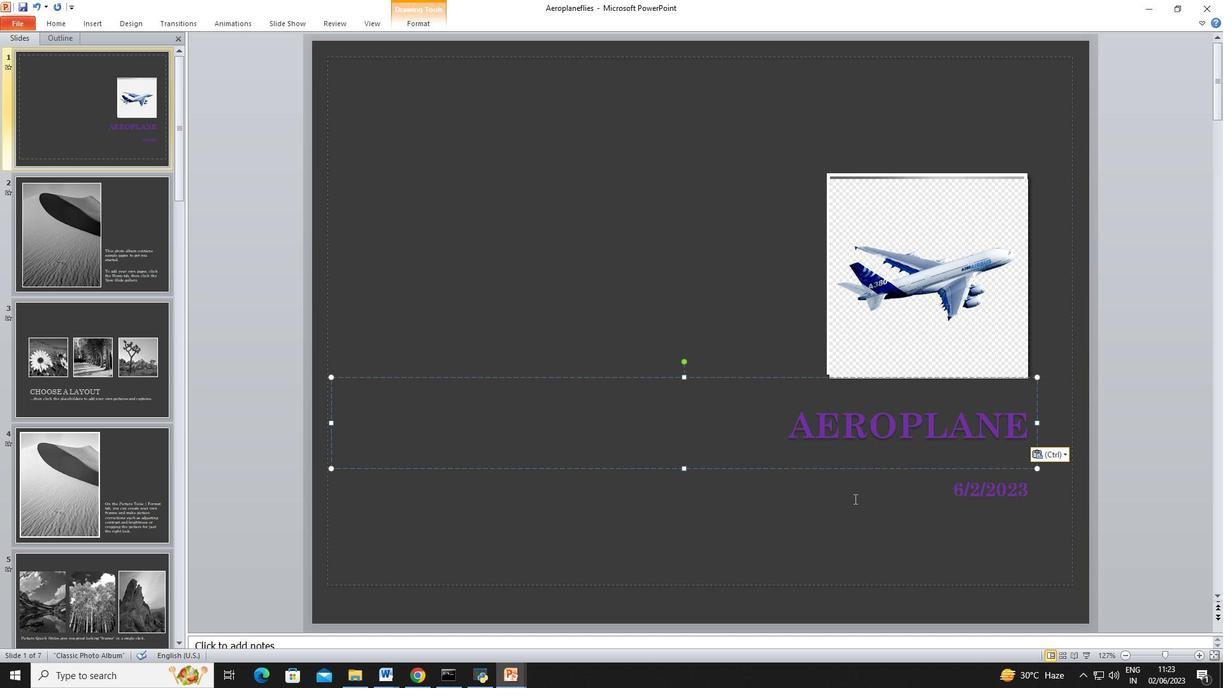 
Action: Mouse moved to (1053, 439)
Screenshot: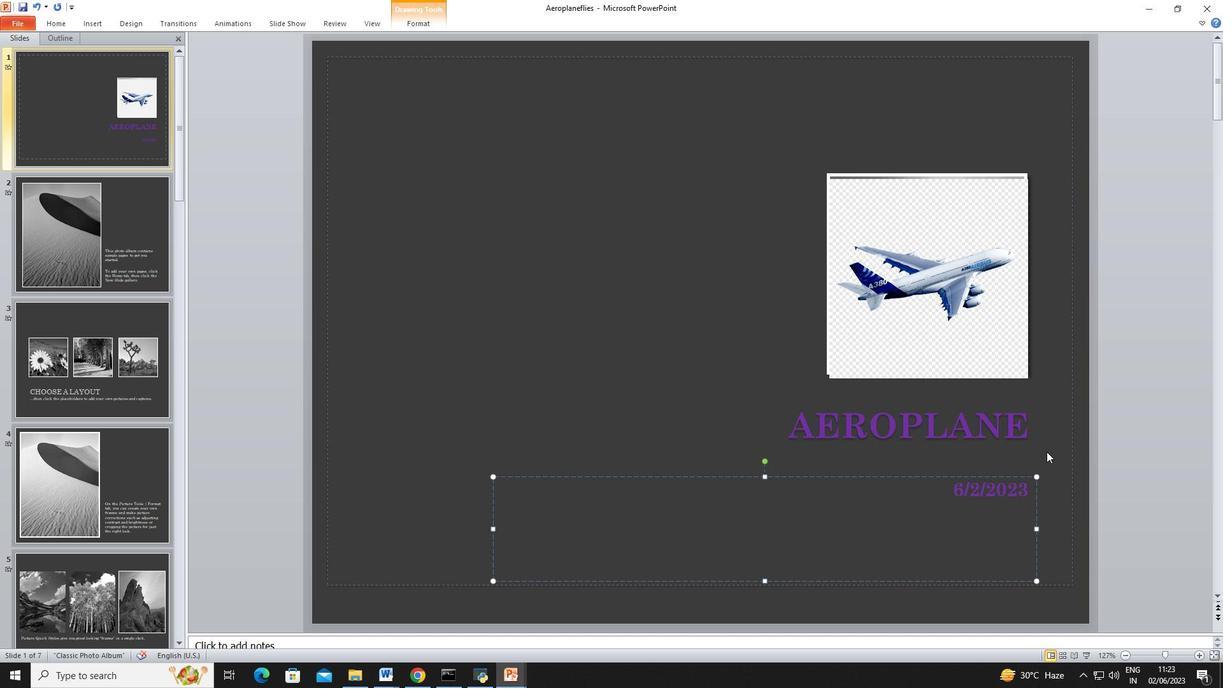 
Action: Mouse pressed left at (1053, 439)
Screenshot: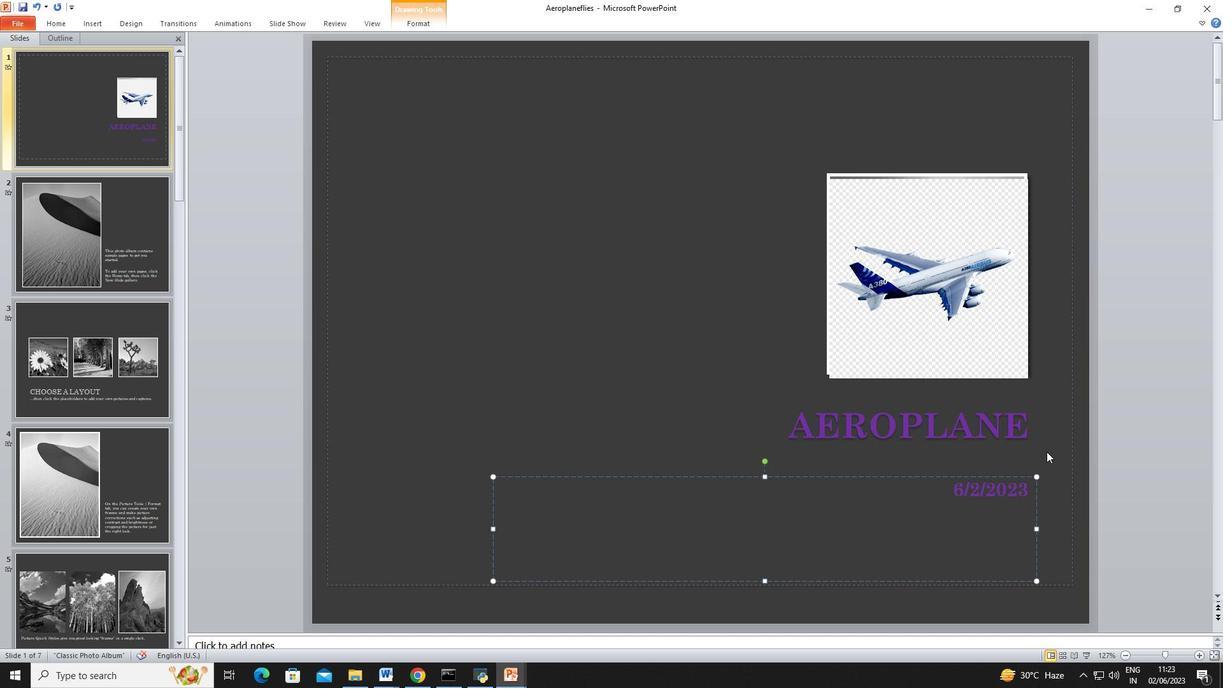 
Action: Mouse moved to (101, 19)
Screenshot: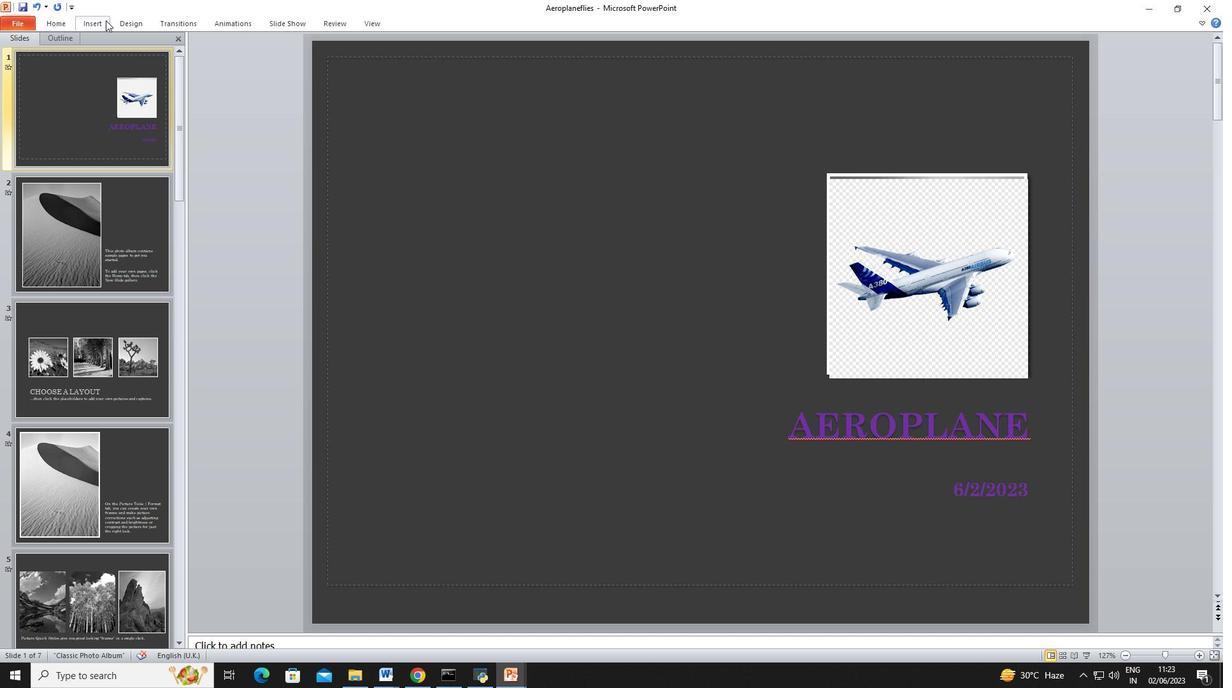 
Action: Mouse pressed left at (101, 19)
Screenshot: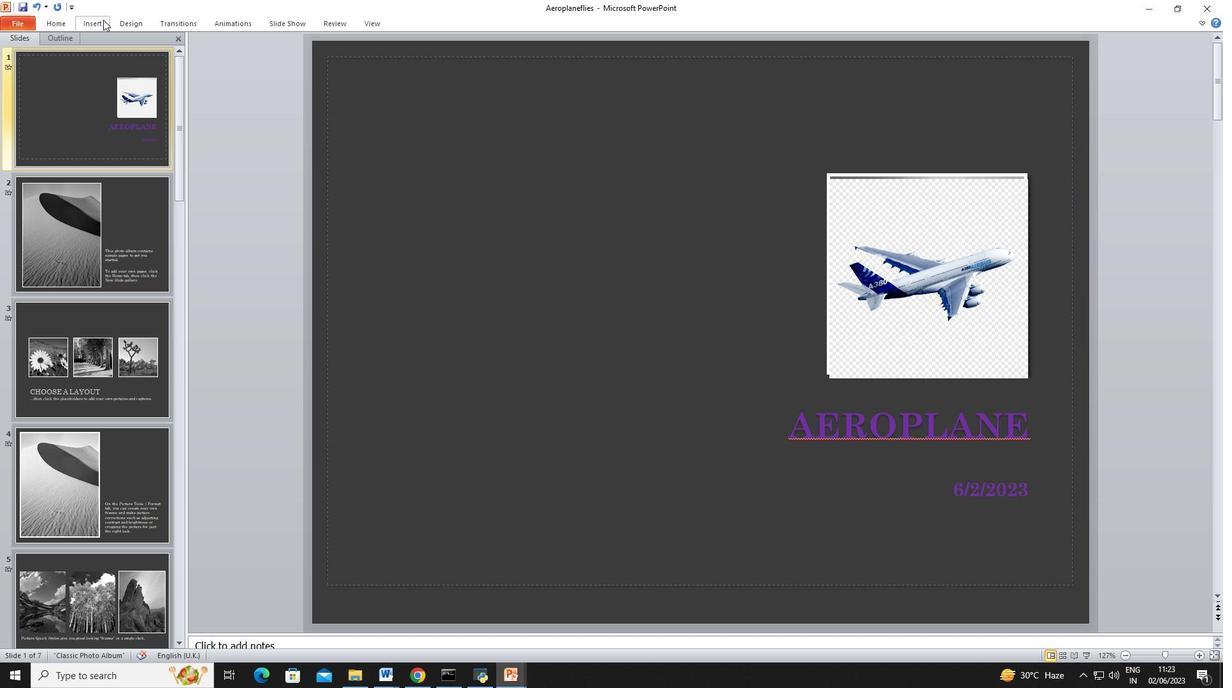 
Action: Mouse moved to (462, 58)
Screenshot: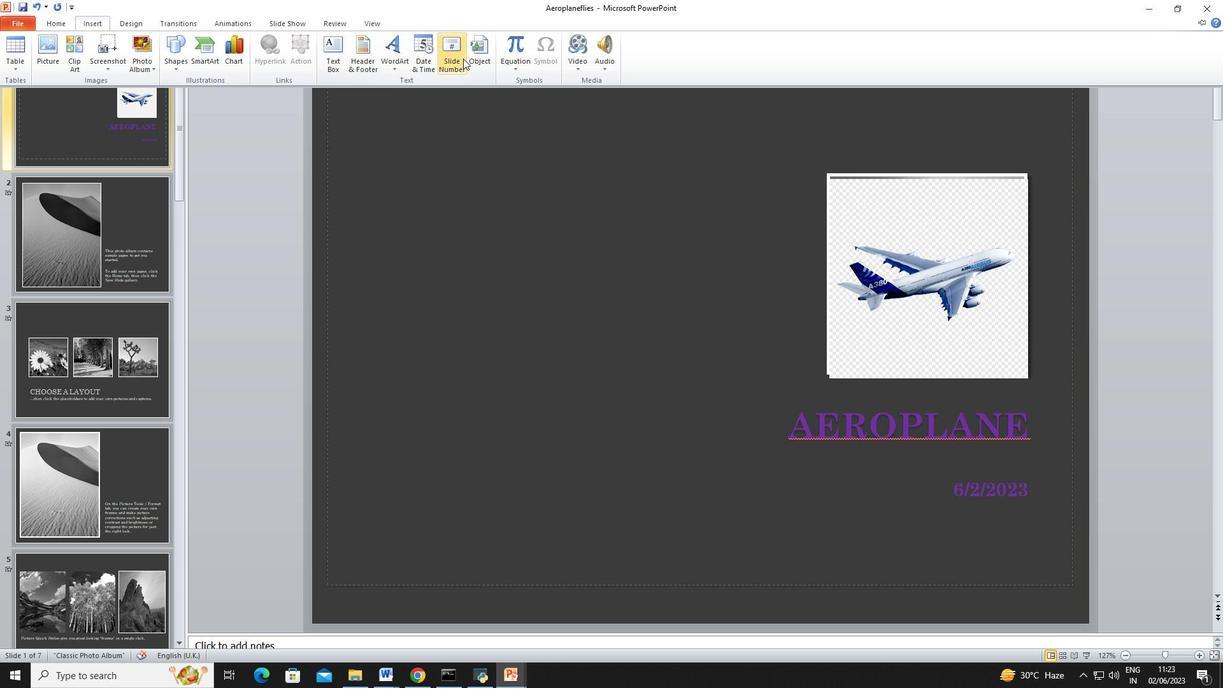 
Action: Mouse pressed left at (462, 58)
Screenshot: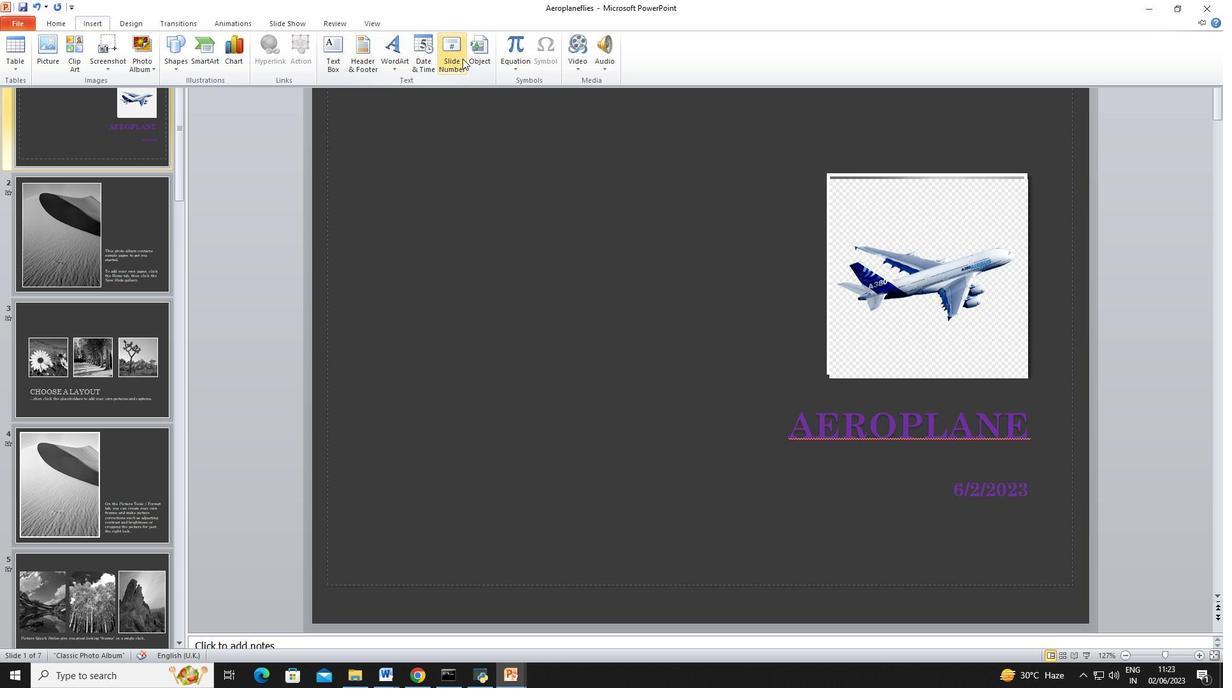 
Action: Mouse moved to (254, 237)
Screenshot: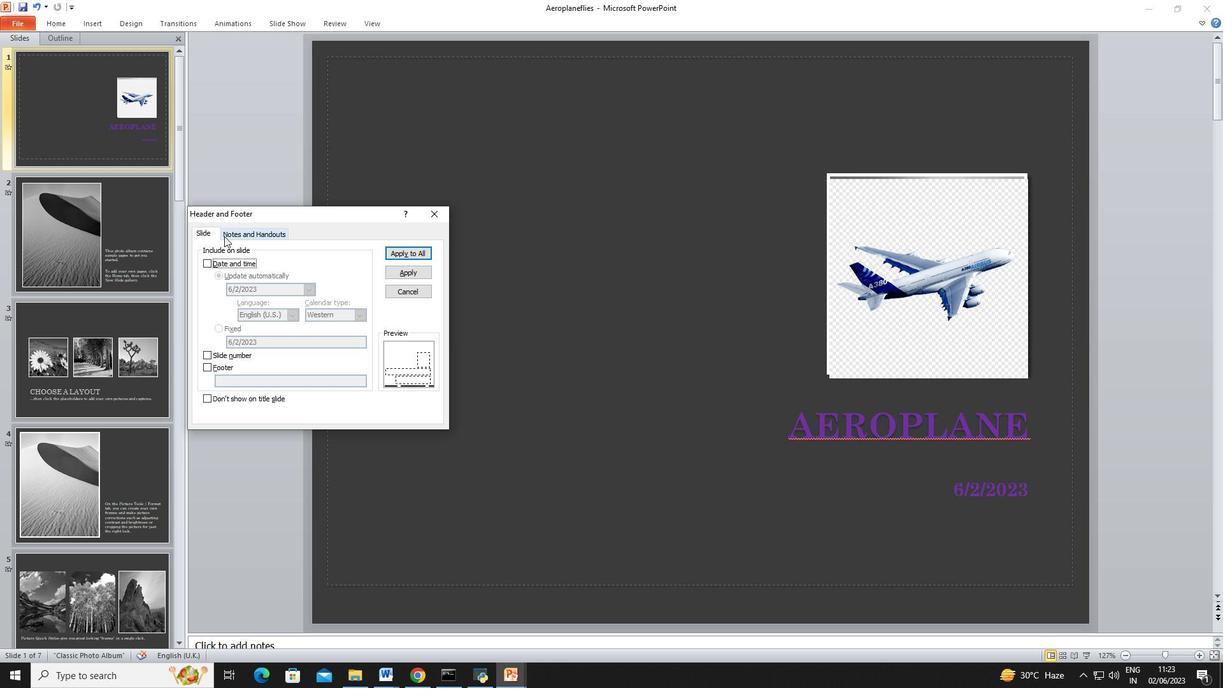 
Action: Mouse pressed left at (254, 237)
Screenshot: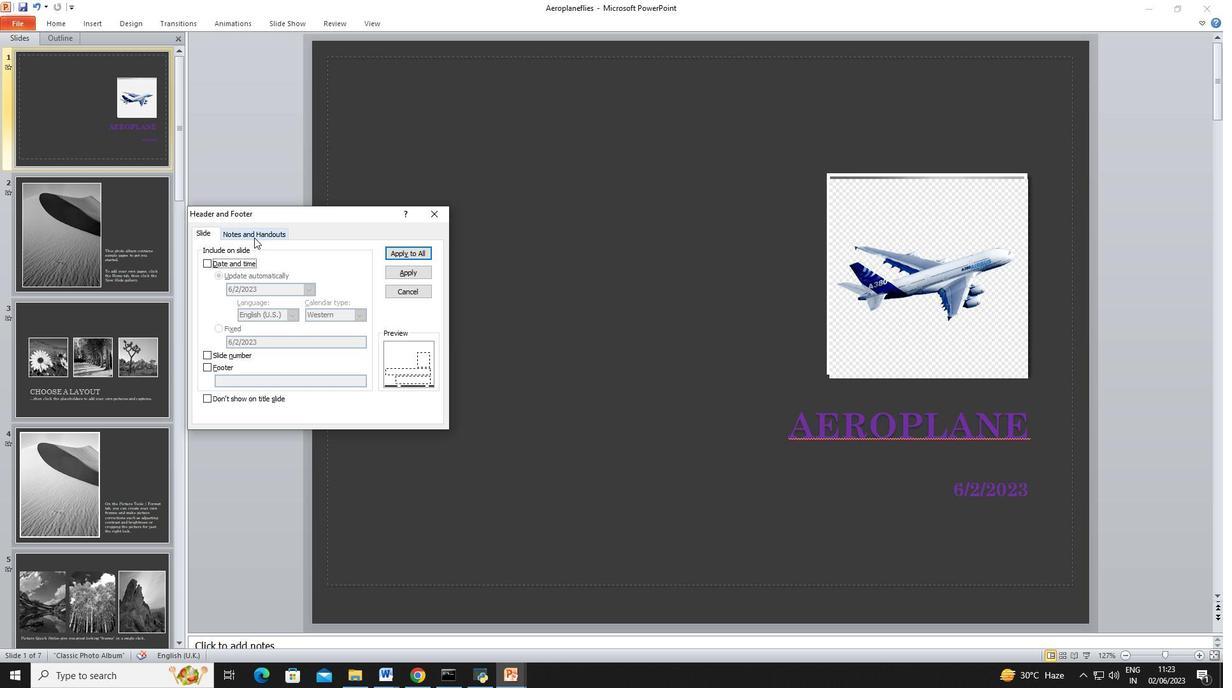 
Action: Mouse moved to (193, 235)
Screenshot: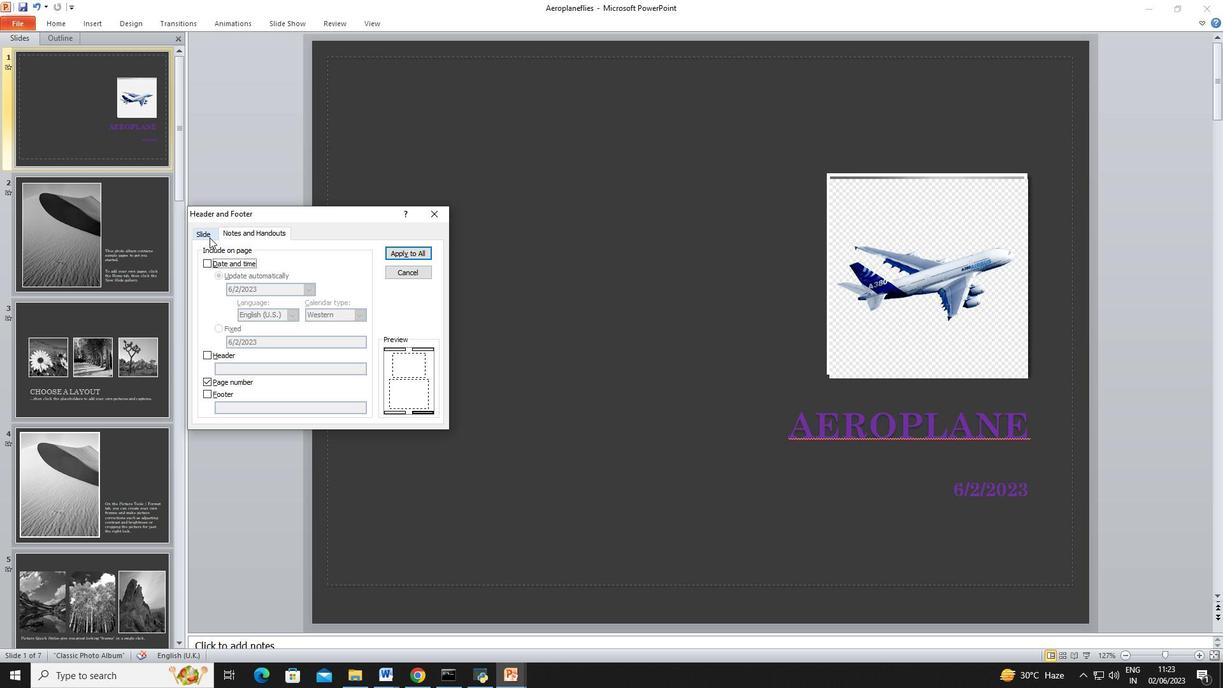 
Action: Mouse pressed left at (193, 235)
Screenshot: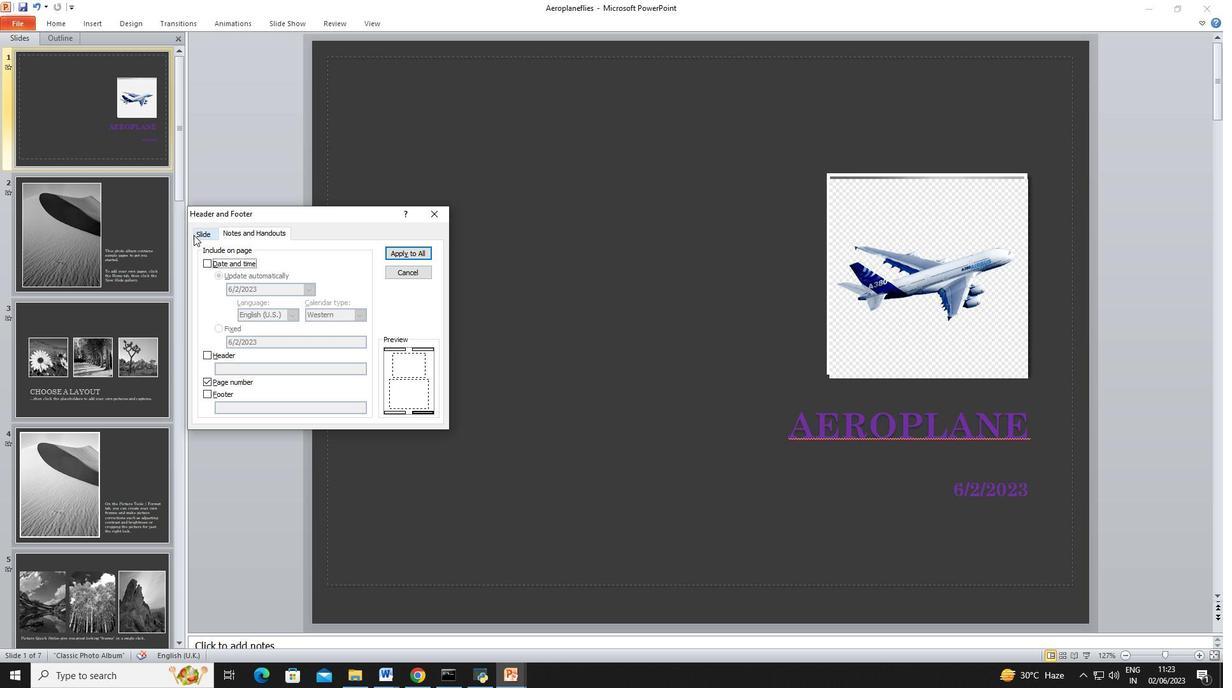 
Action: Mouse moved to (405, 276)
Screenshot: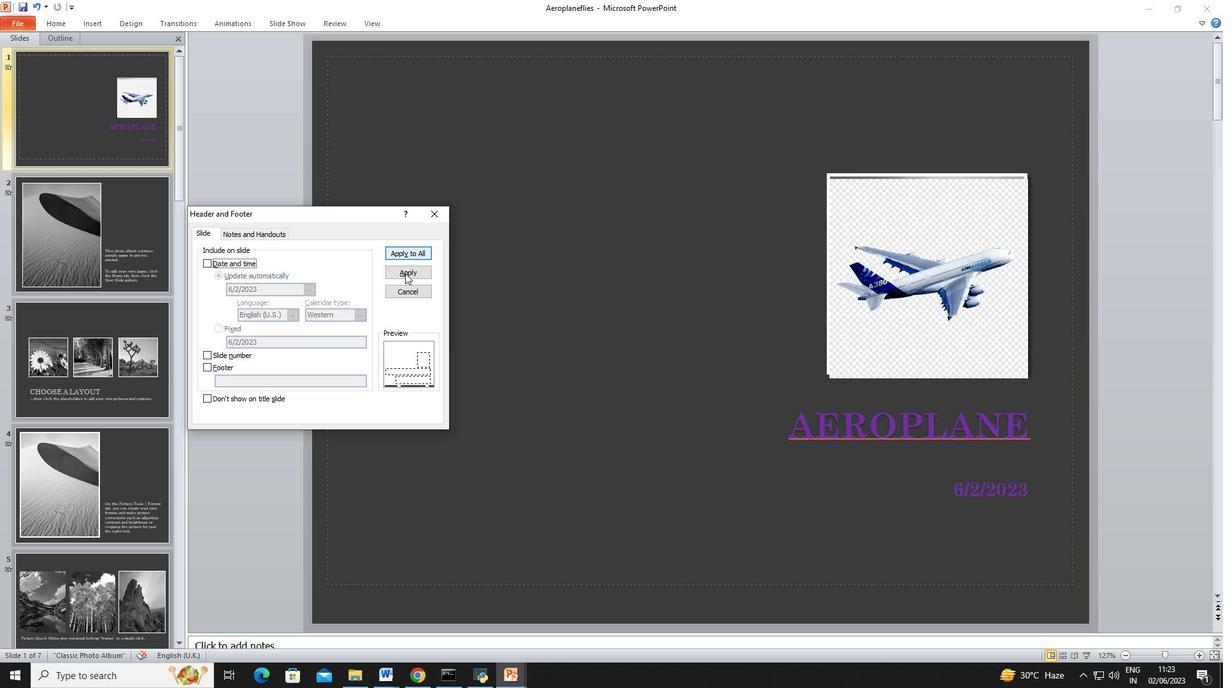 
Action: Mouse pressed left at (405, 276)
Screenshot: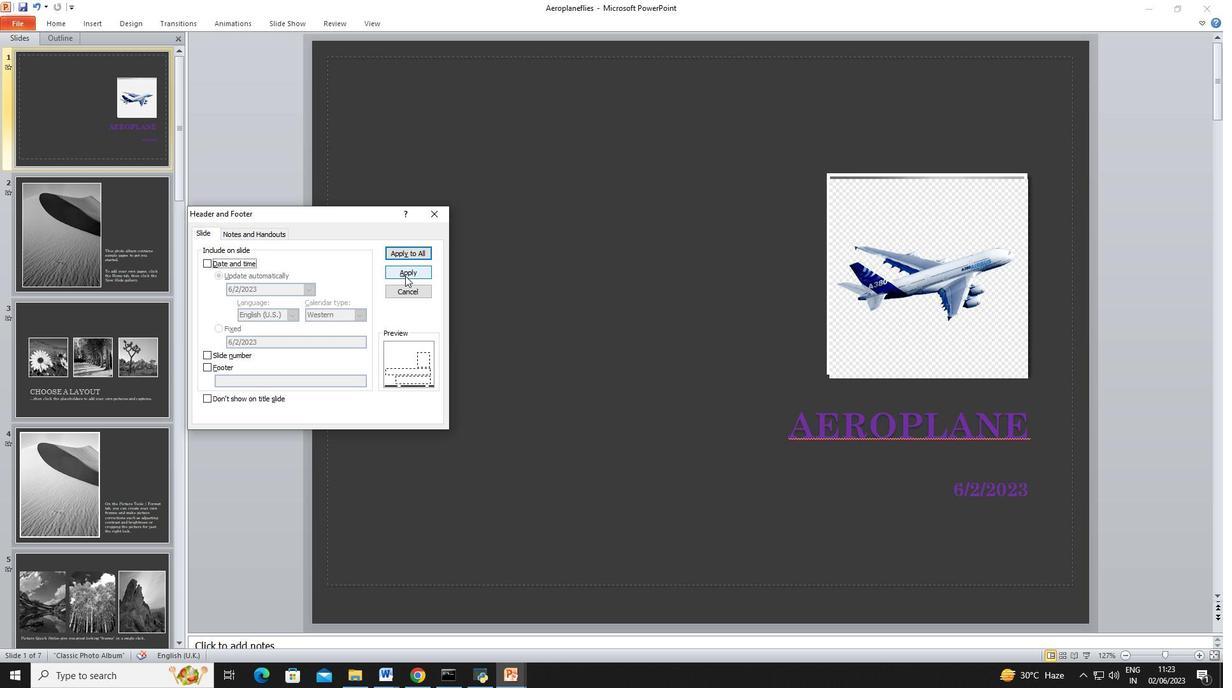 
Action: Mouse moved to (96, 23)
Screenshot: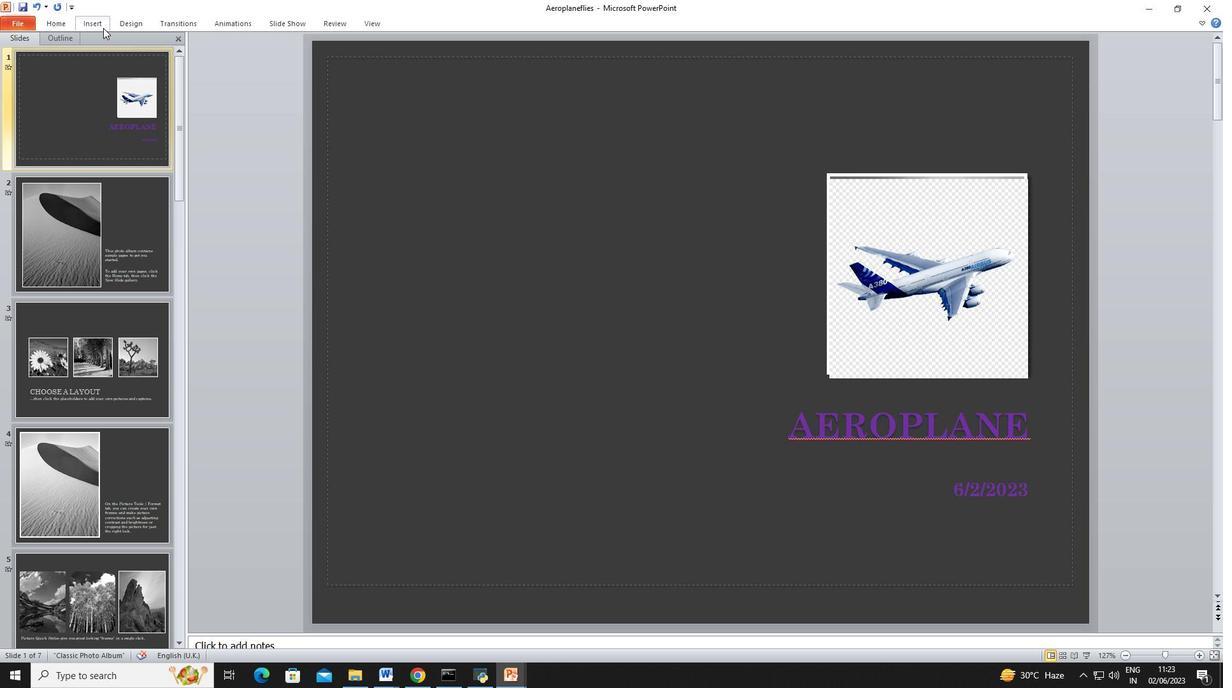 
Action: Mouse pressed left at (96, 23)
Screenshot: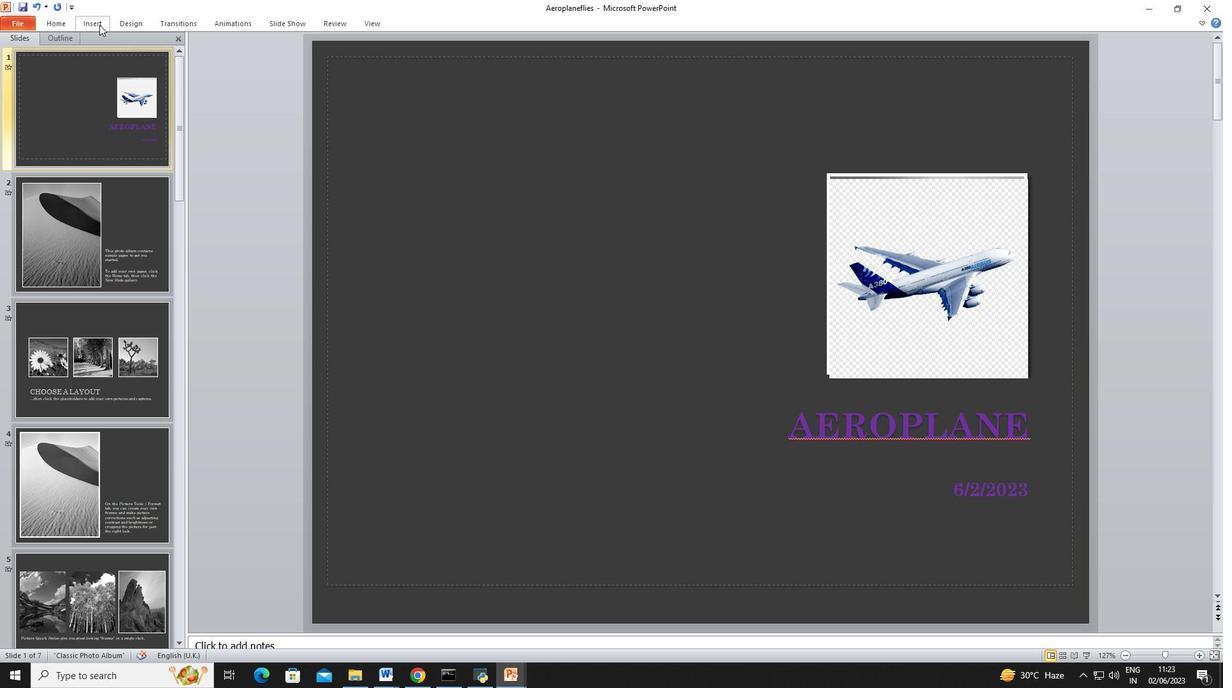
Action: Mouse moved to (456, 66)
Screenshot: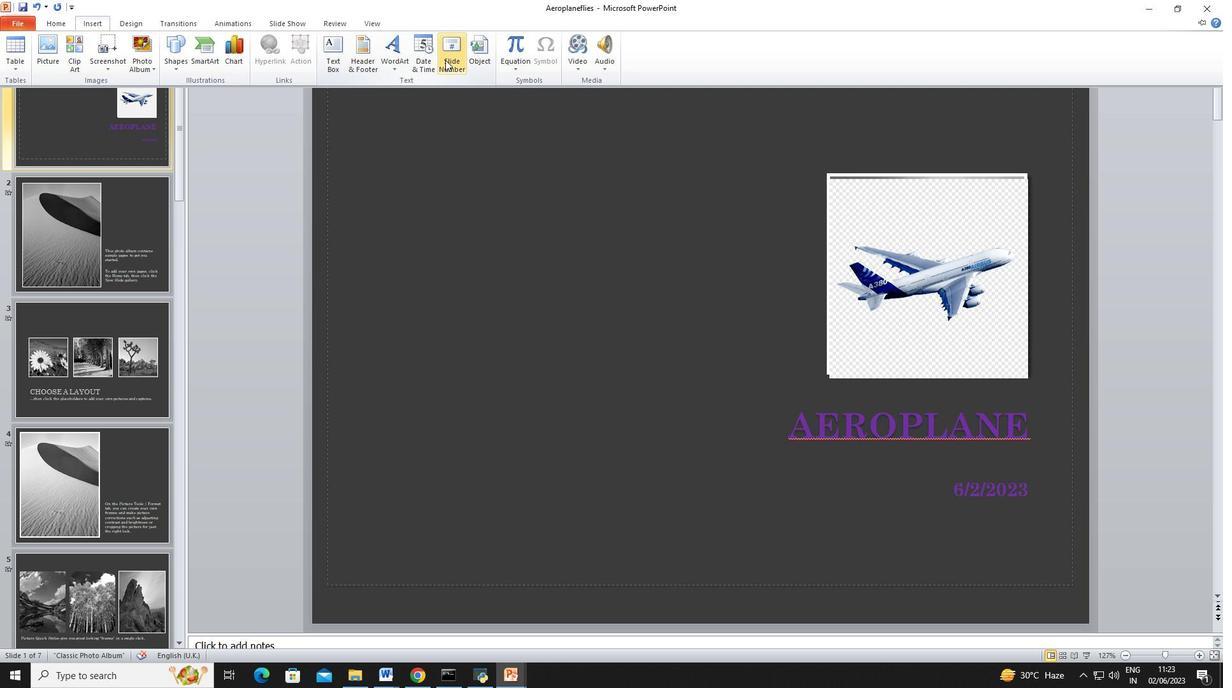 
Action: Mouse pressed left at (456, 66)
Screenshot: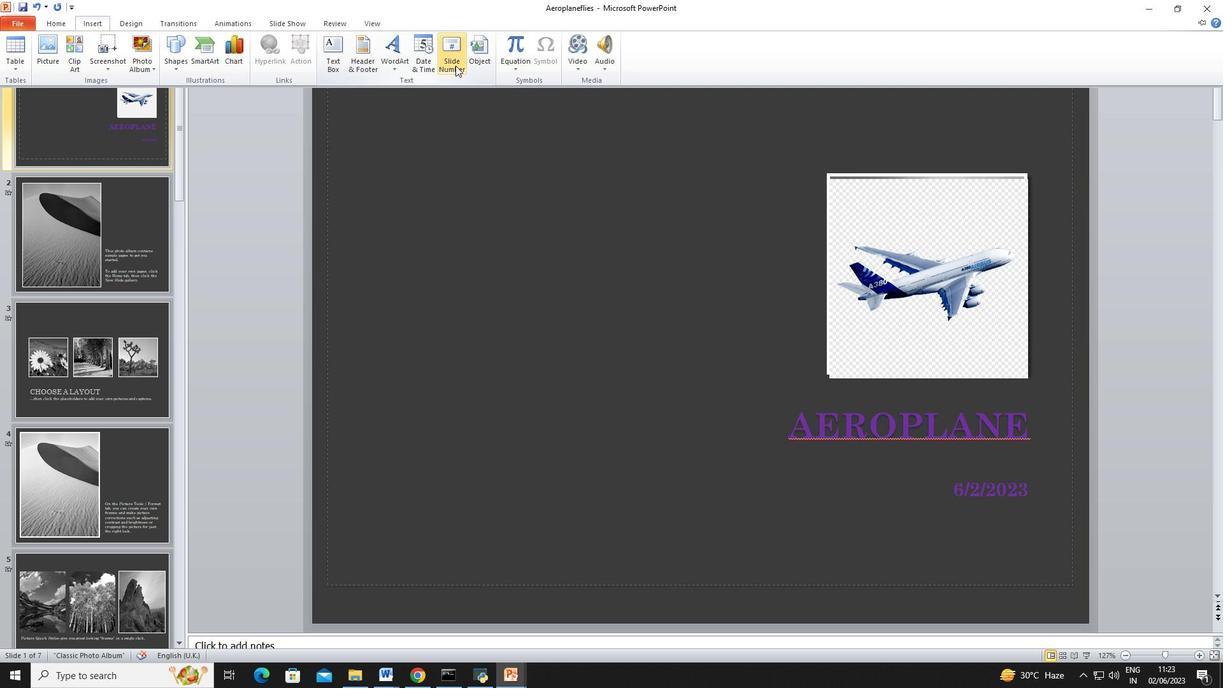 
Action: Mouse moved to (210, 356)
Screenshot: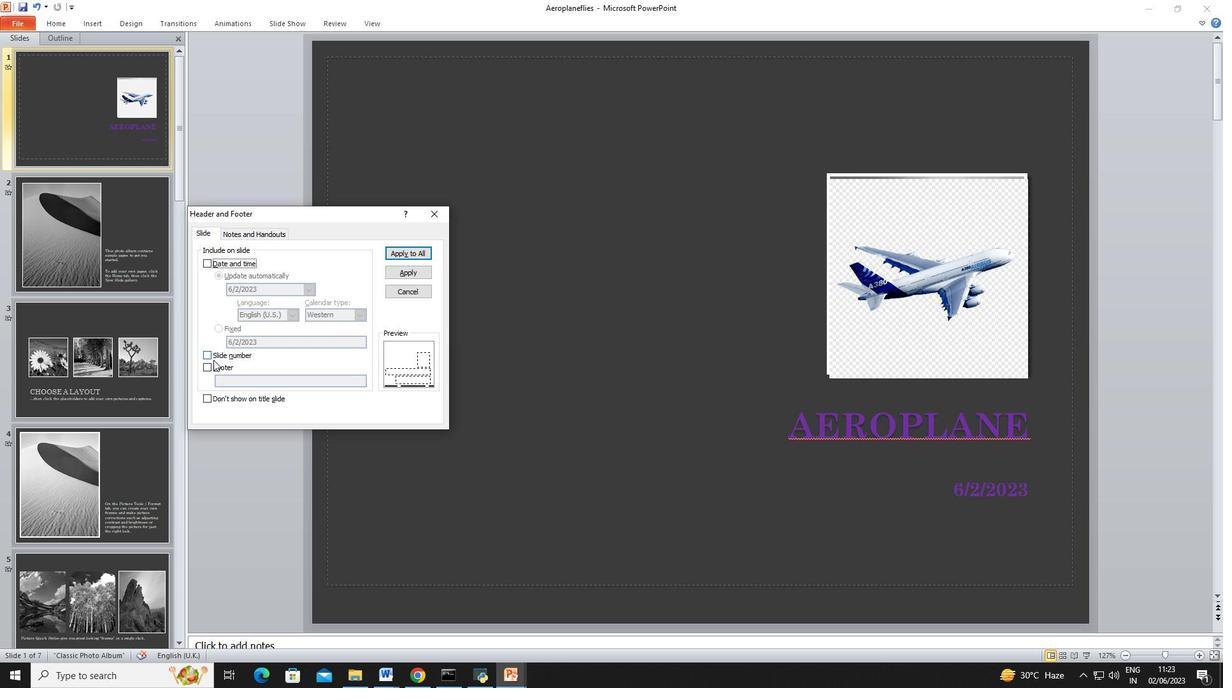 
Action: Mouse pressed left at (210, 356)
Screenshot: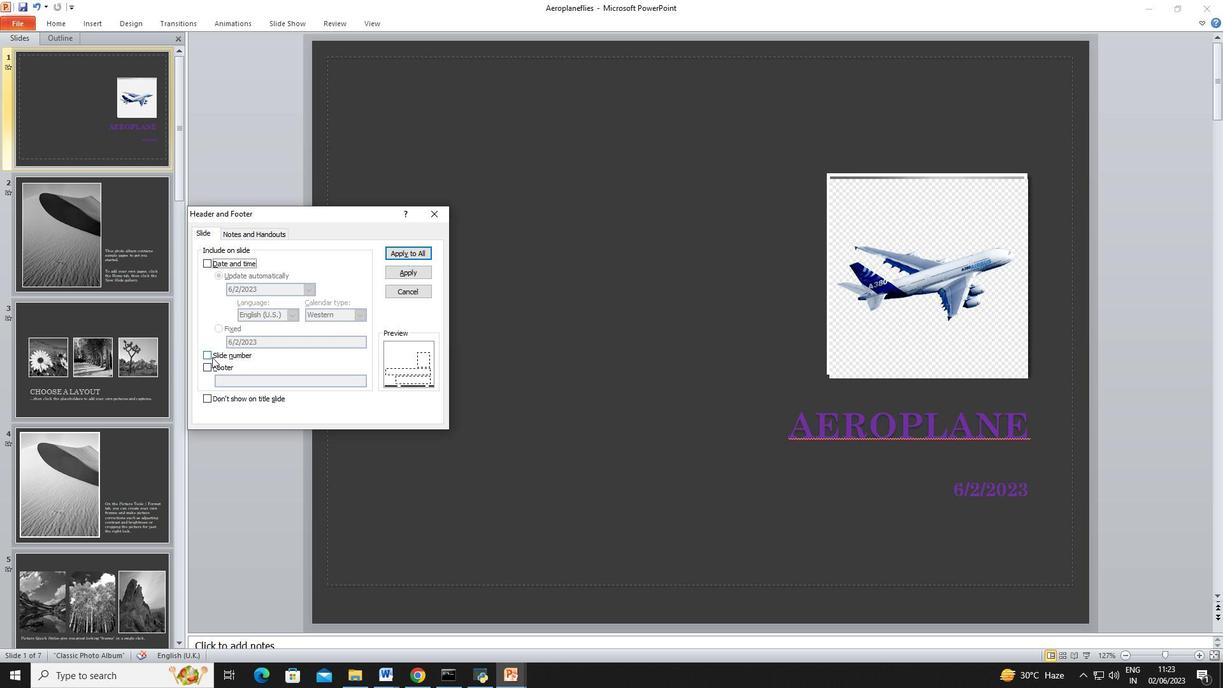 
Action: Mouse moved to (420, 254)
Screenshot: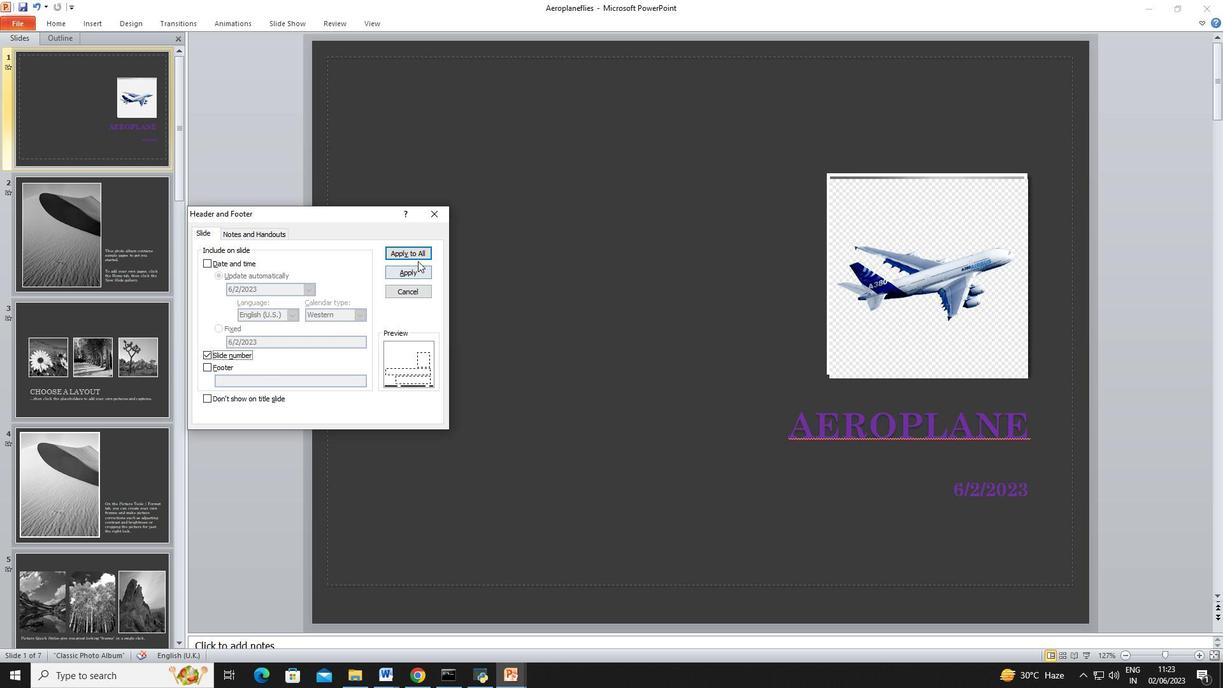 
Action: Mouse pressed left at (420, 254)
Screenshot: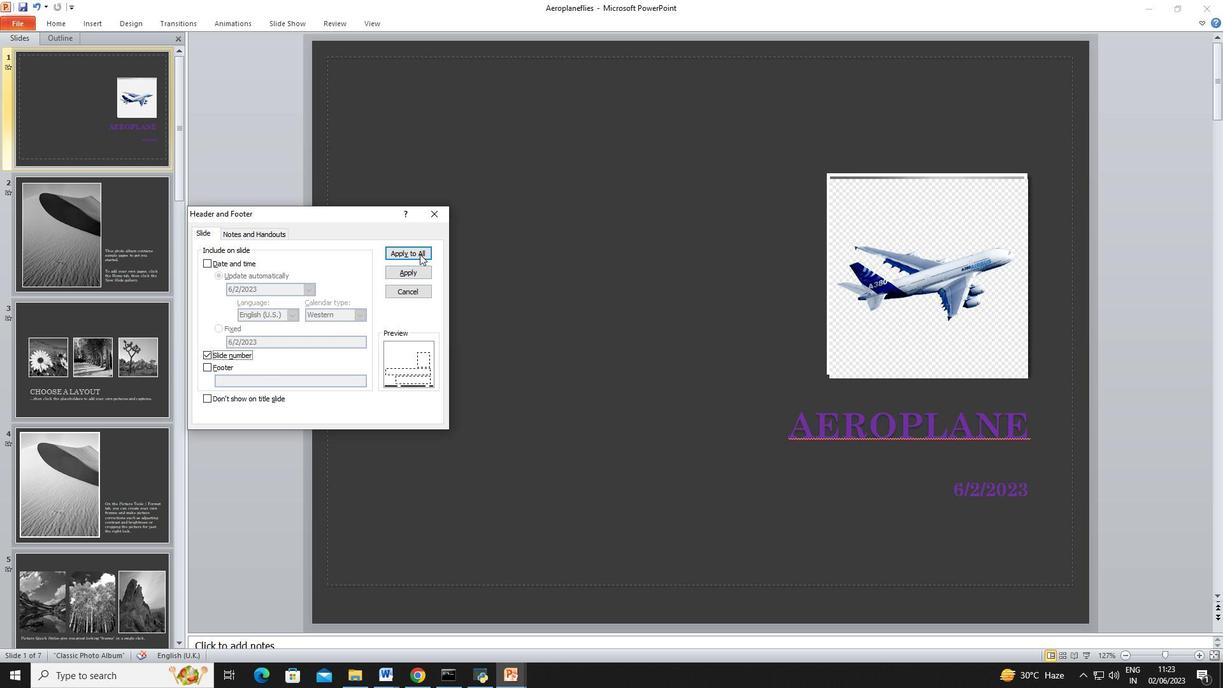 
Action: Mouse moved to (417, 256)
Screenshot: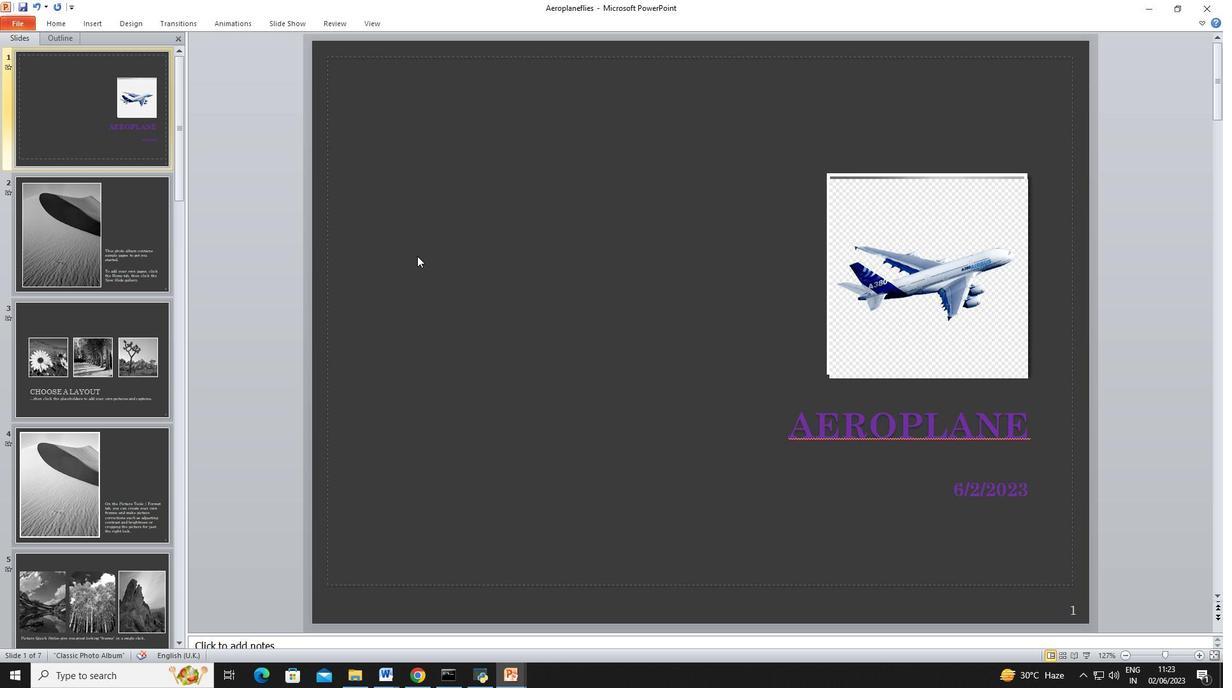 
